 Task: In the  document Mentalhealth.html, select heading and apply ' Bold and Underline' Use the "find feature" to find mentioned word and apply Strikethrough in: 'destigmatizing '. Insert smartchip (Date) on bottom of the page 23 June, 2023 Insert the mentioned footnote for 20th word with font style Arial and font size 8: According to recent research findings.
Action: Mouse moved to (280, 431)
Screenshot: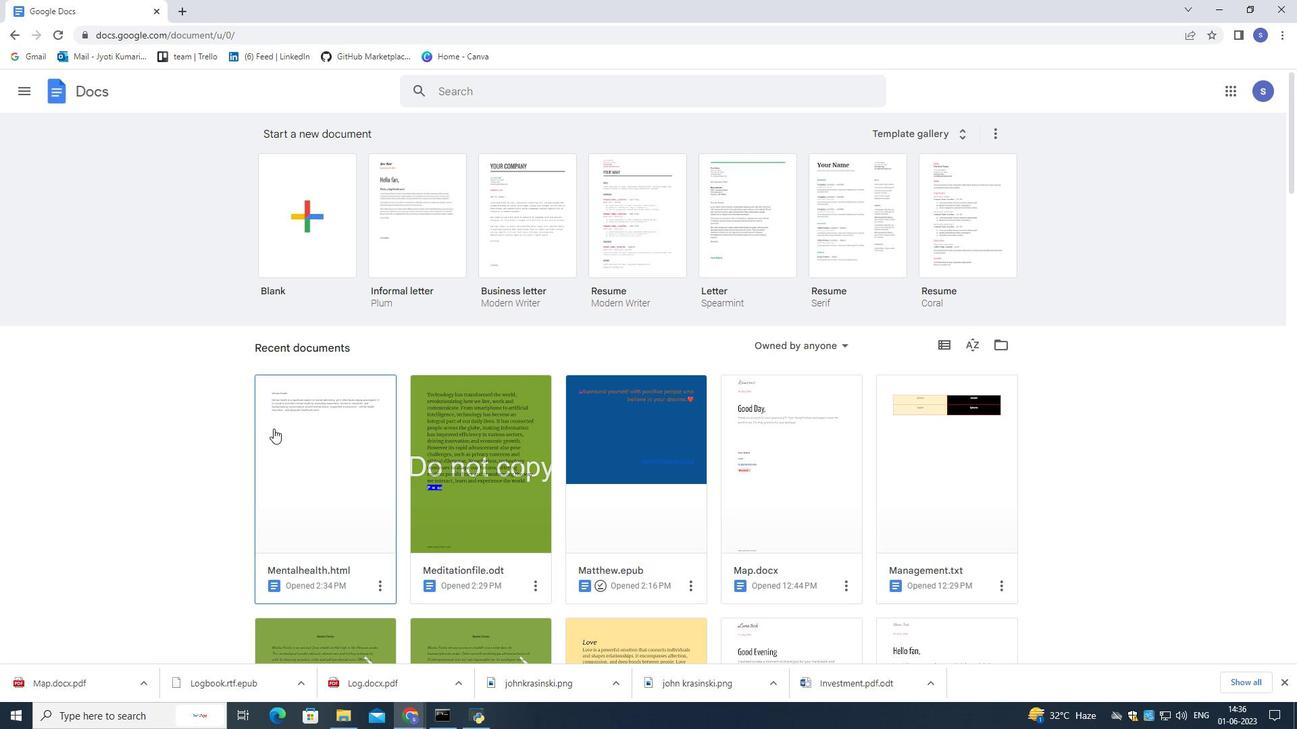 
Action: Mouse pressed left at (280, 431)
Screenshot: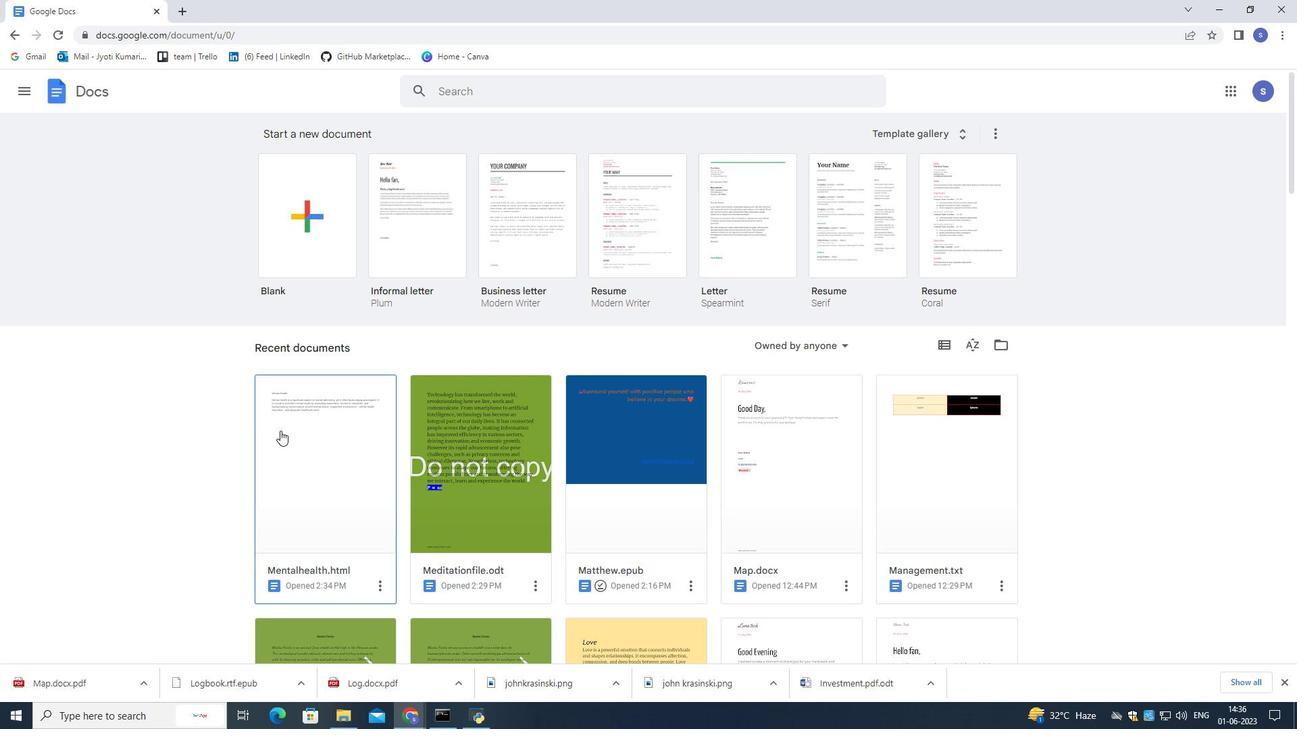 
Action: Mouse moved to (281, 431)
Screenshot: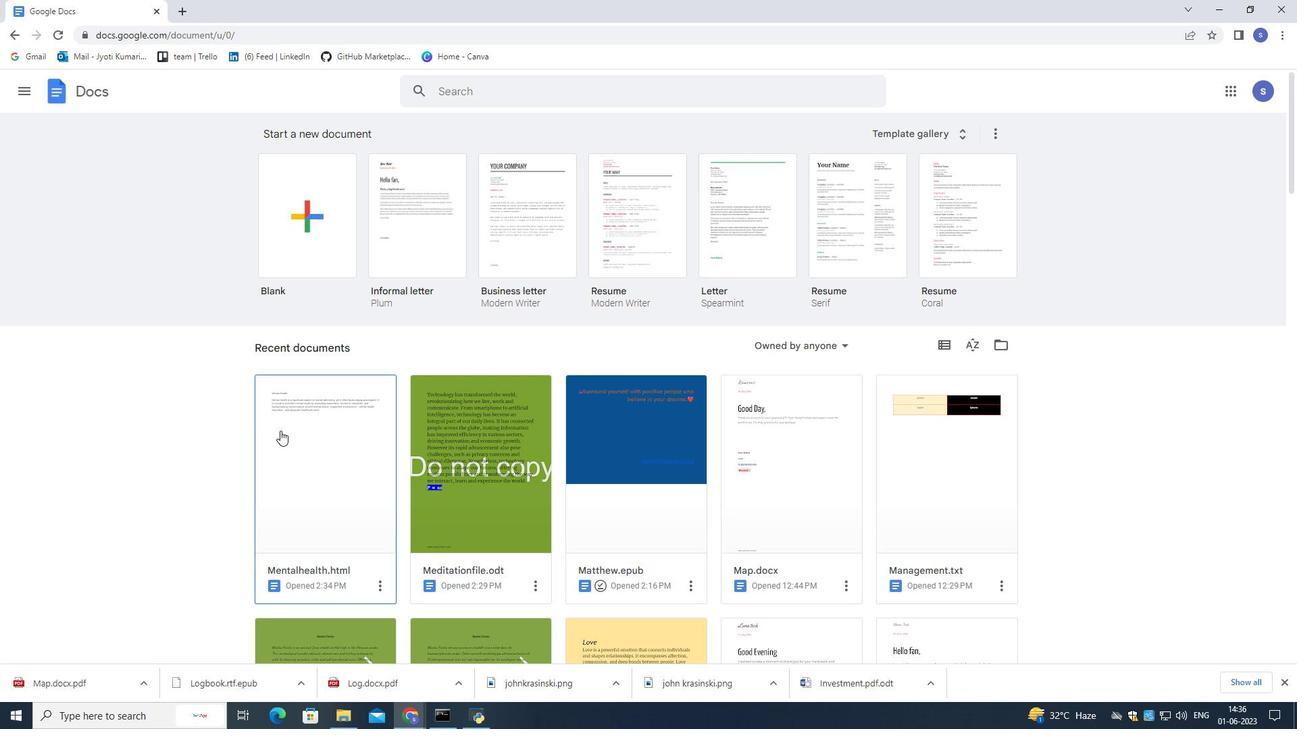 
Action: Mouse pressed left at (281, 431)
Screenshot: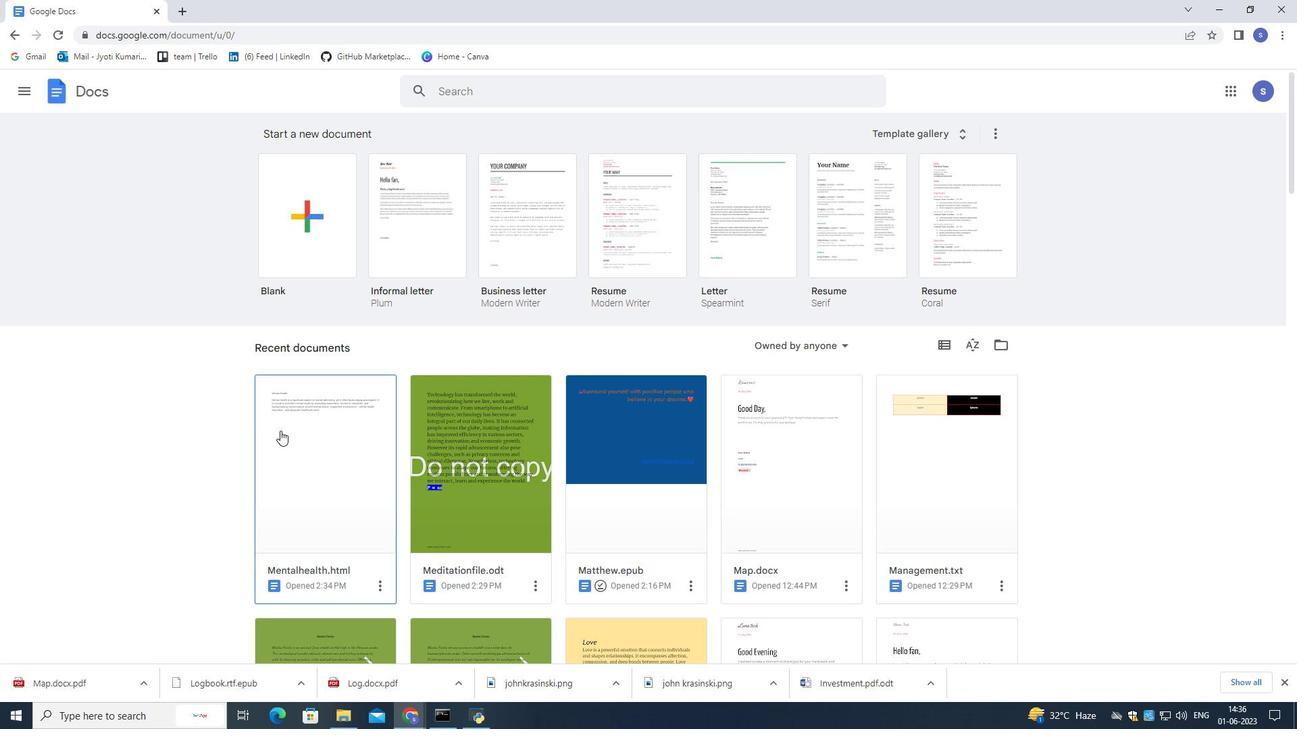 
Action: Mouse moved to (699, 237)
Screenshot: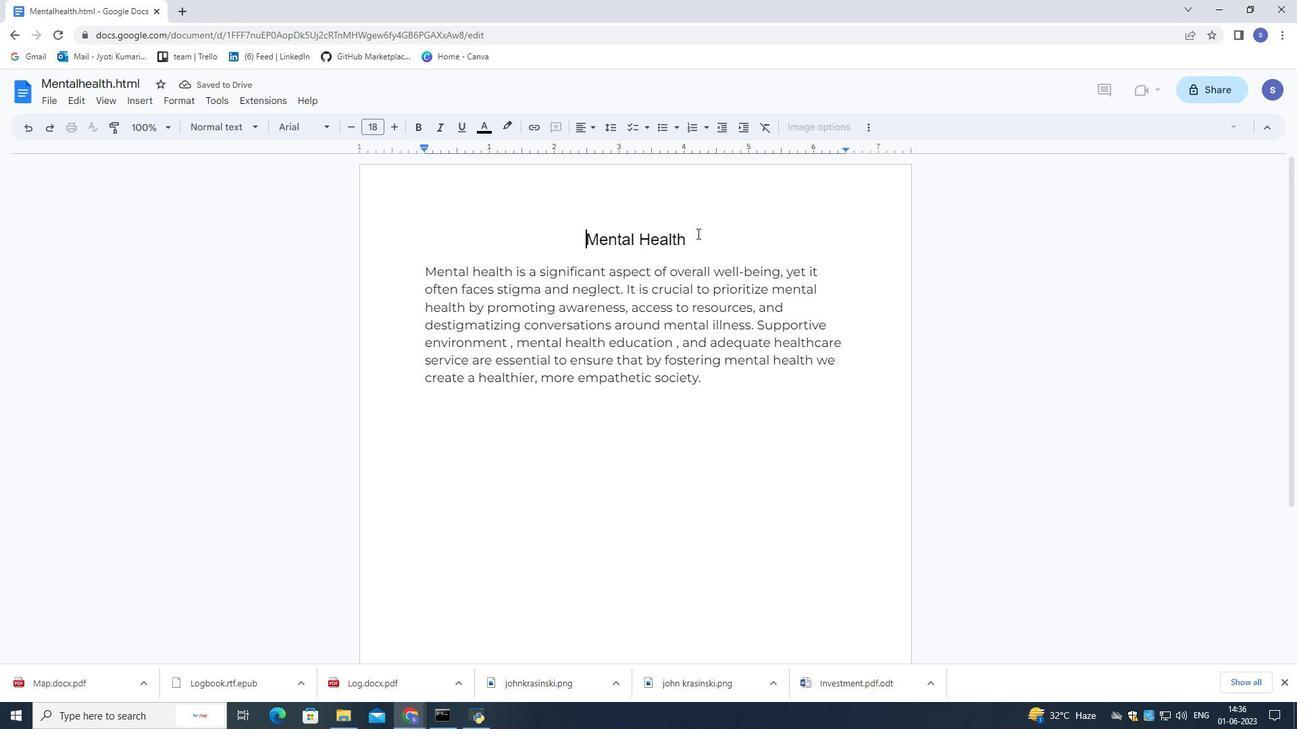 
Action: Mouse pressed left at (699, 237)
Screenshot: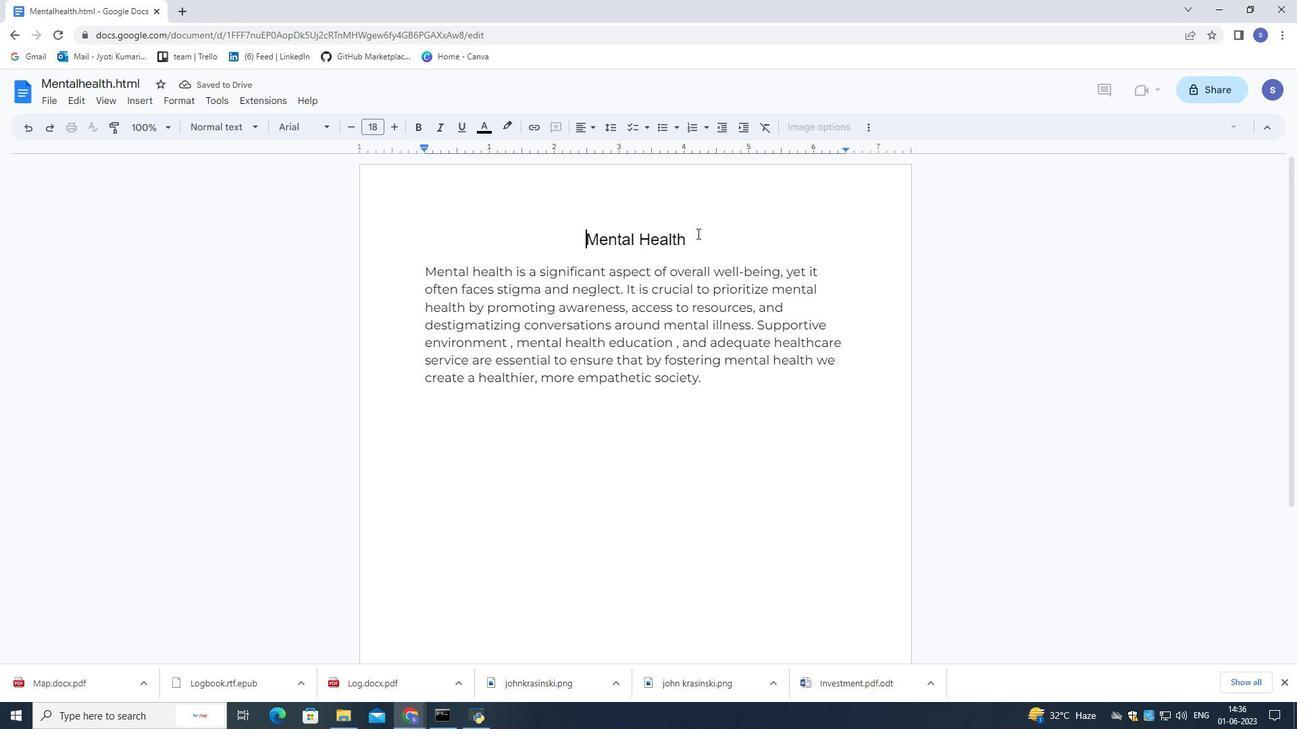 
Action: Mouse moved to (700, 237)
Screenshot: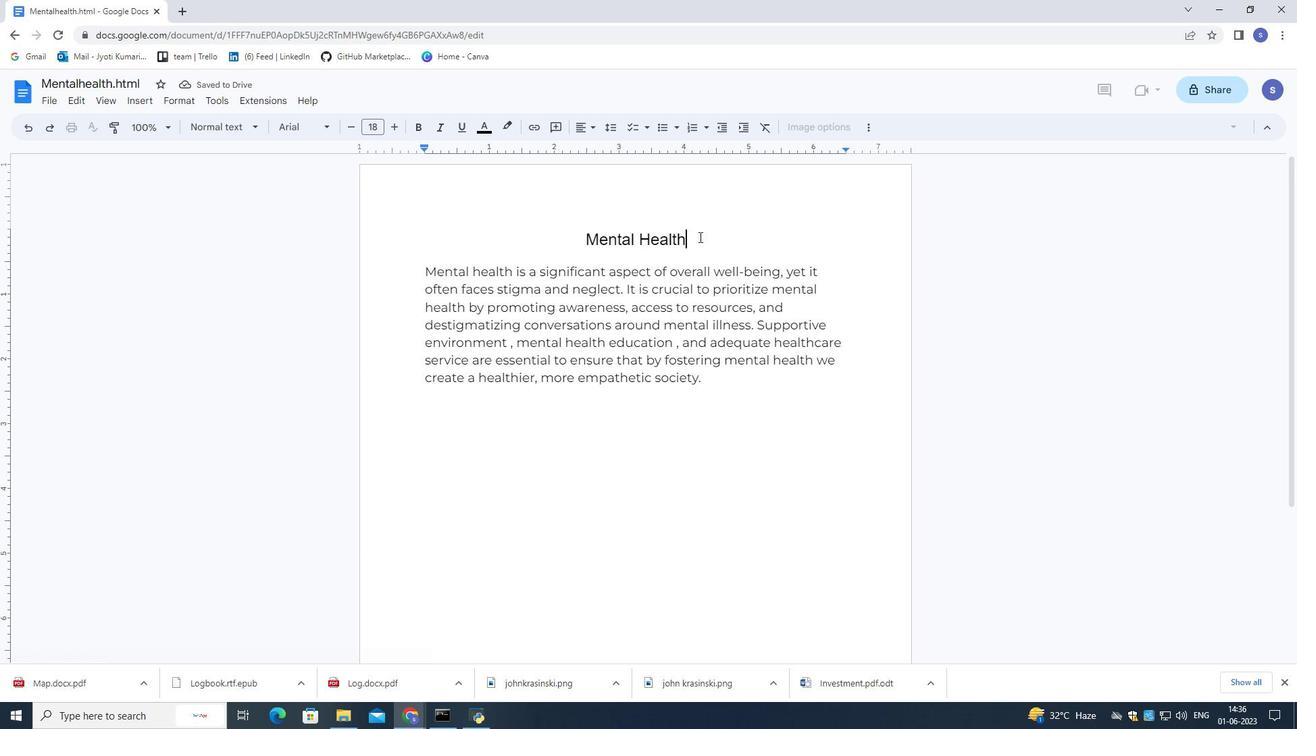 
Action: Mouse pressed left at (700, 237)
Screenshot: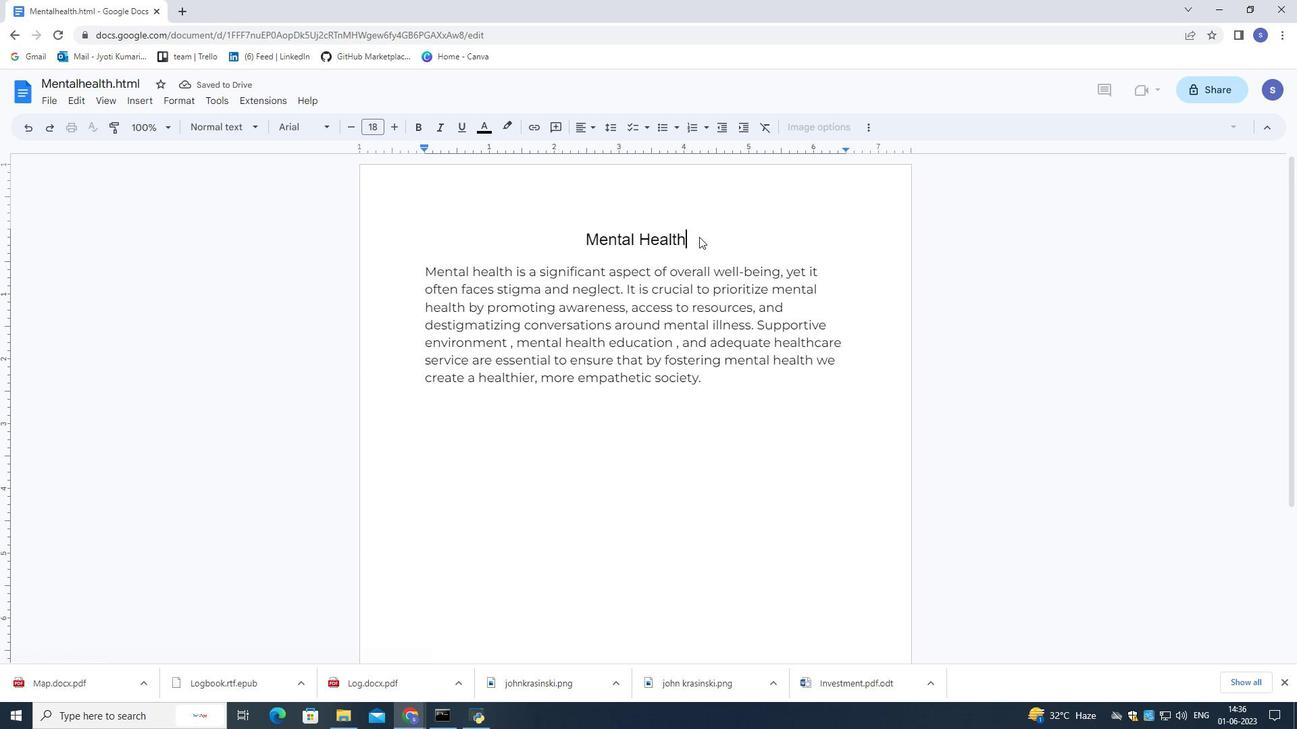 
Action: Mouse moved to (154, 97)
Screenshot: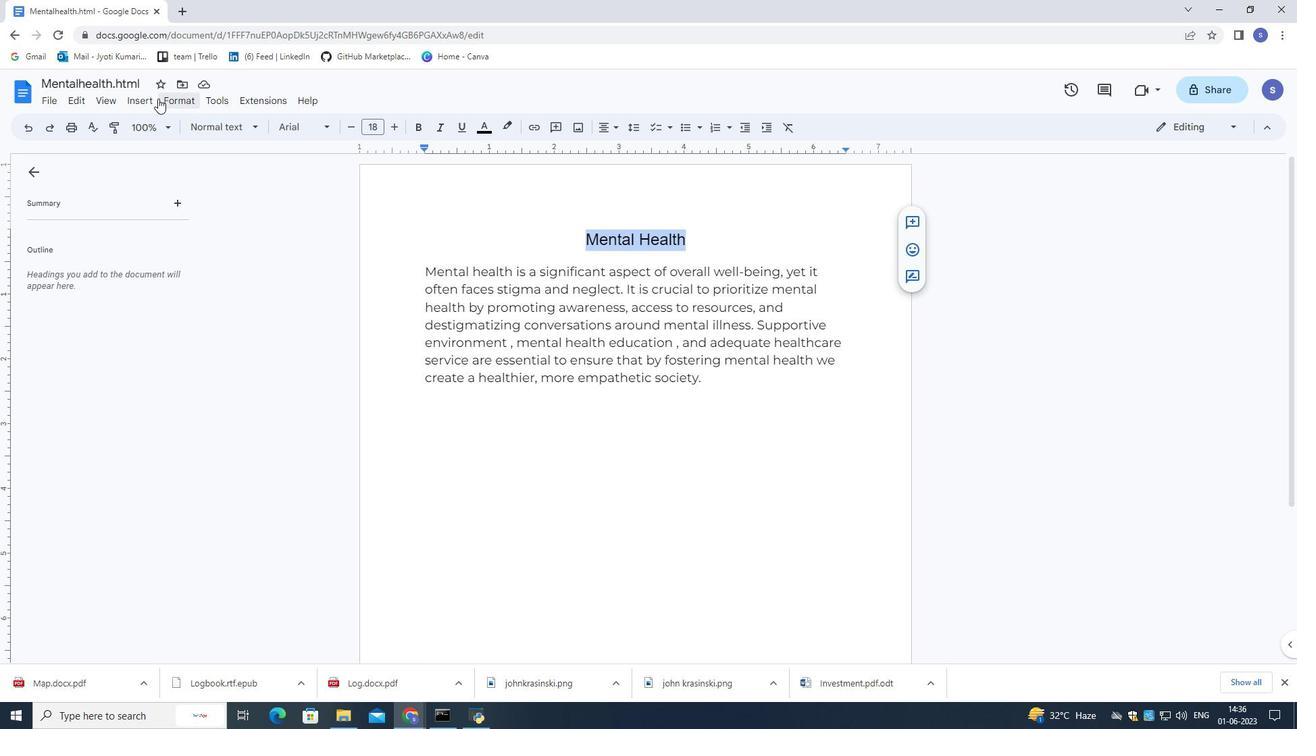 
Action: Mouse pressed left at (154, 97)
Screenshot: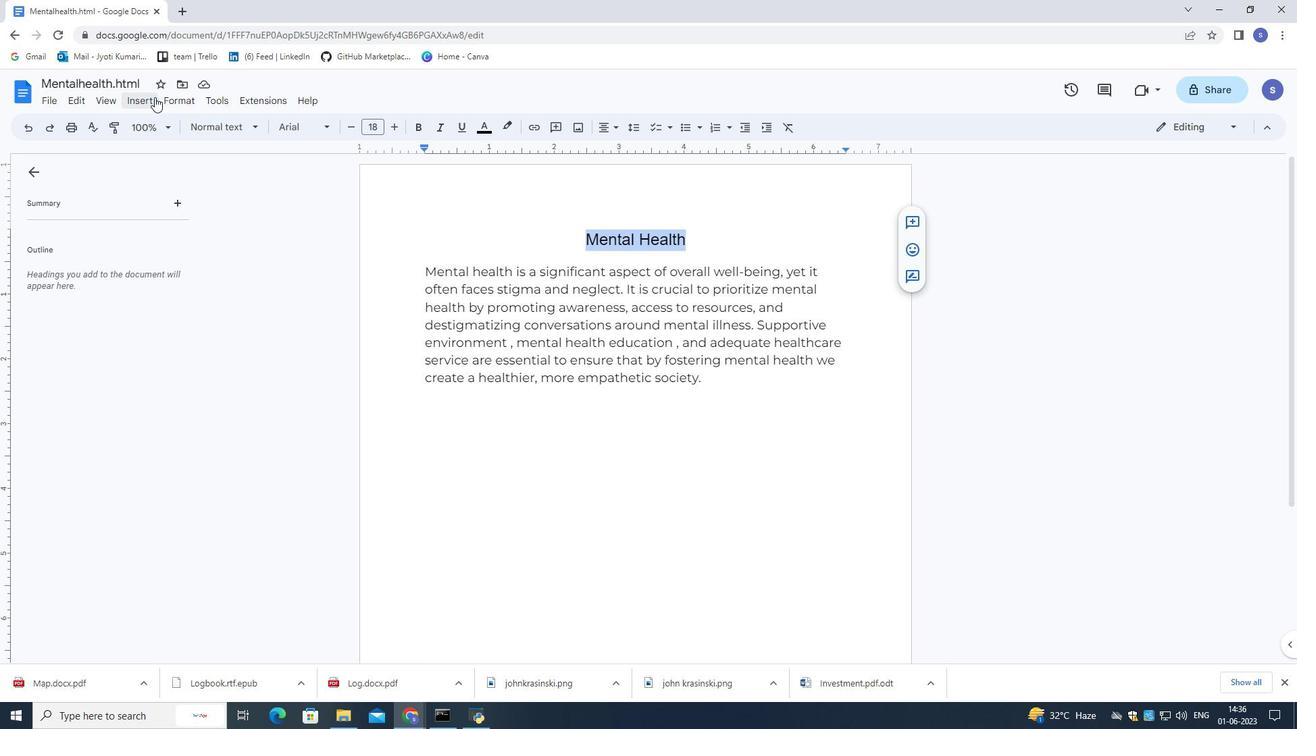 
Action: Mouse moved to (398, 123)
Screenshot: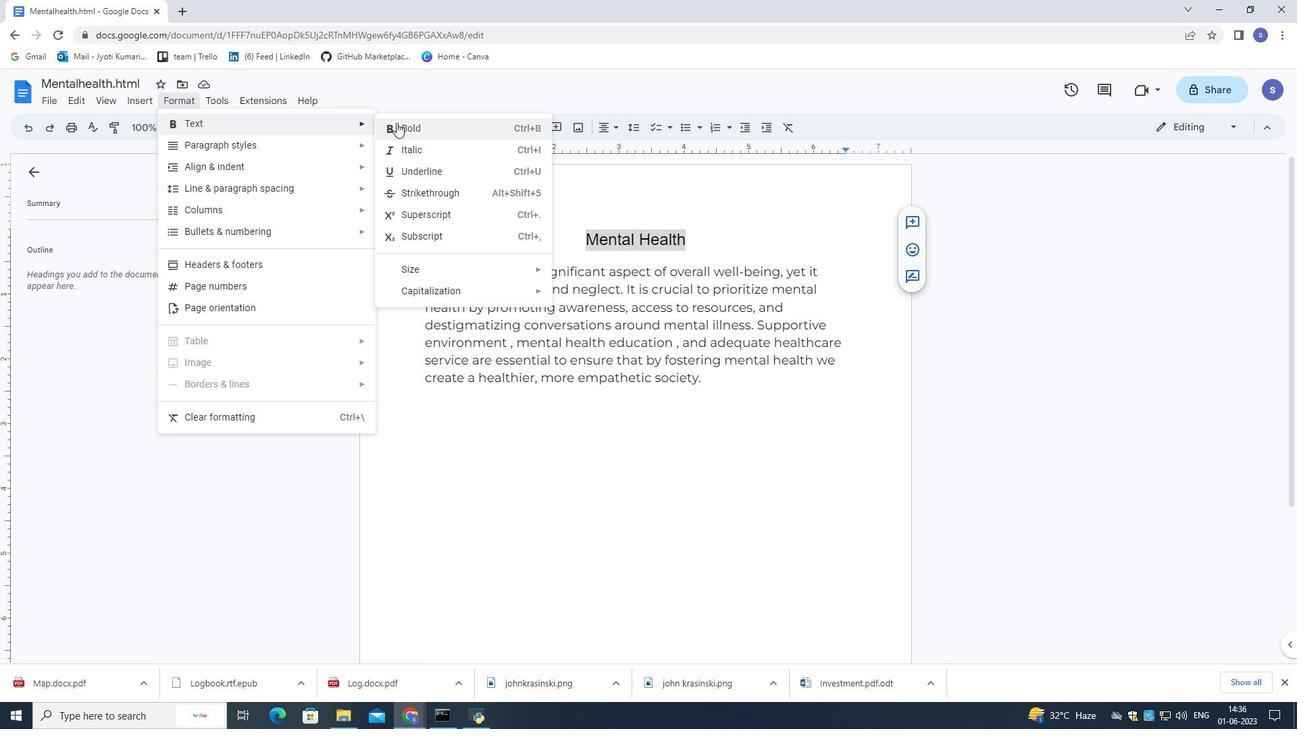 
Action: Mouse pressed left at (398, 123)
Screenshot: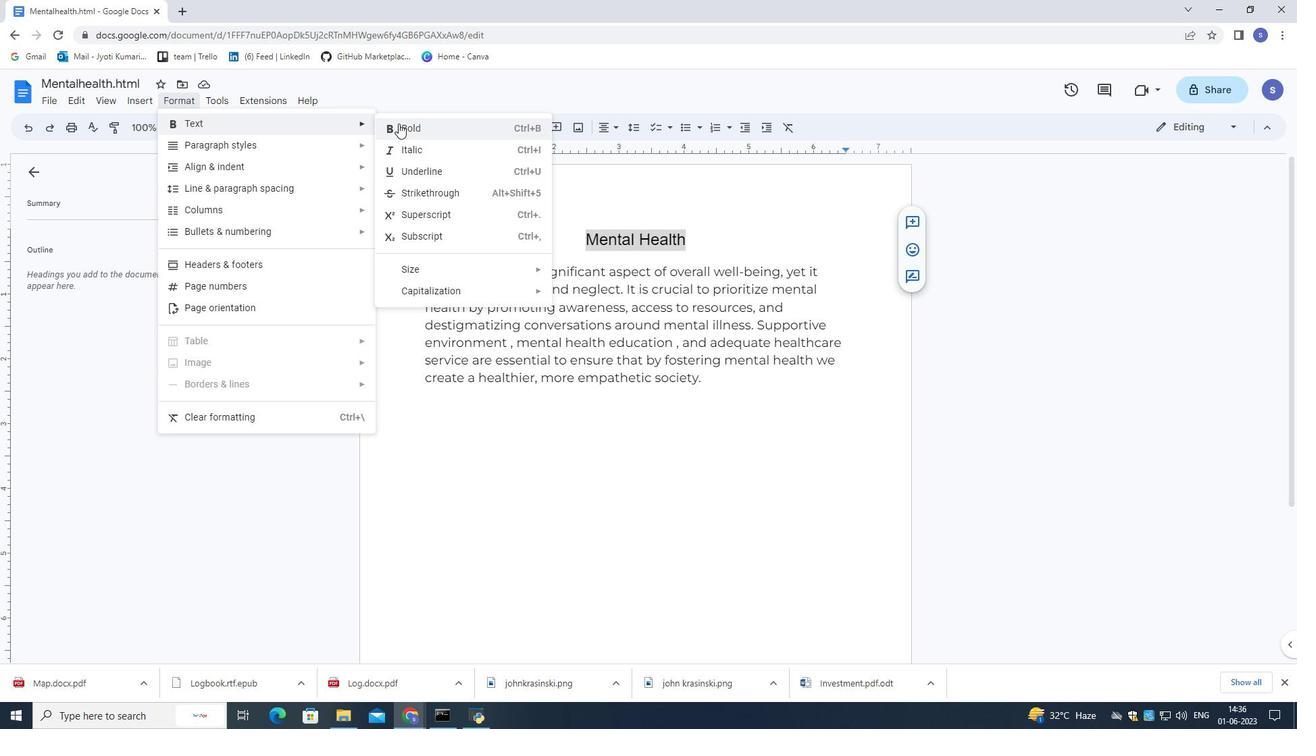 
Action: Mouse moved to (185, 97)
Screenshot: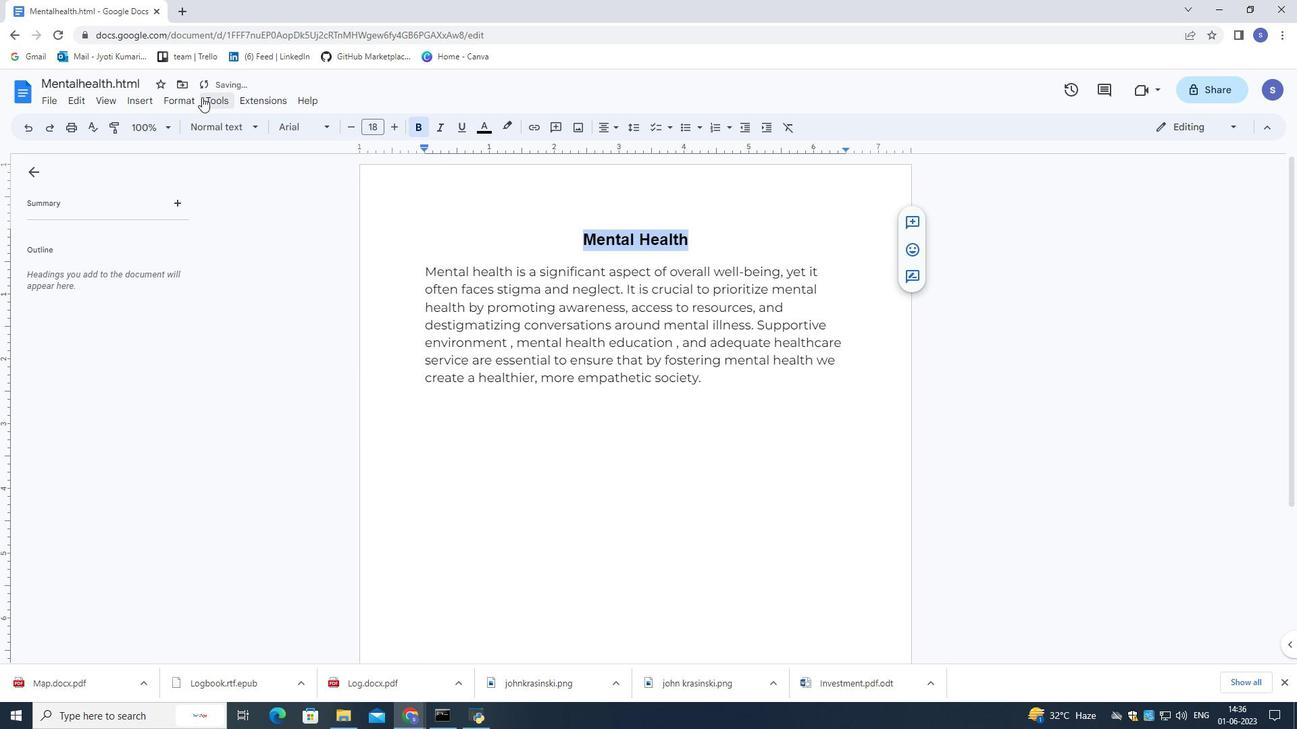 
Action: Mouse pressed left at (185, 97)
Screenshot: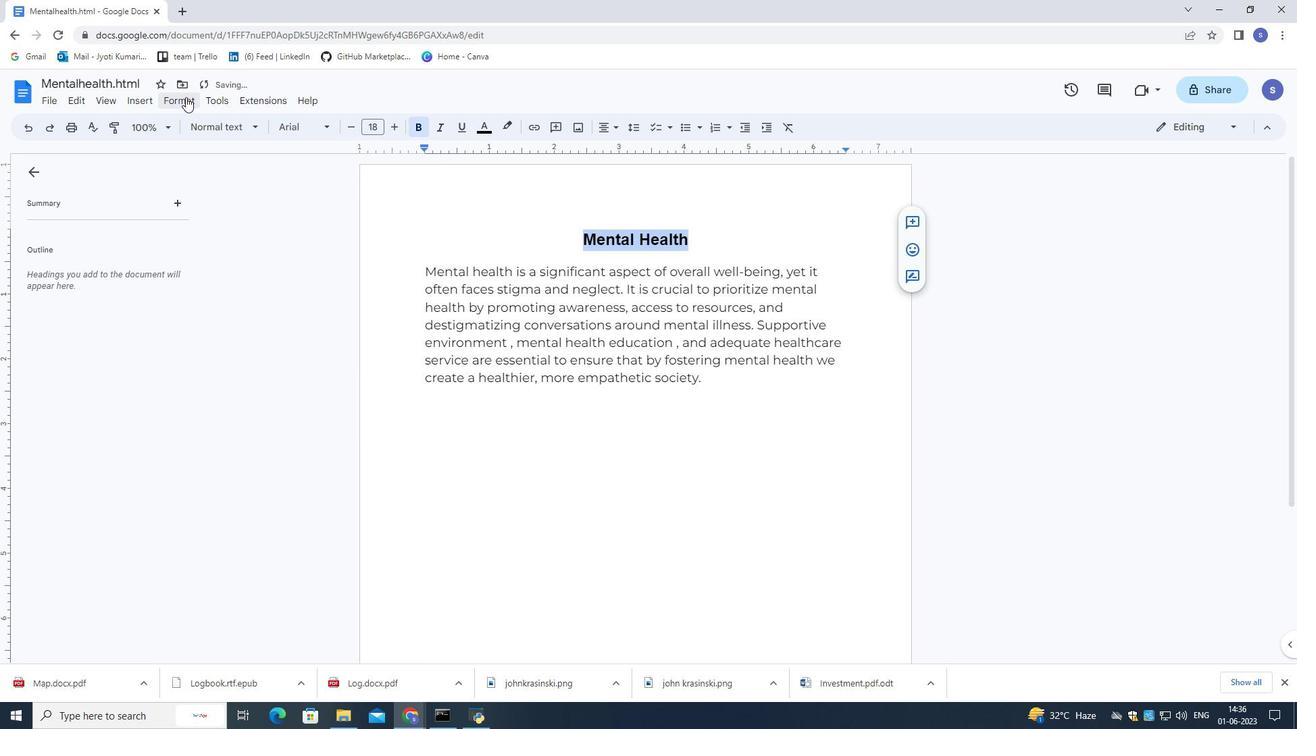 
Action: Mouse moved to (419, 172)
Screenshot: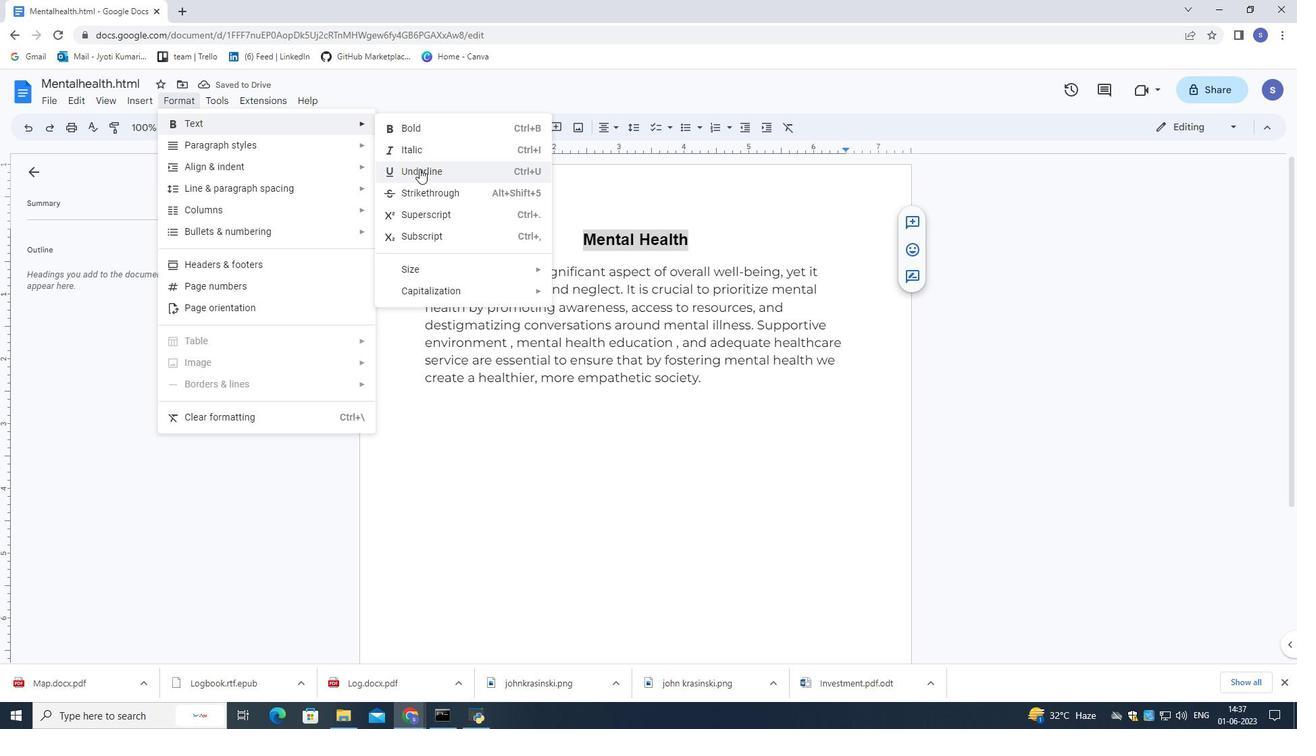 
Action: Mouse pressed left at (419, 172)
Screenshot: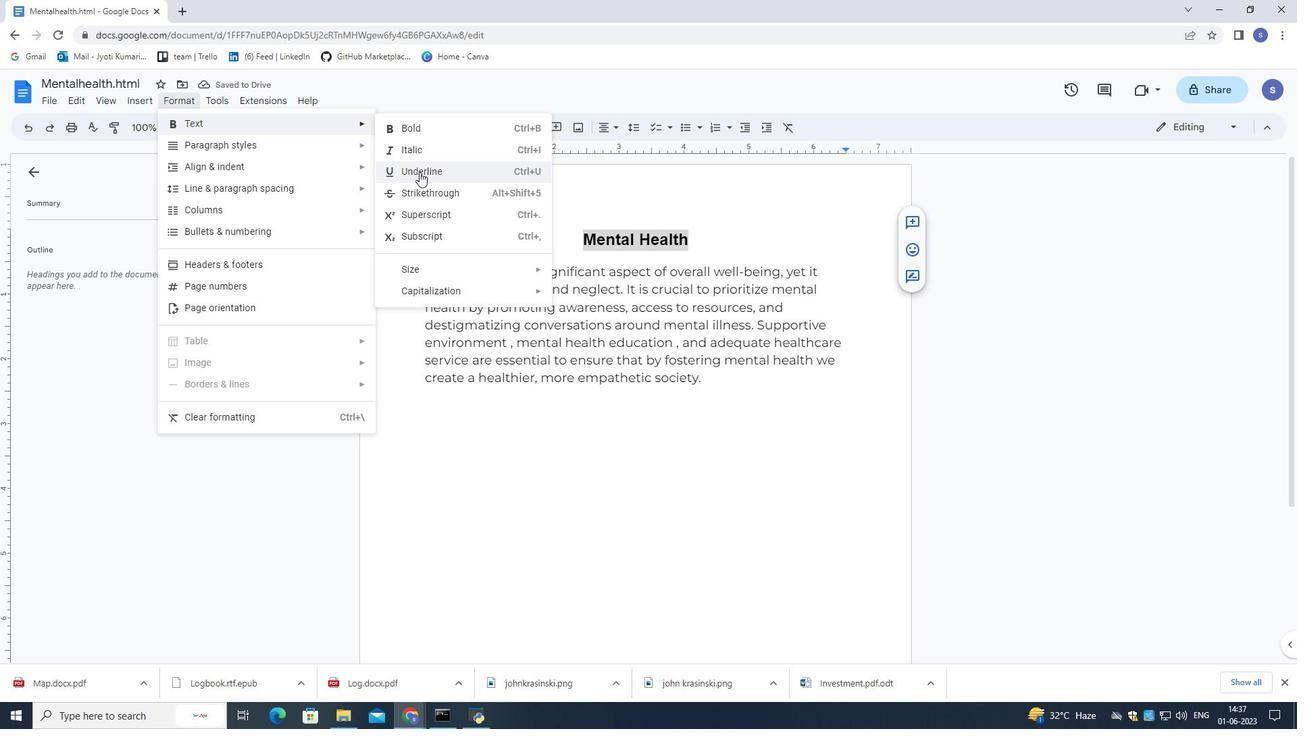 
Action: Mouse moved to (410, 190)
Screenshot: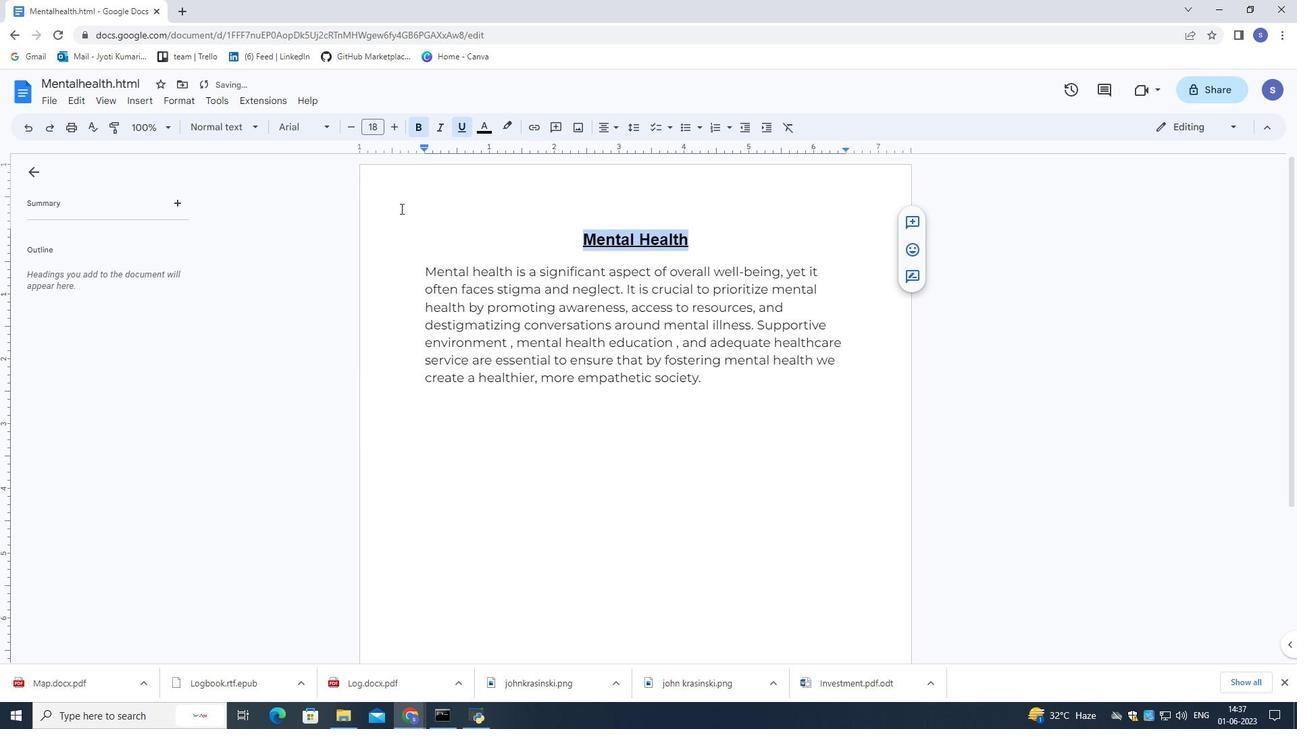 
Action: Mouse pressed left at (410, 190)
Screenshot: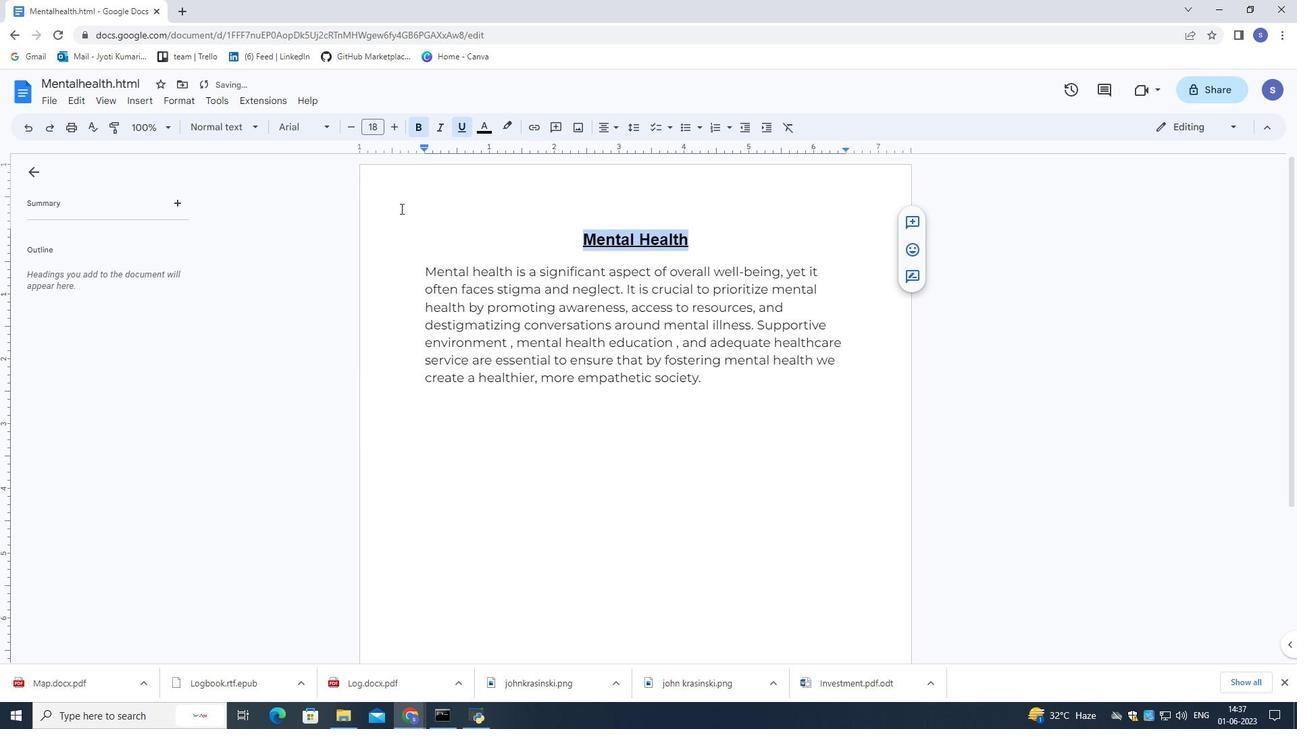 
Action: Mouse moved to (87, 98)
Screenshot: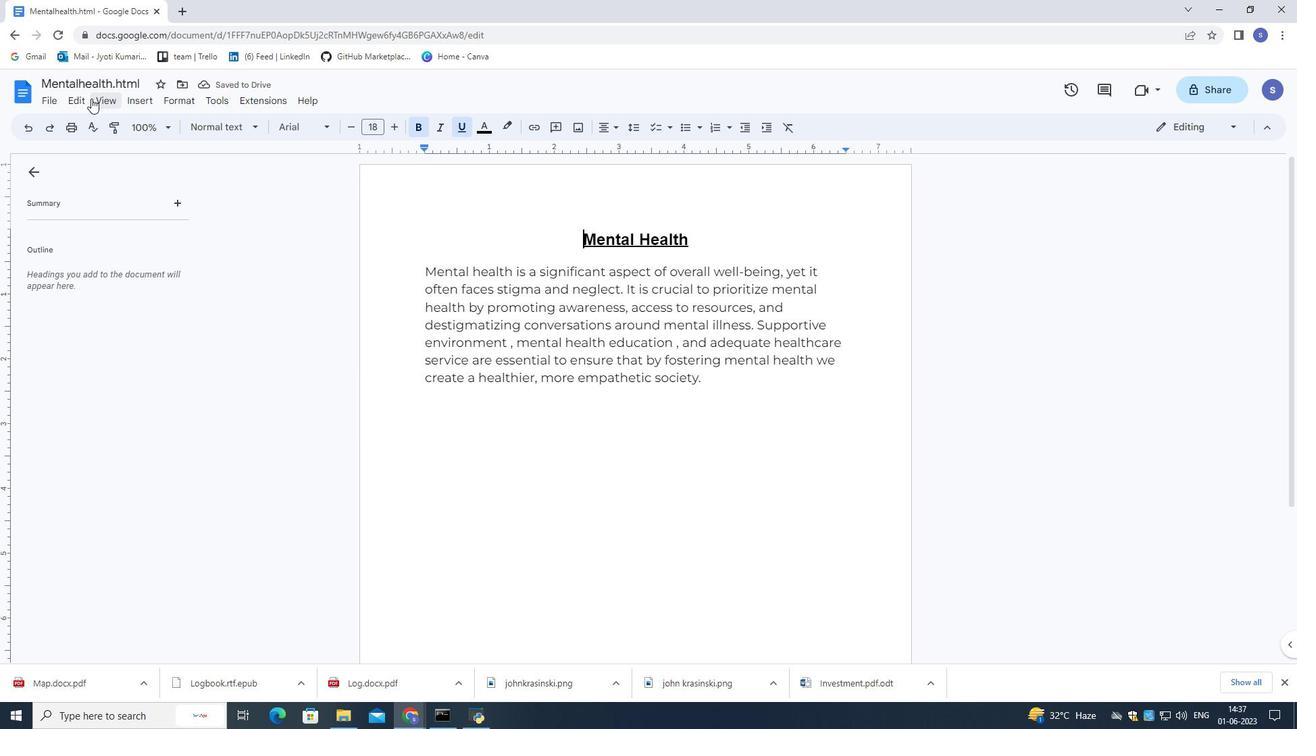 
Action: Mouse pressed left at (87, 98)
Screenshot: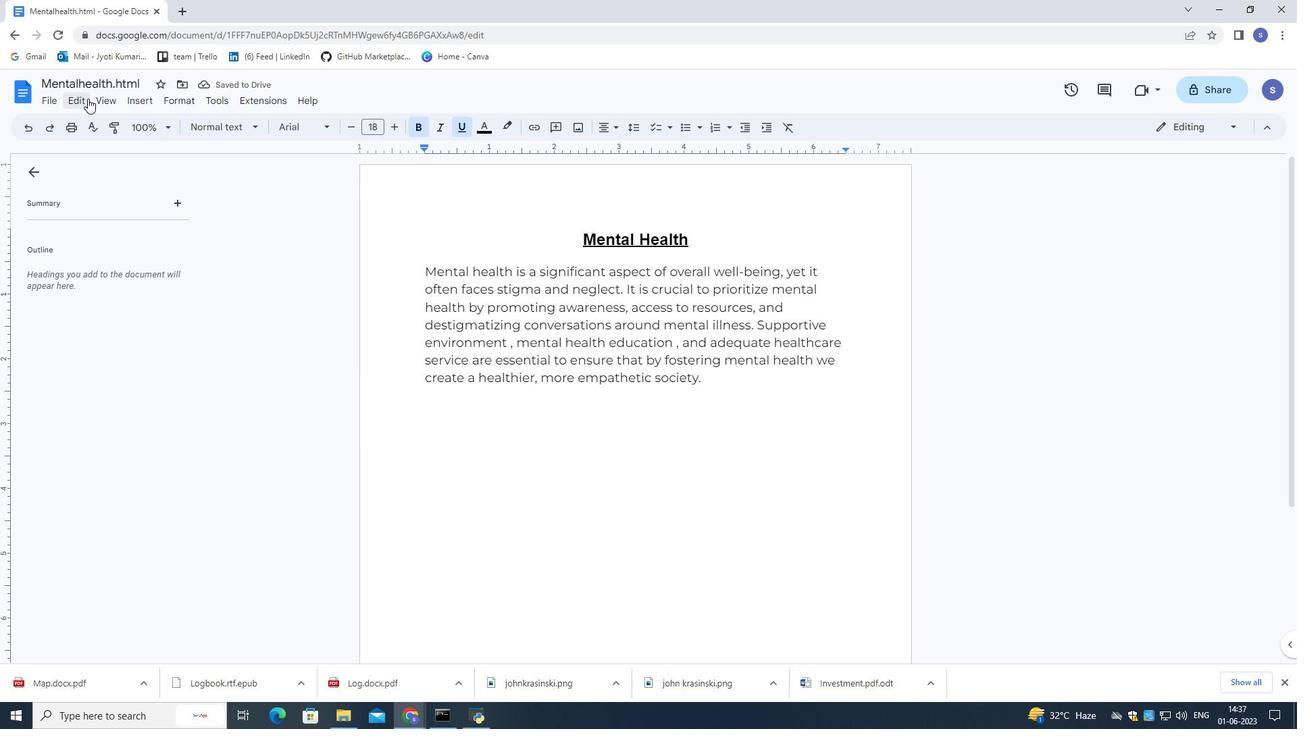 
Action: Mouse moved to (103, 329)
Screenshot: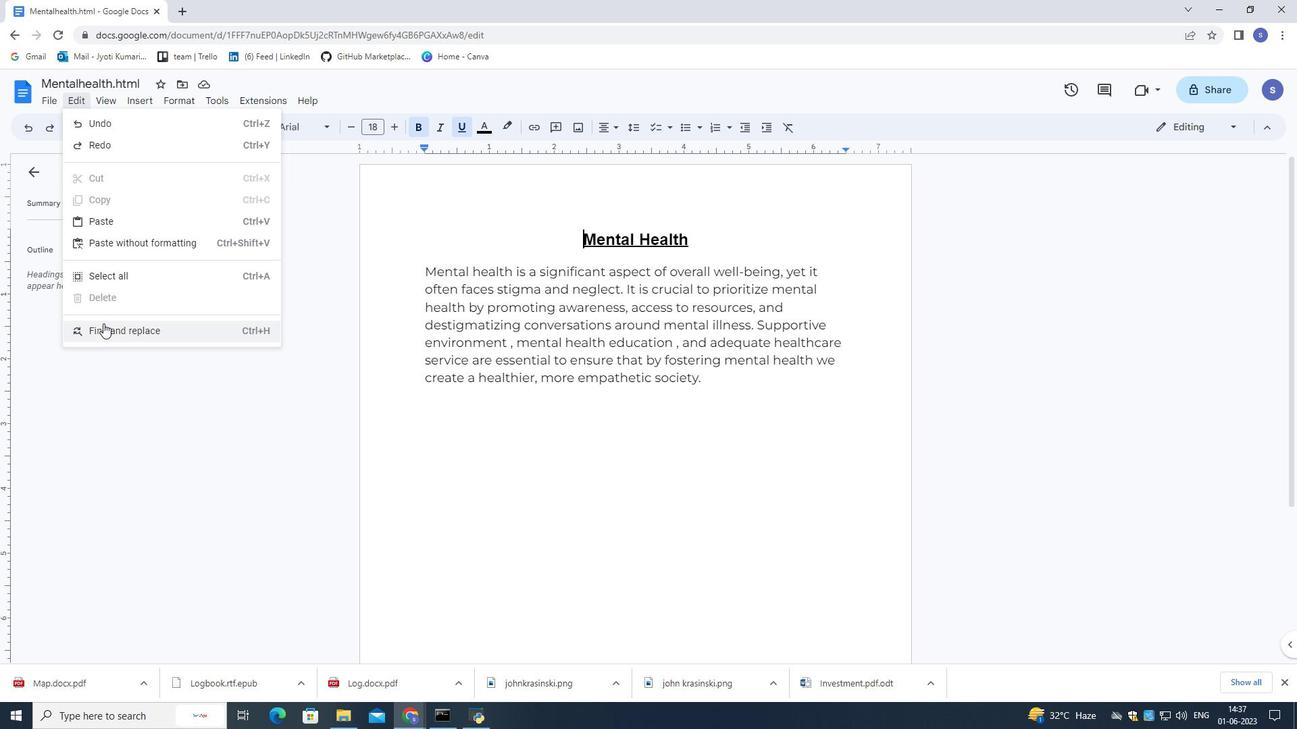 
Action: Mouse pressed left at (103, 329)
Screenshot: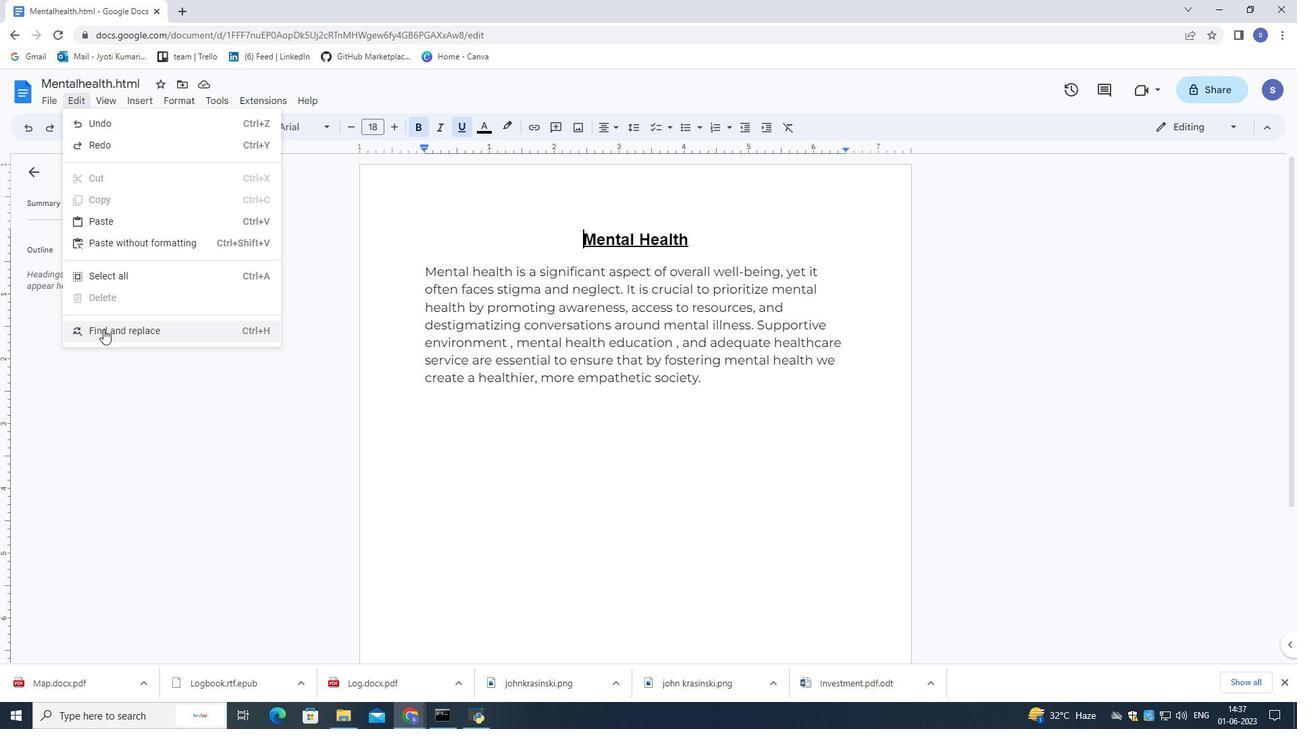 
Action: Mouse moved to (560, 306)
Screenshot: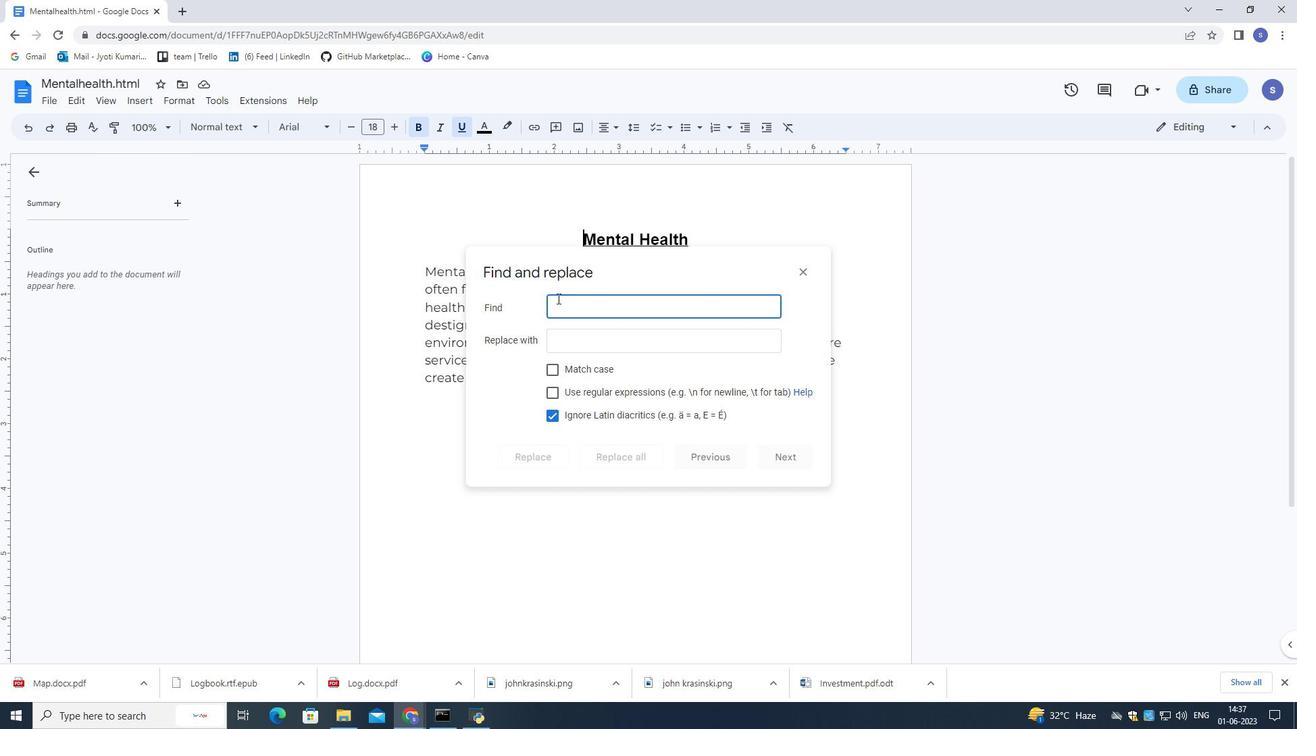 
Action: Mouse pressed left at (560, 306)
Screenshot: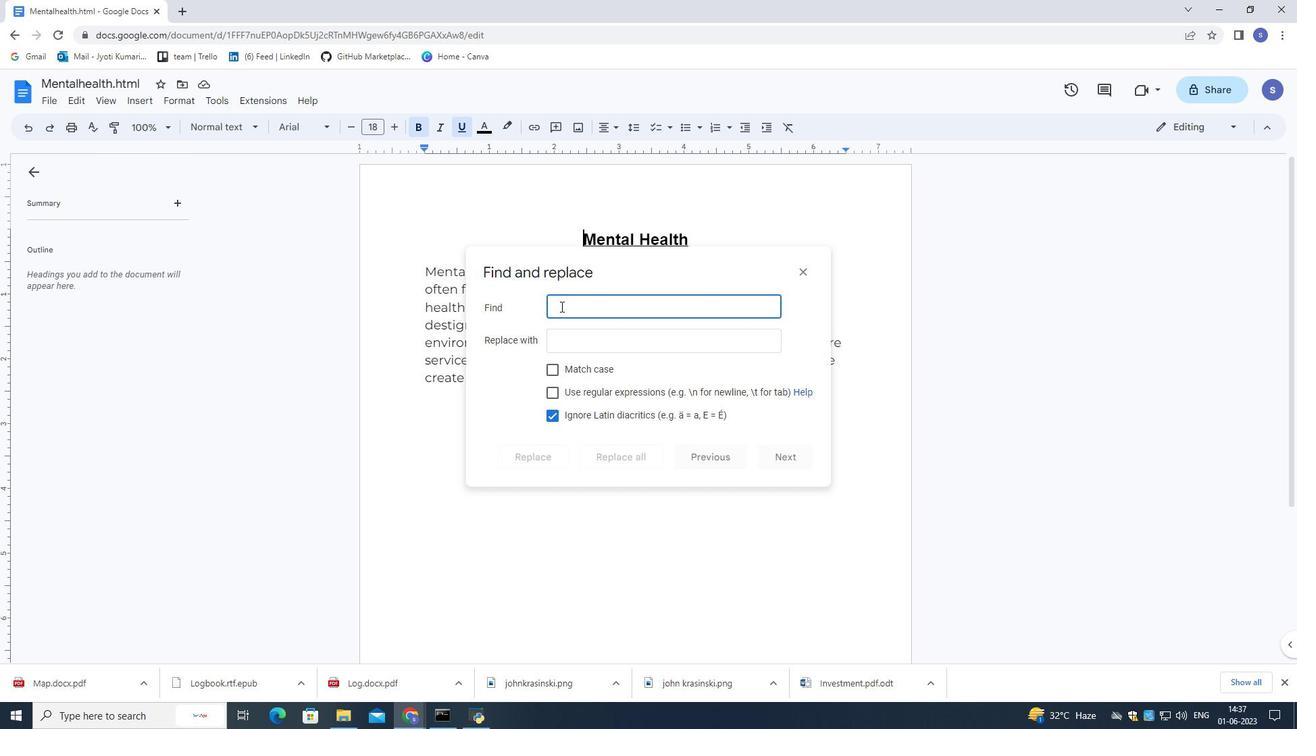
Action: Mouse moved to (551, 304)
Screenshot: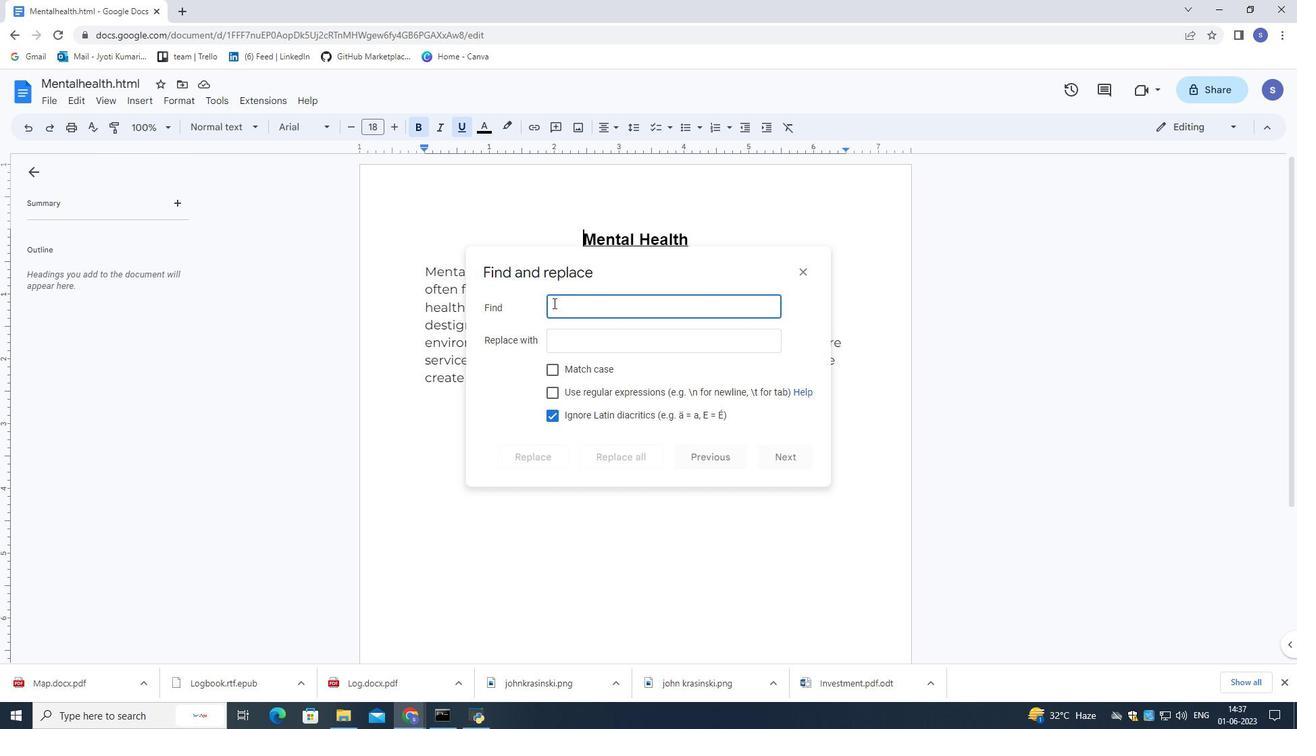 
Action: Key pressed destigmatizing
Screenshot: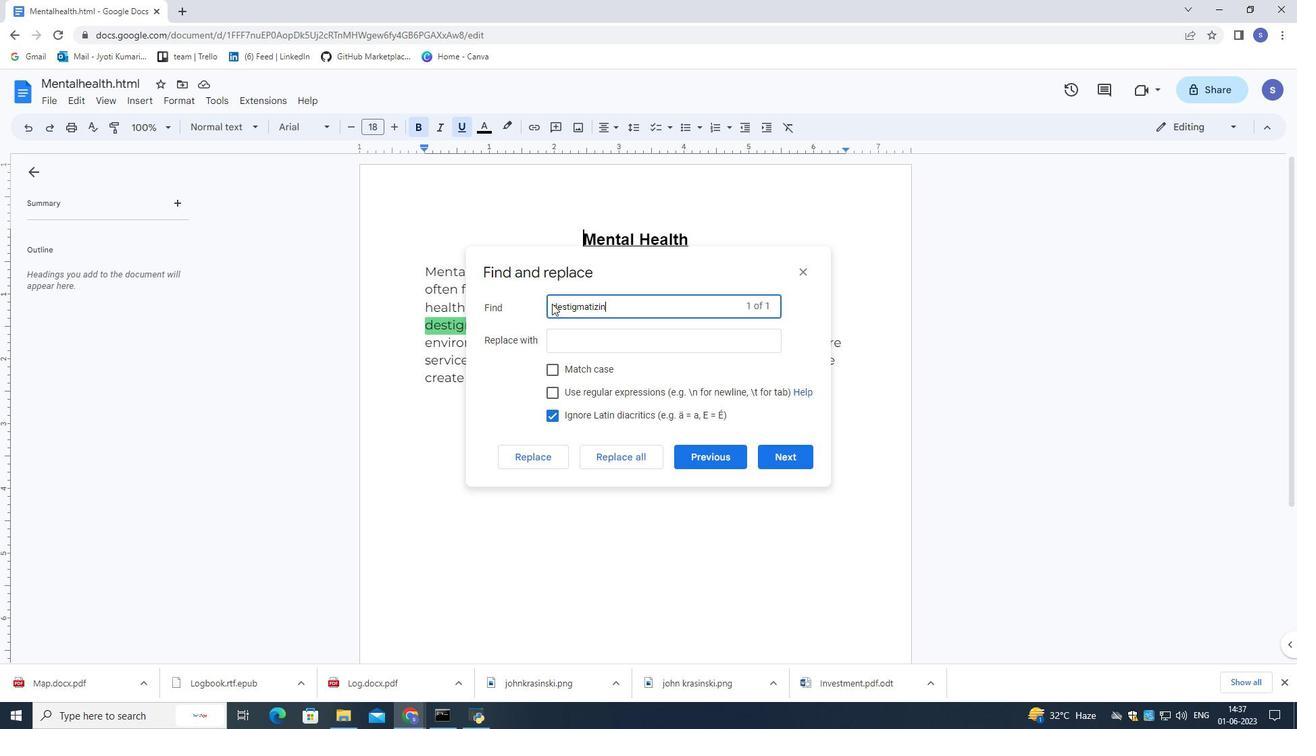 
Action: Mouse moved to (789, 456)
Screenshot: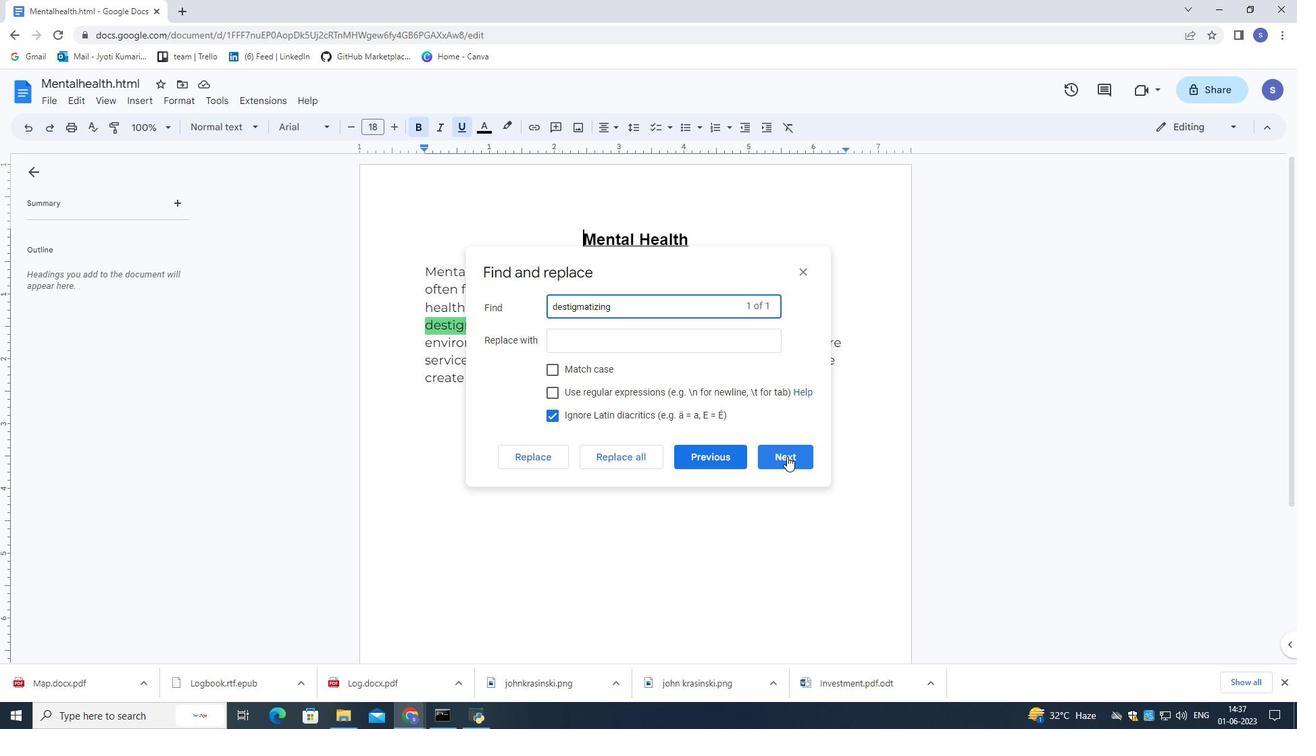 
Action: Mouse pressed left at (789, 456)
Screenshot: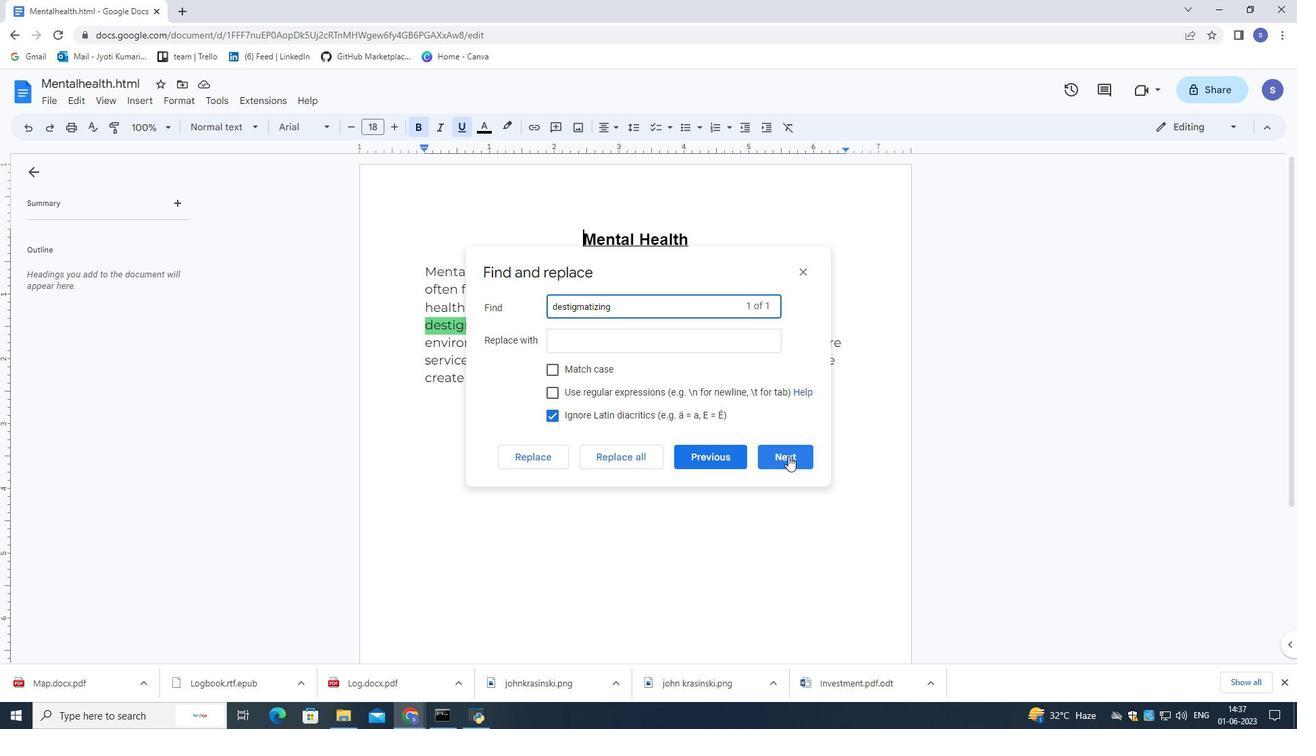 
Action: Mouse moved to (624, 306)
Screenshot: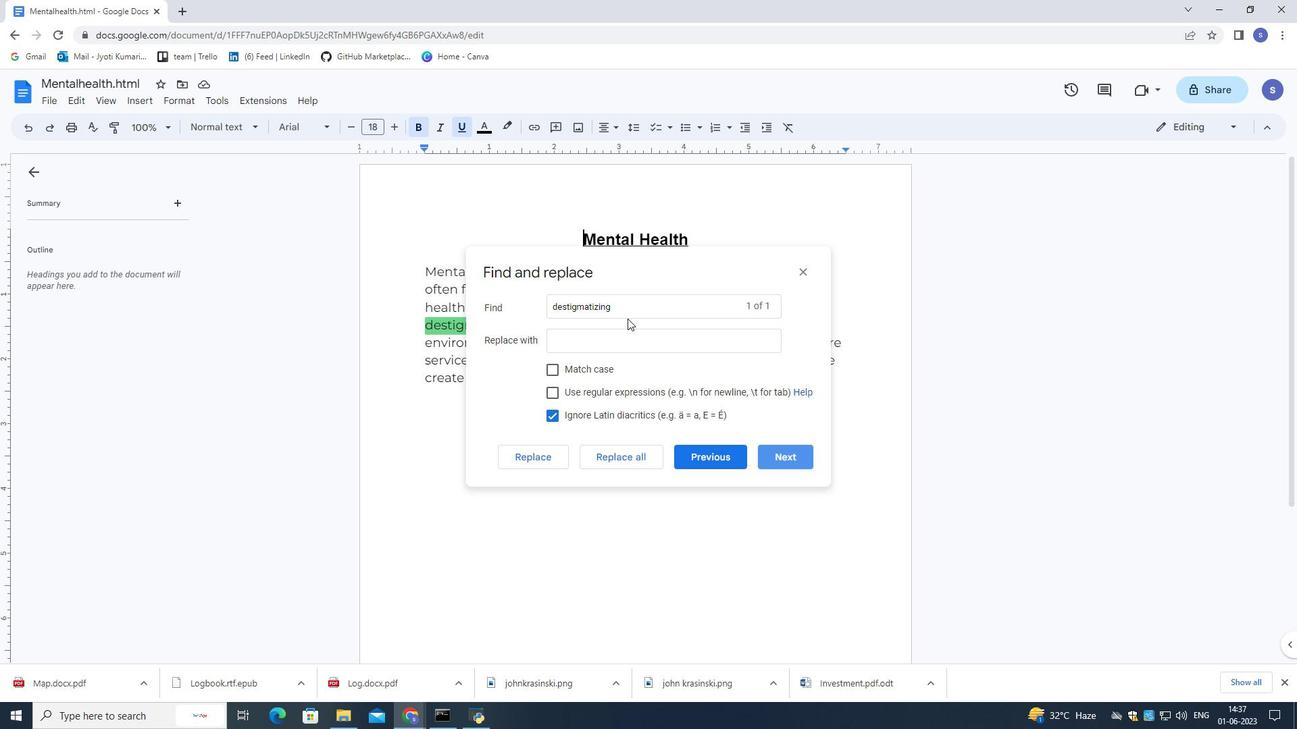 
Action: Mouse pressed left at (624, 306)
Screenshot: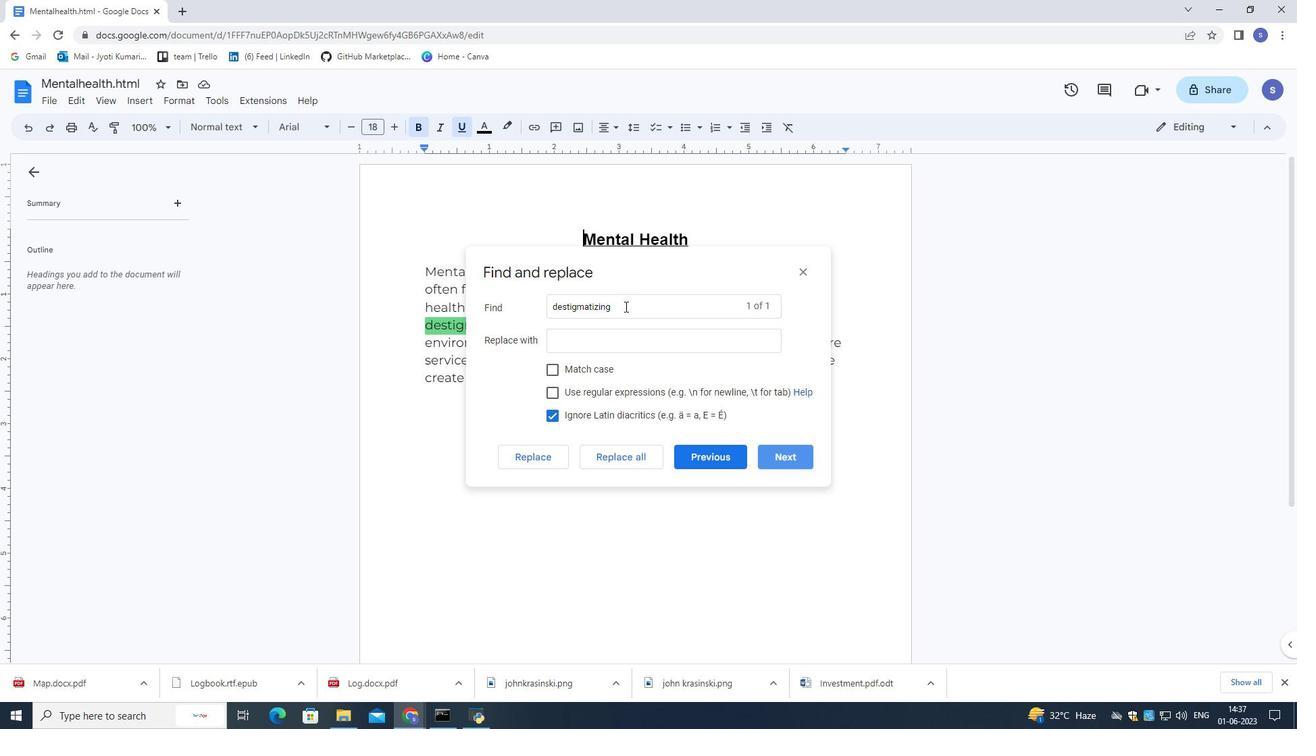 
Action: Mouse moved to (720, 456)
Screenshot: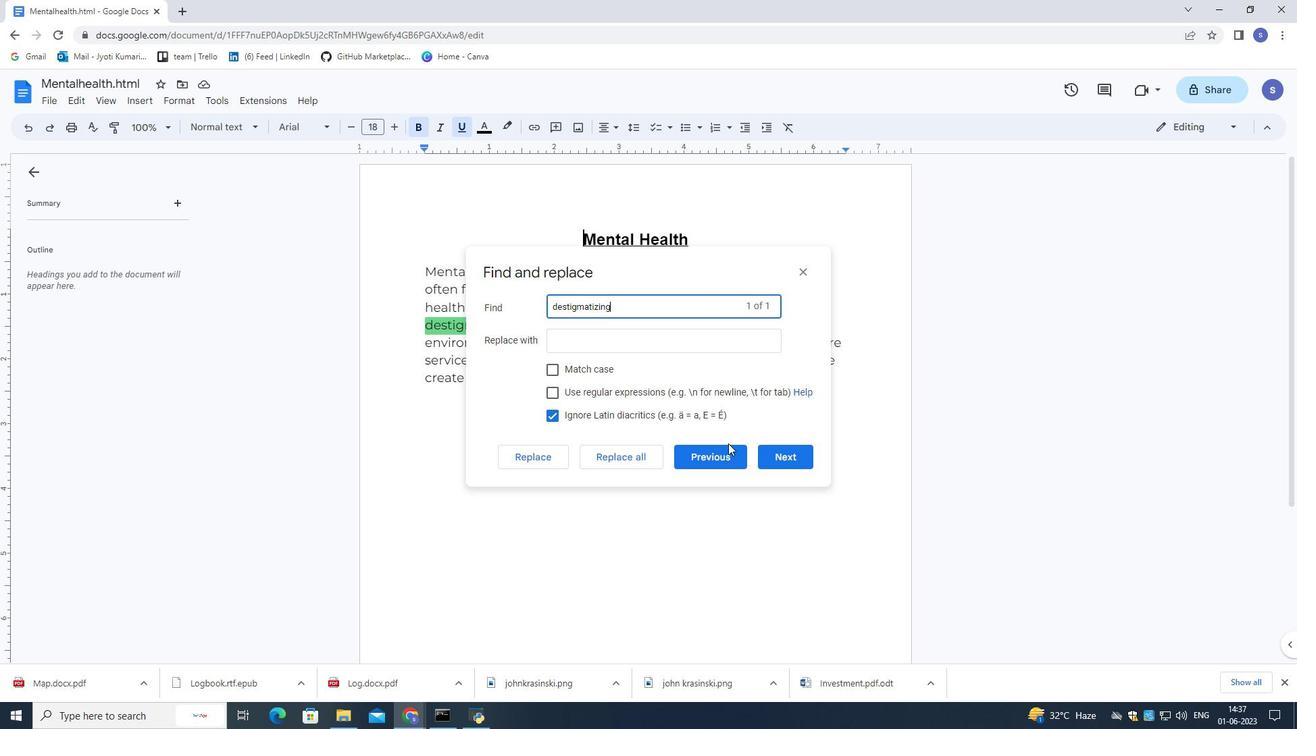 
Action: Mouse pressed left at (720, 456)
Screenshot: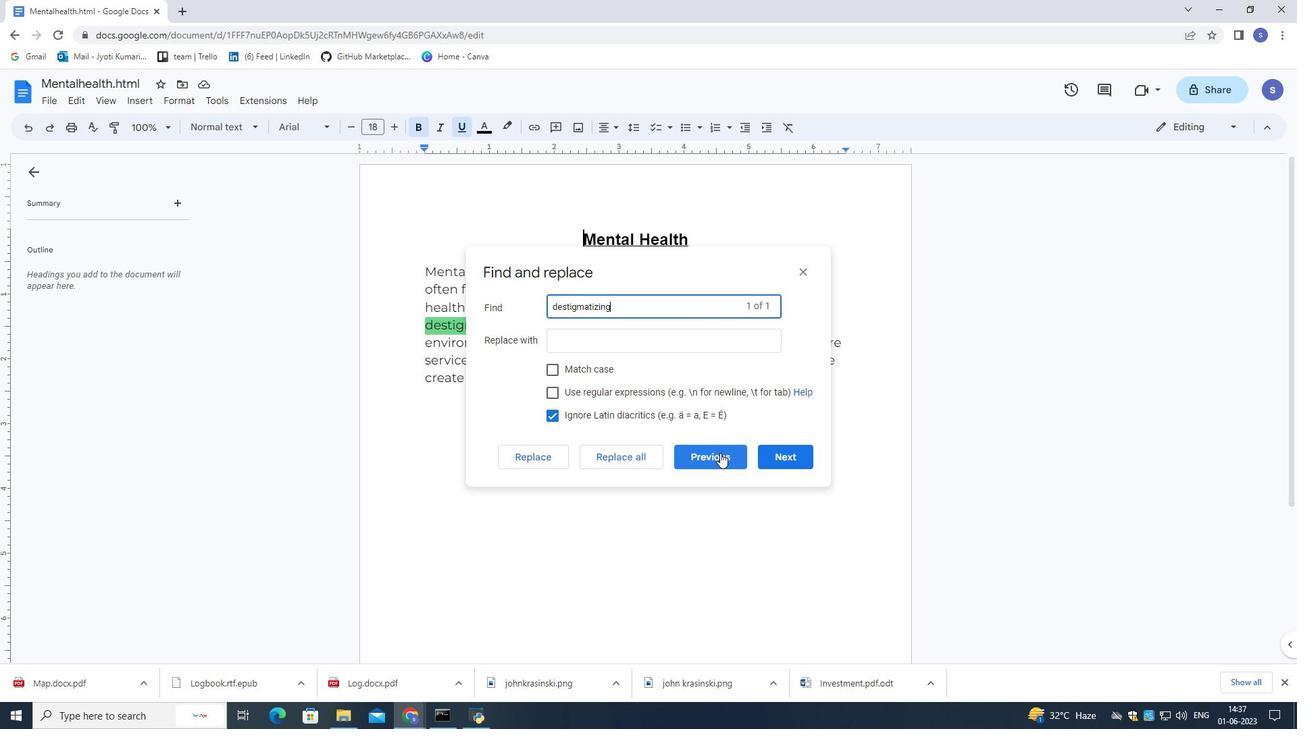 
Action: Mouse pressed left at (720, 456)
Screenshot: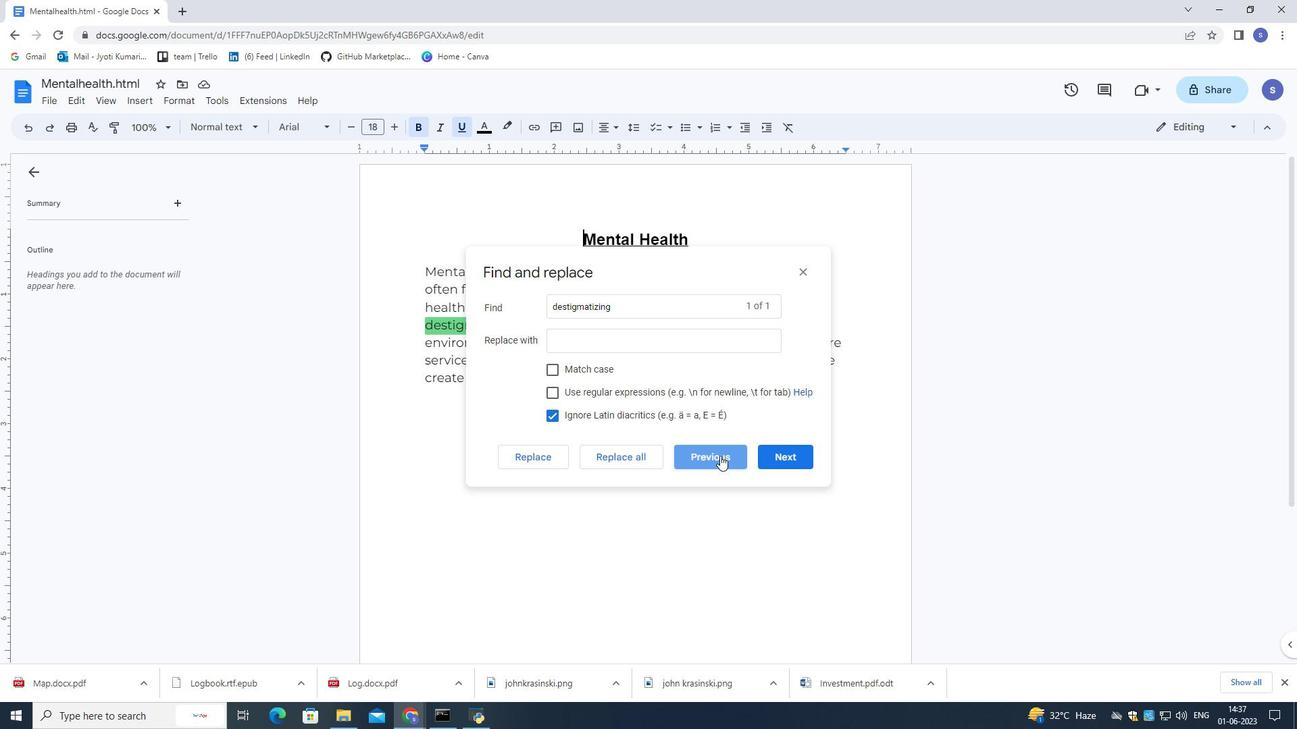 
Action: Mouse moved to (795, 273)
Screenshot: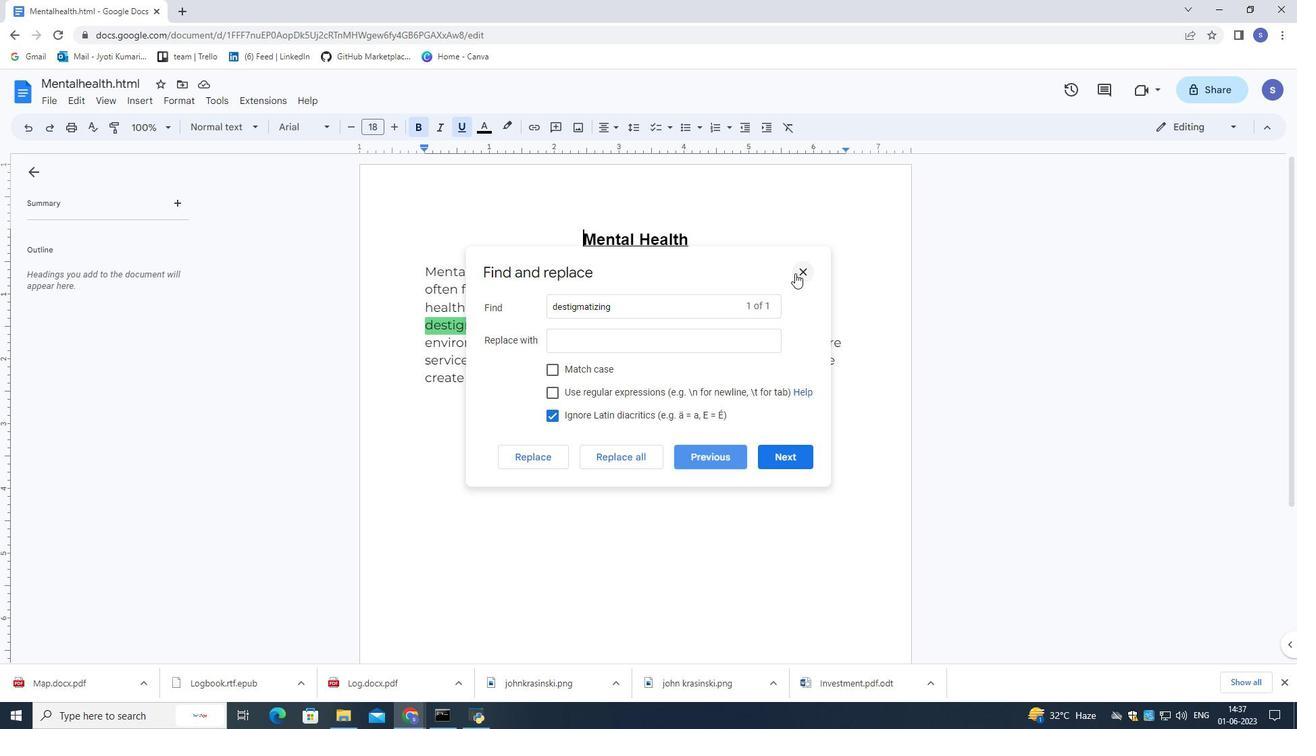 
Action: Mouse pressed left at (795, 273)
Screenshot: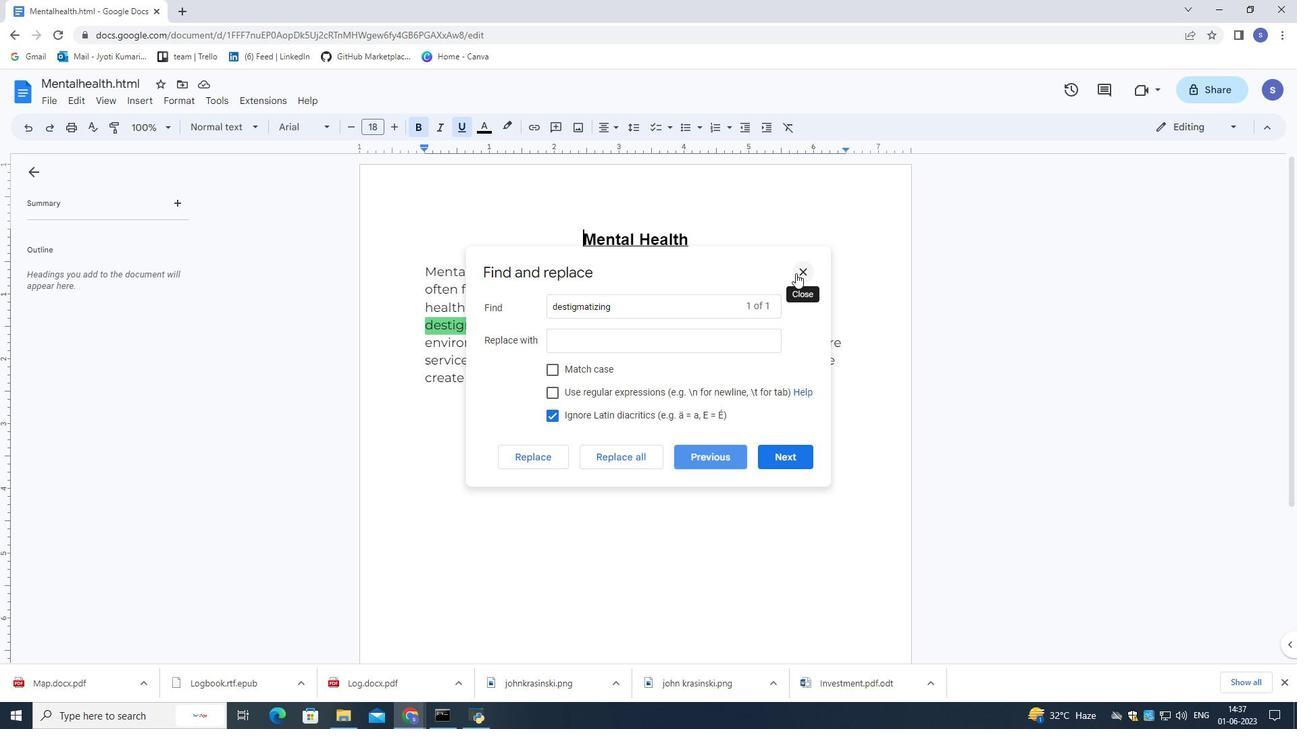 
Action: Mouse moved to (170, 102)
Screenshot: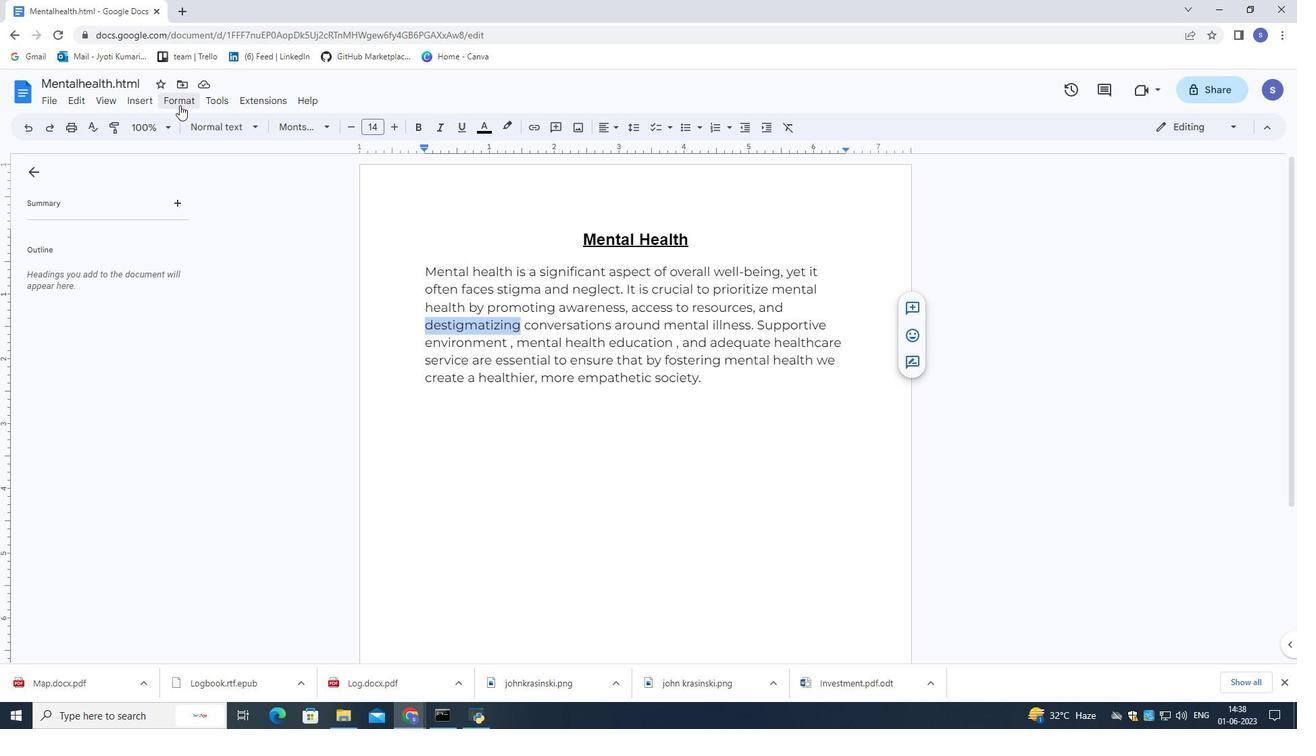 
Action: Mouse pressed left at (170, 102)
Screenshot: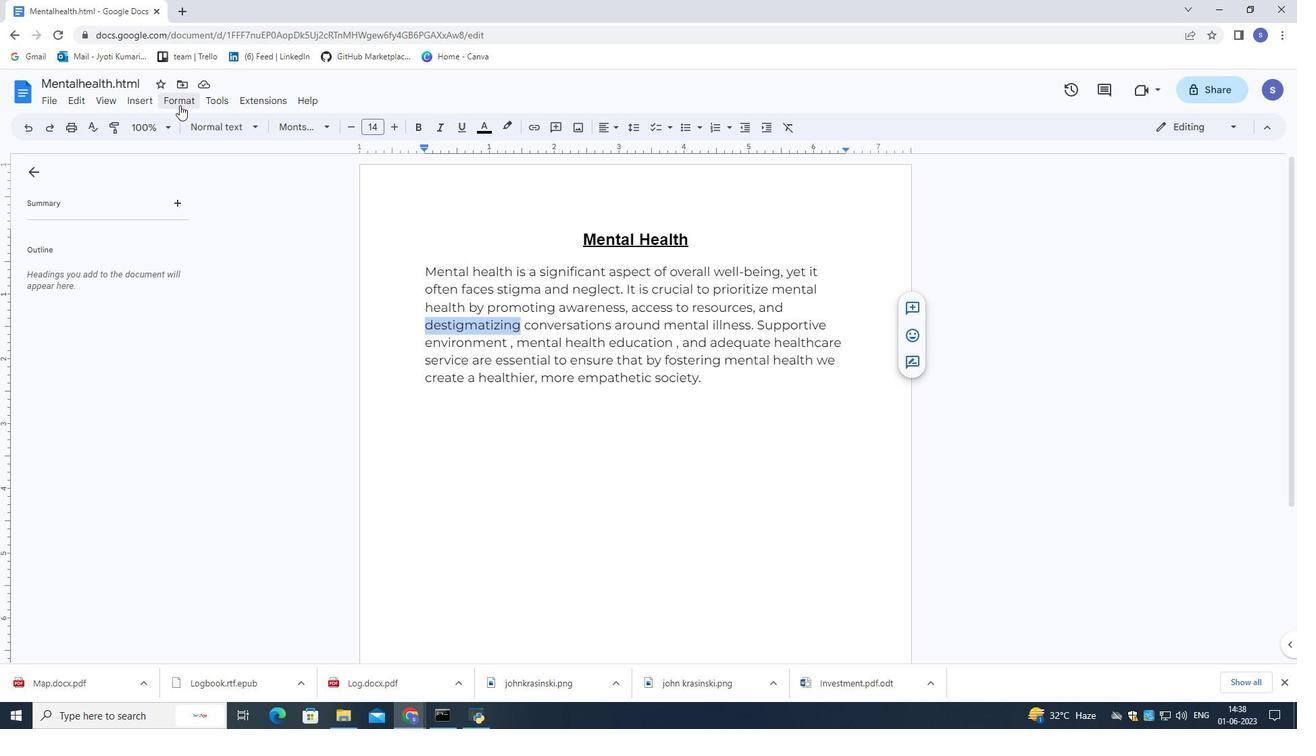 
Action: Mouse moved to (414, 196)
Screenshot: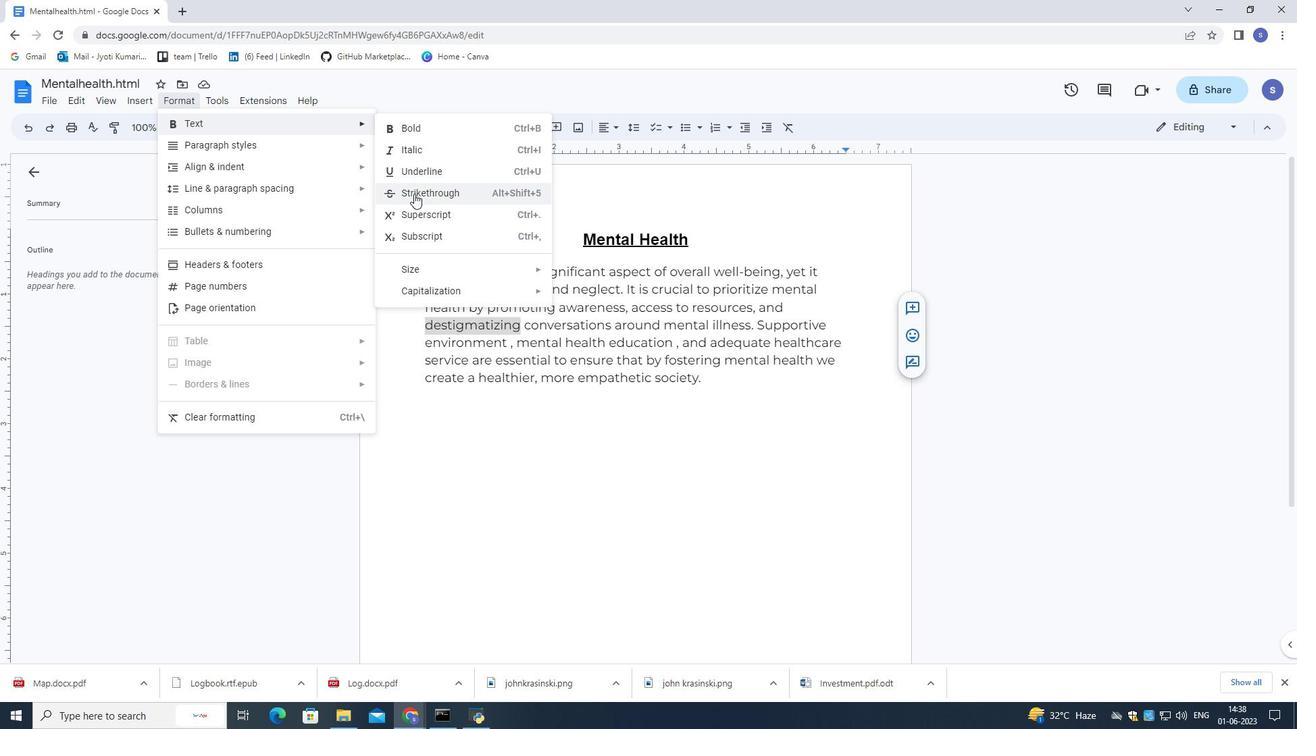 
Action: Mouse pressed left at (414, 196)
Screenshot: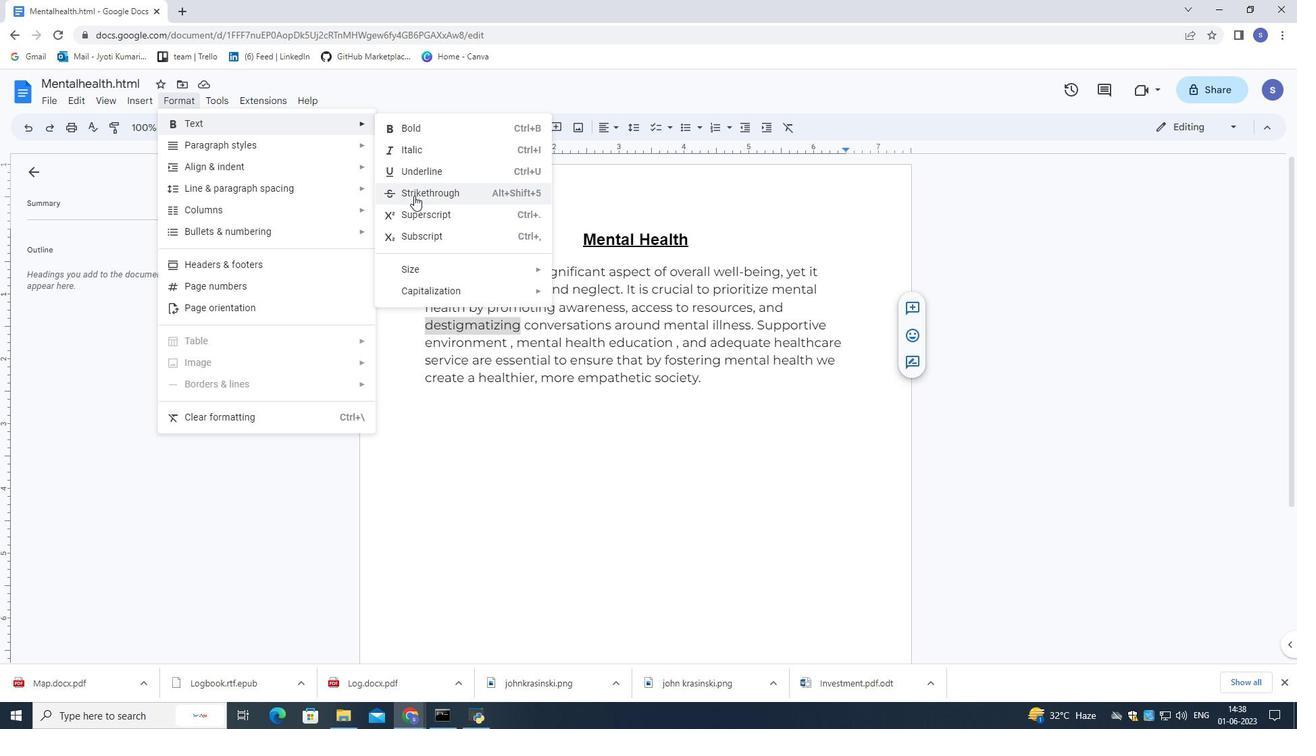 
Action: Mouse moved to (514, 430)
Screenshot: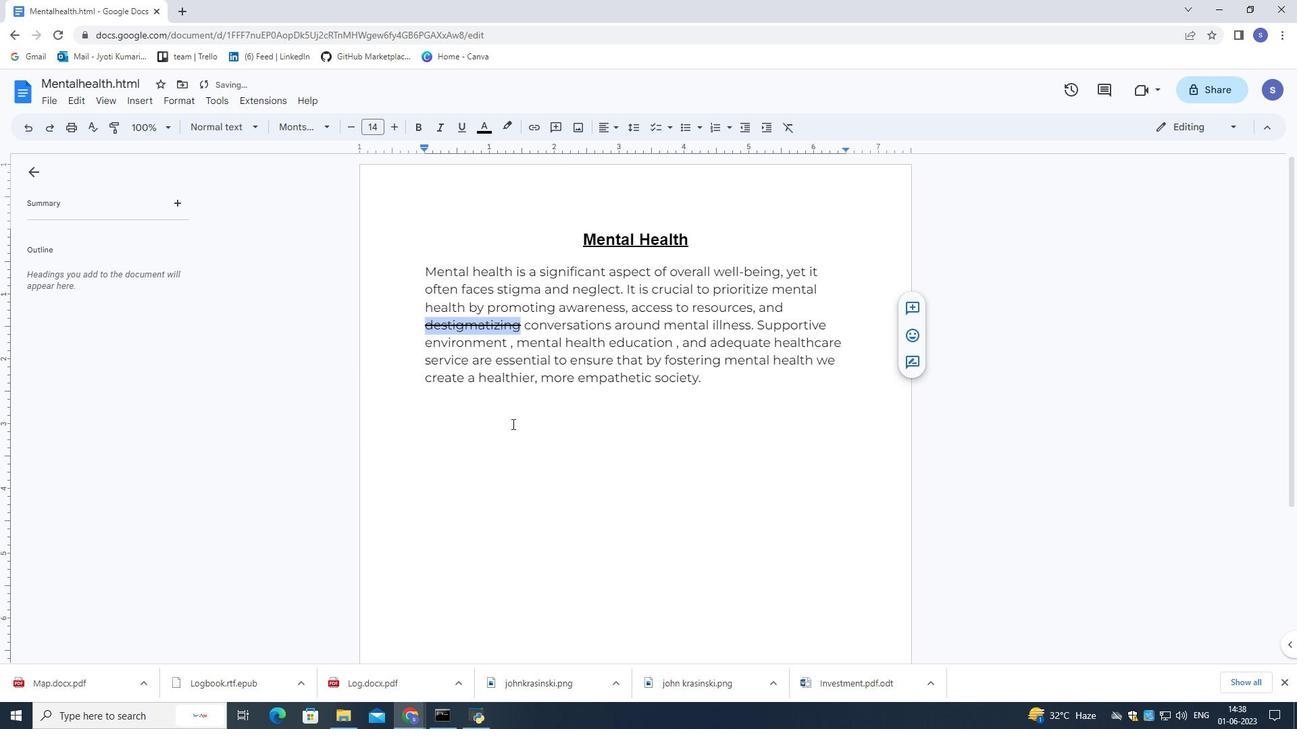 
Action: Mouse pressed left at (514, 430)
Screenshot: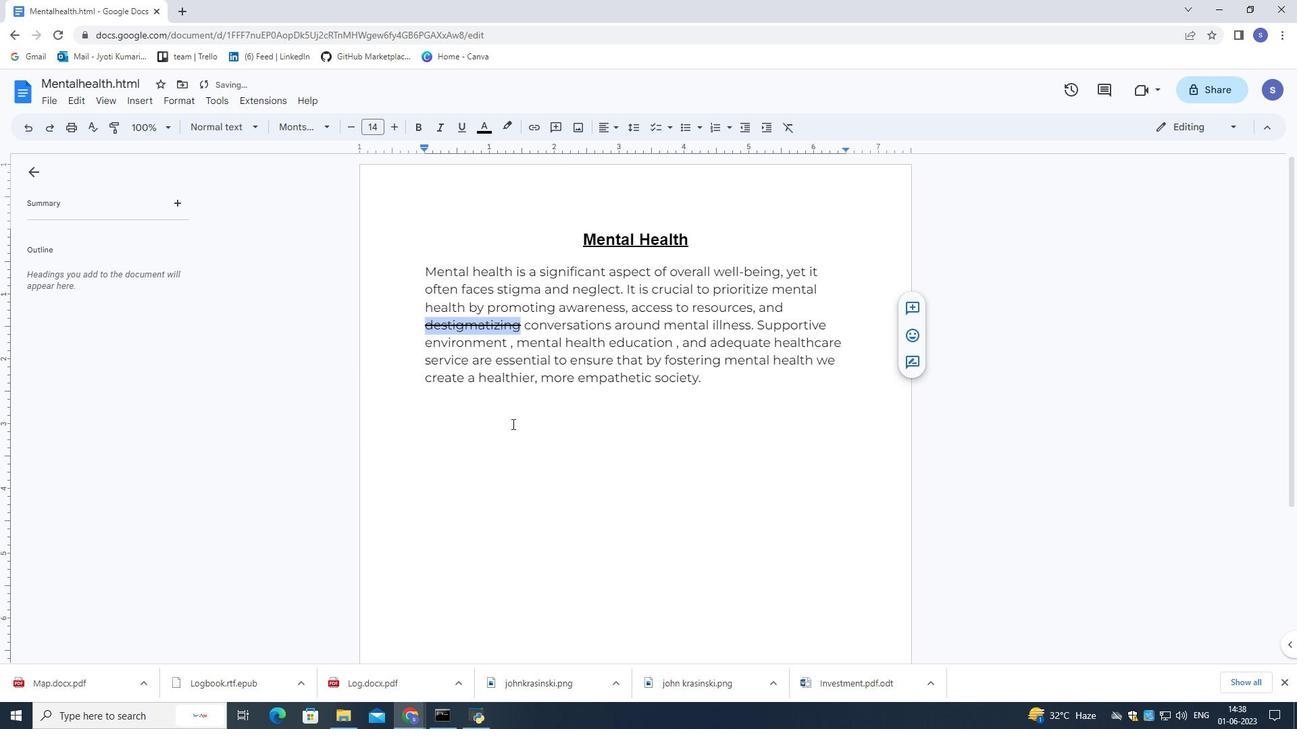 
Action: Mouse moved to (714, 384)
Screenshot: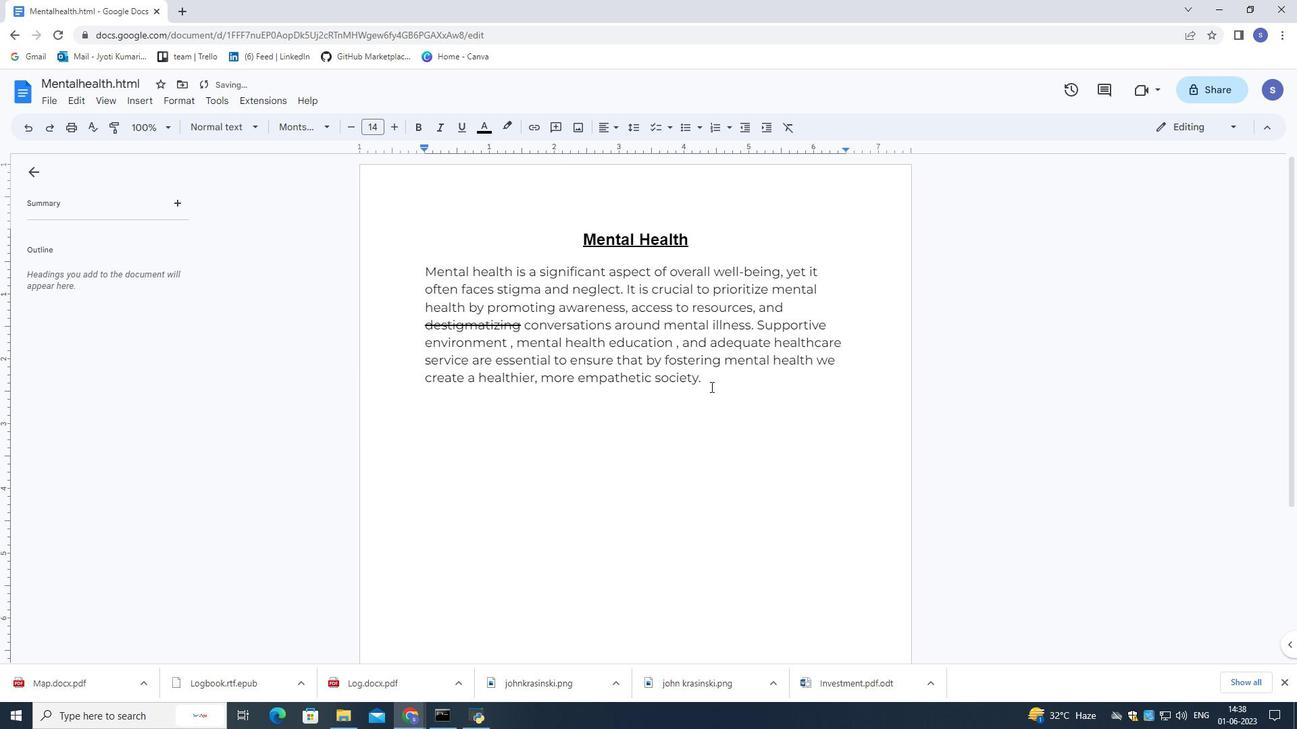 
Action: Mouse pressed left at (714, 384)
Screenshot: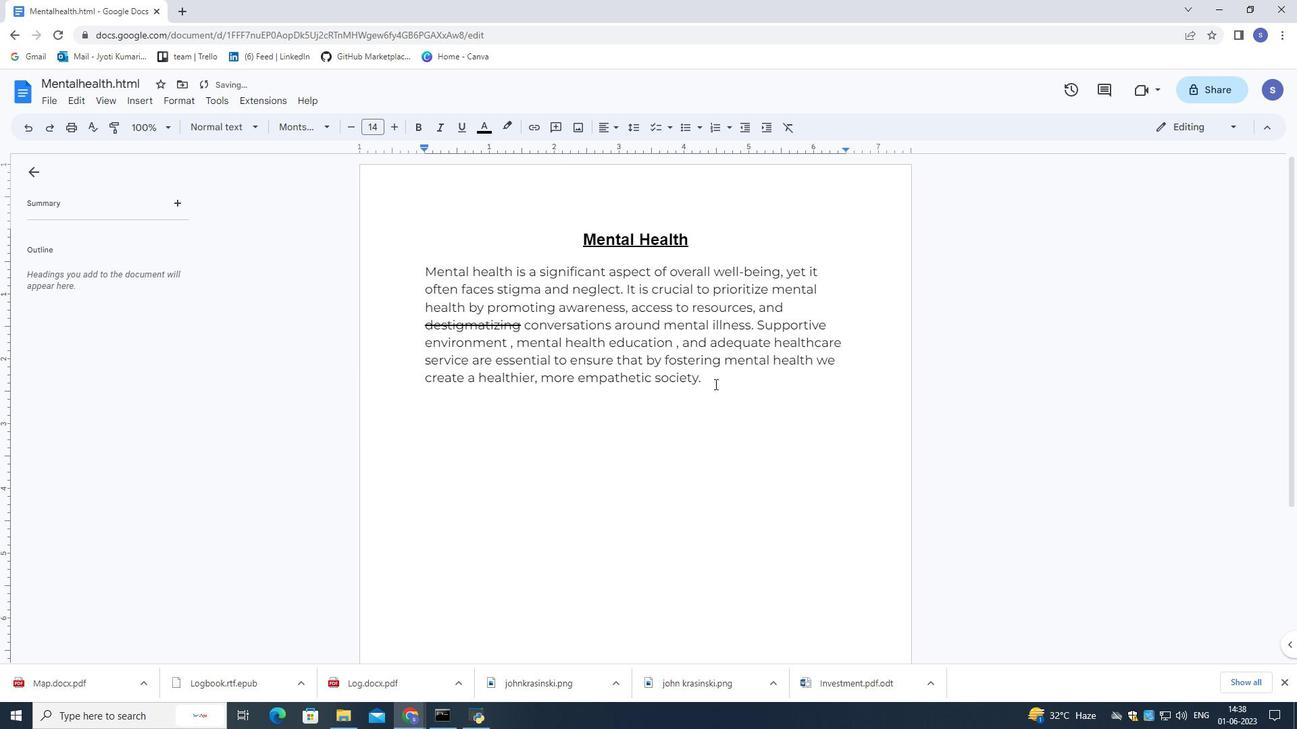 
Action: Mouse moved to (187, 102)
Screenshot: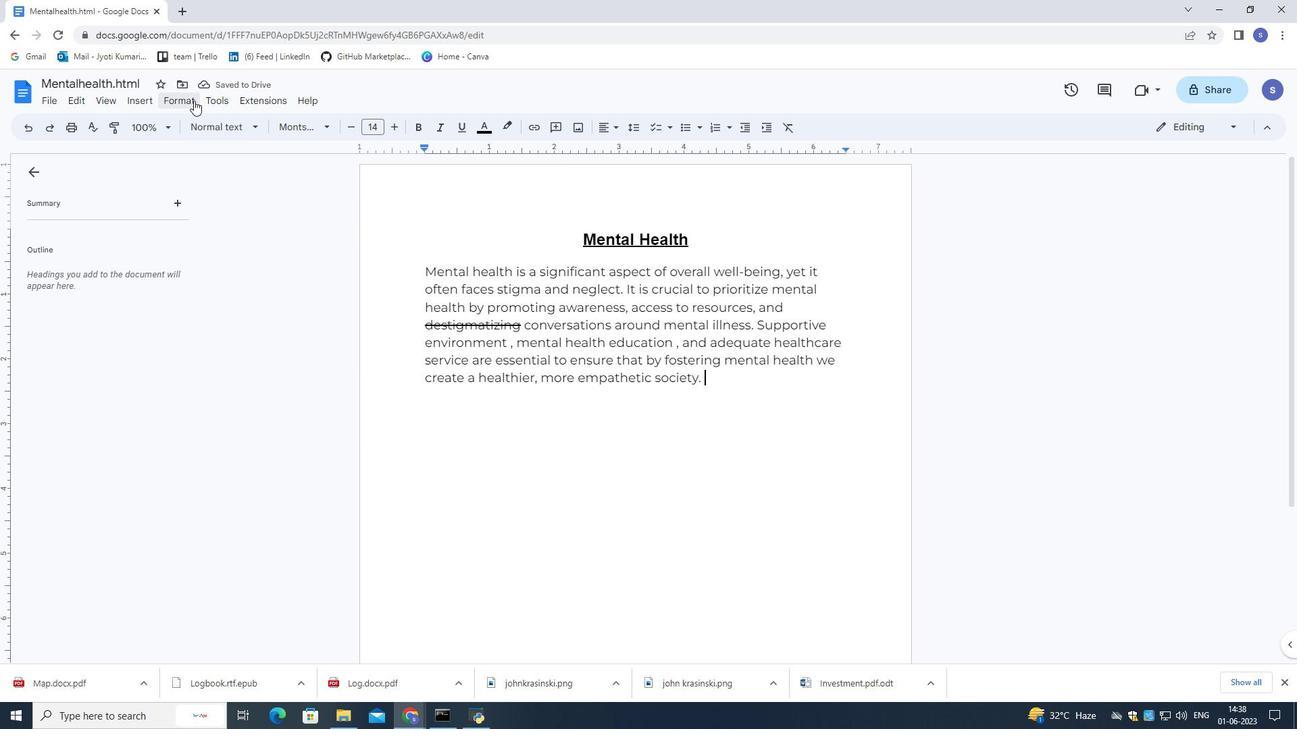 
Action: Mouse pressed left at (187, 102)
Screenshot: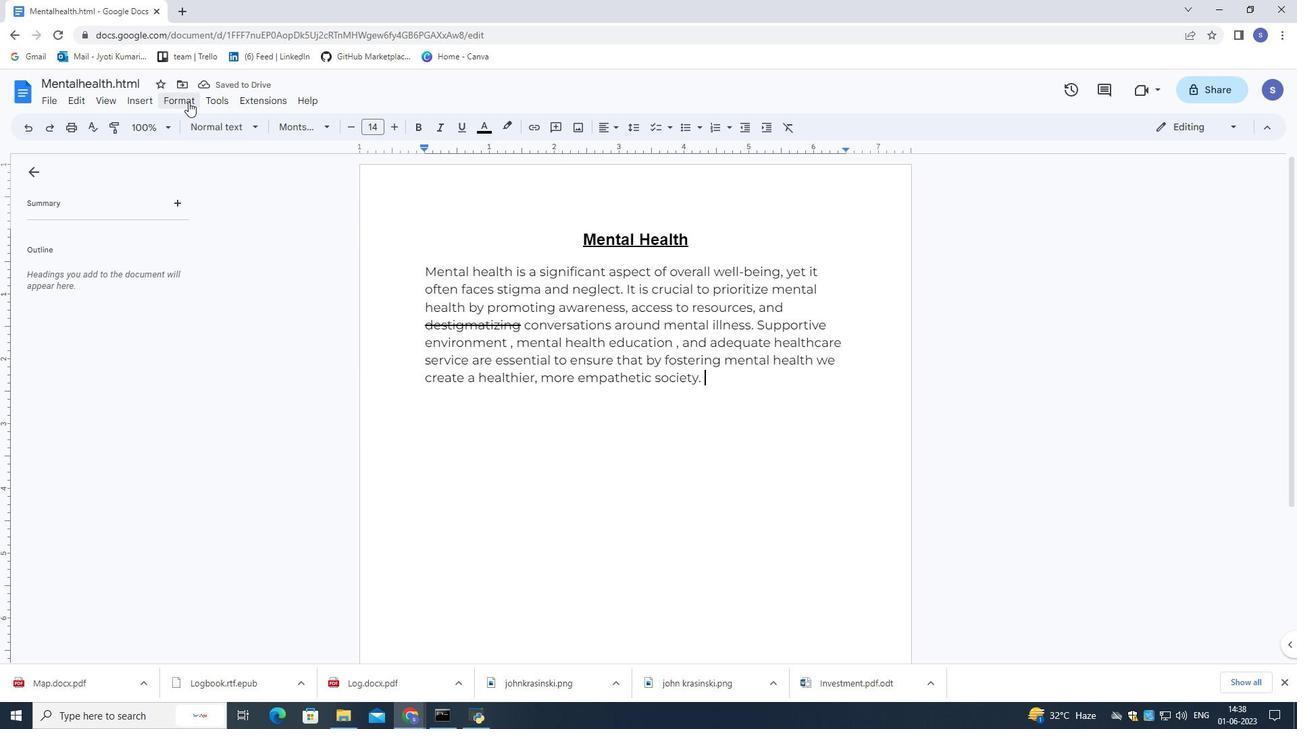 
Action: Mouse moved to (586, 212)
Screenshot: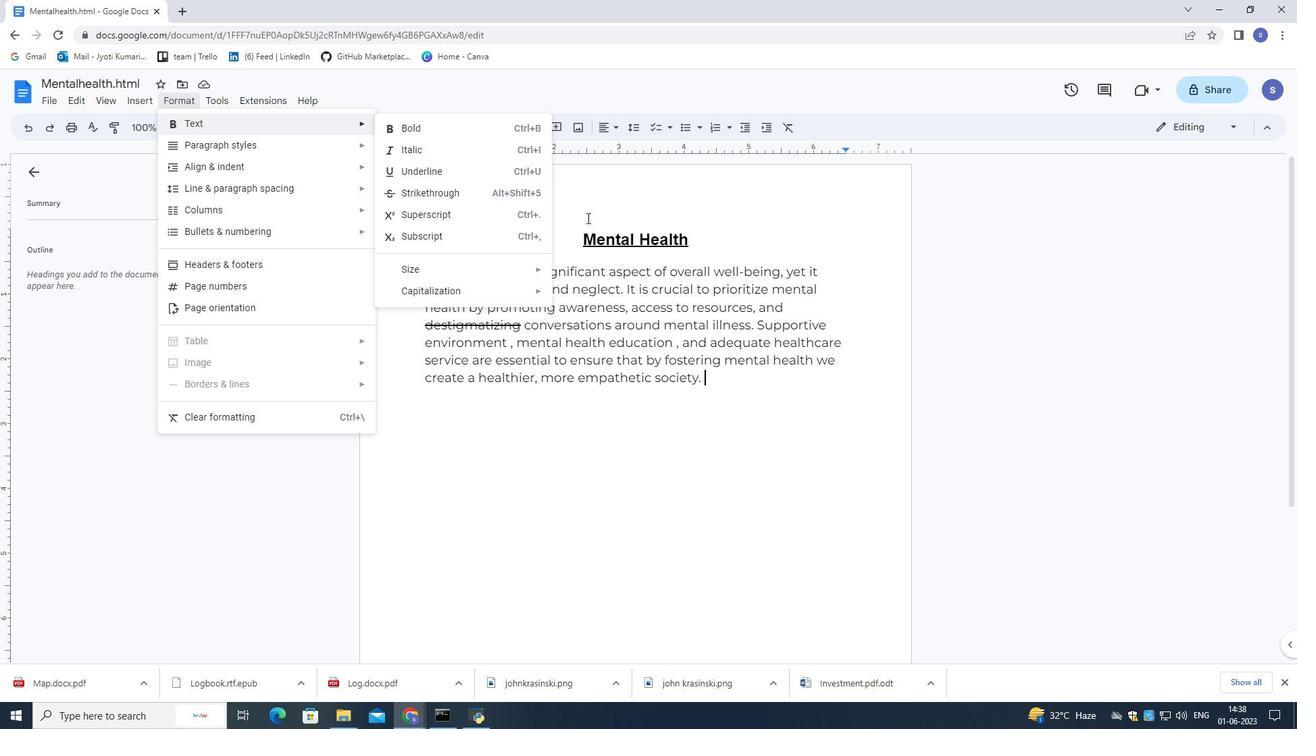 
Action: Mouse pressed left at (586, 212)
Screenshot: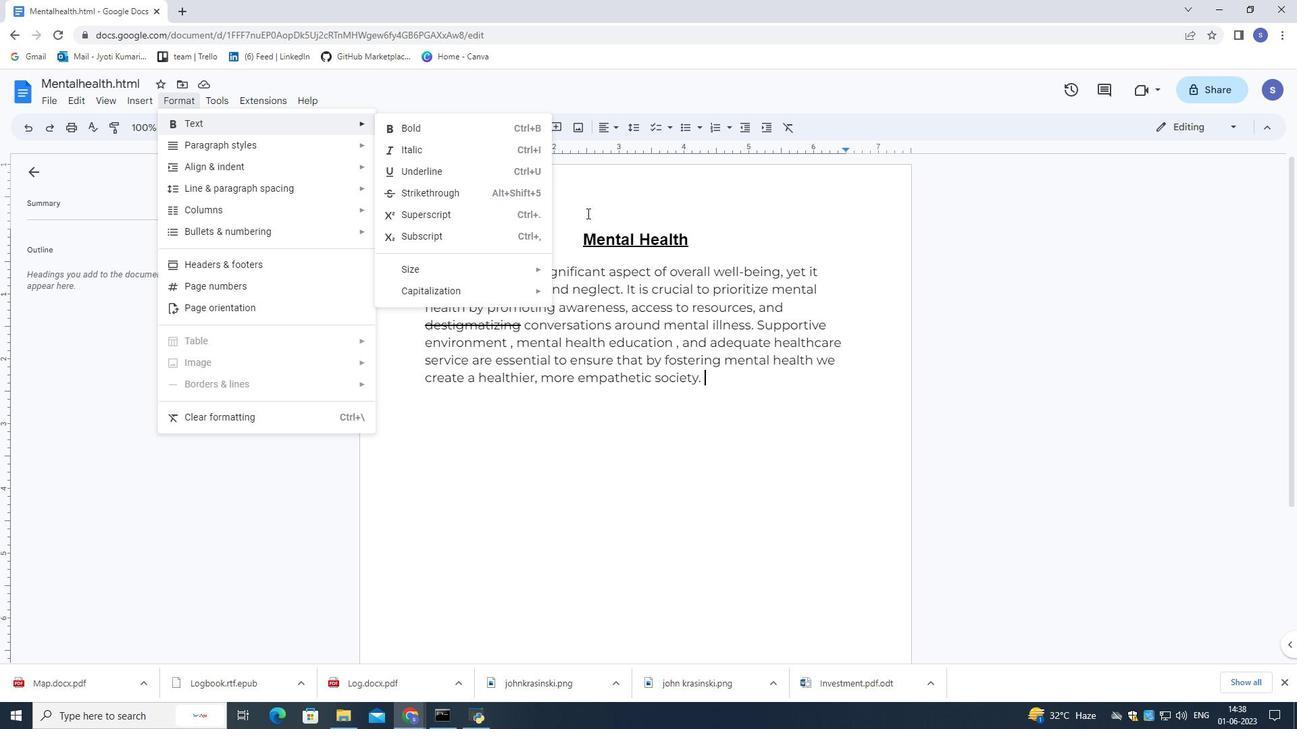 
Action: Mouse moved to (574, 408)
Screenshot: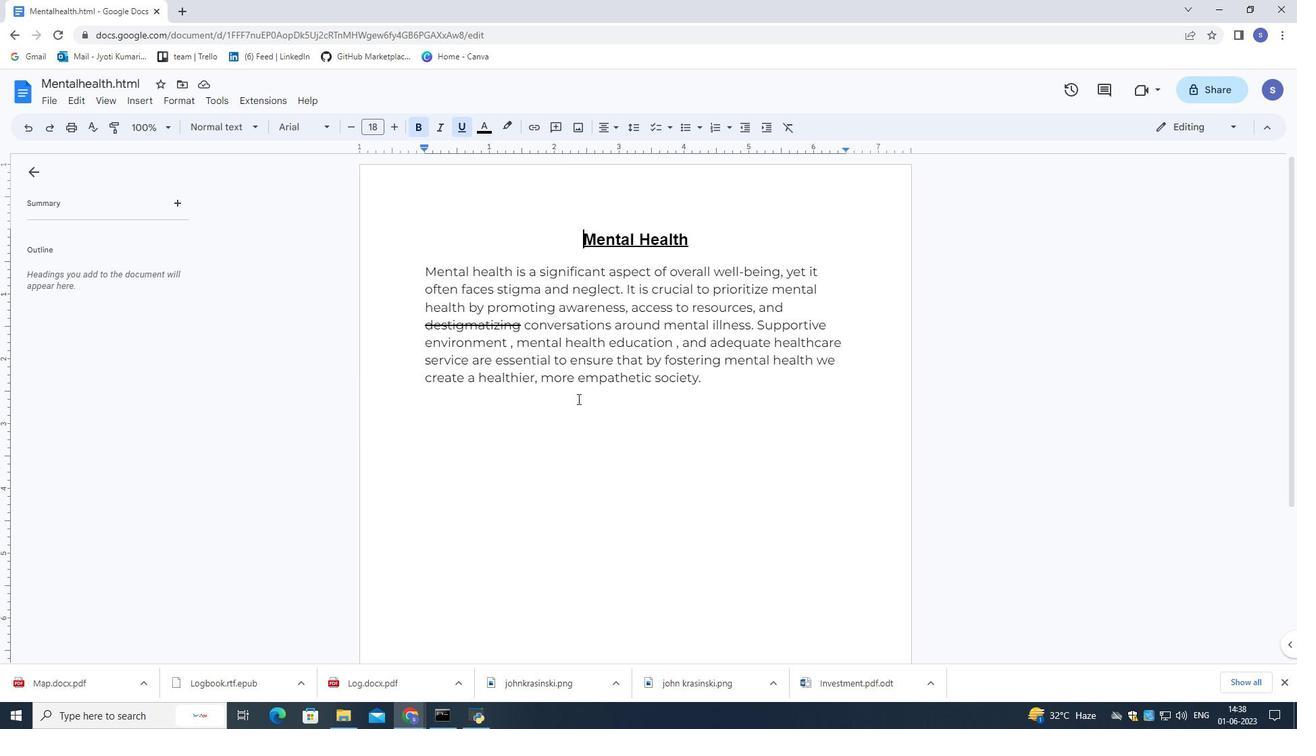 
Action: Mouse scrolled (574, 408) with delta (0, 0)
Screenshot: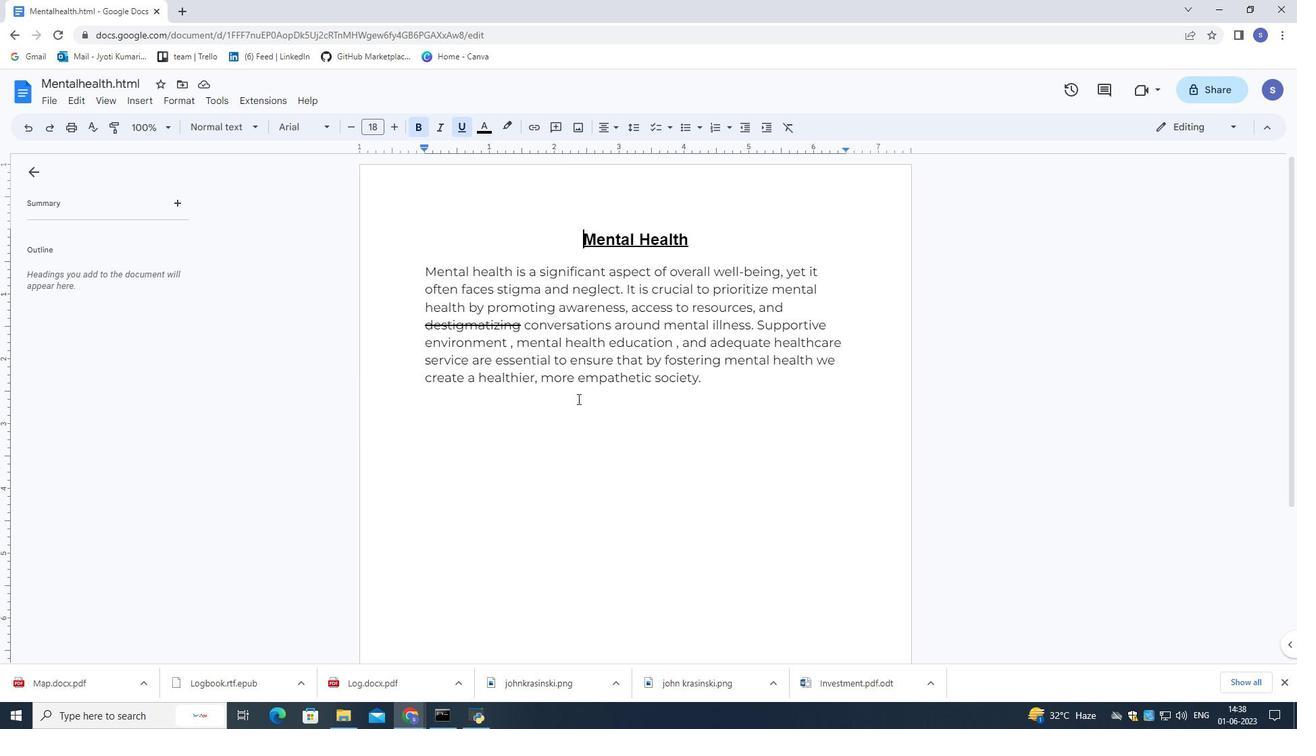 
Action: Mouse moved to (573, 414)
Screenshot: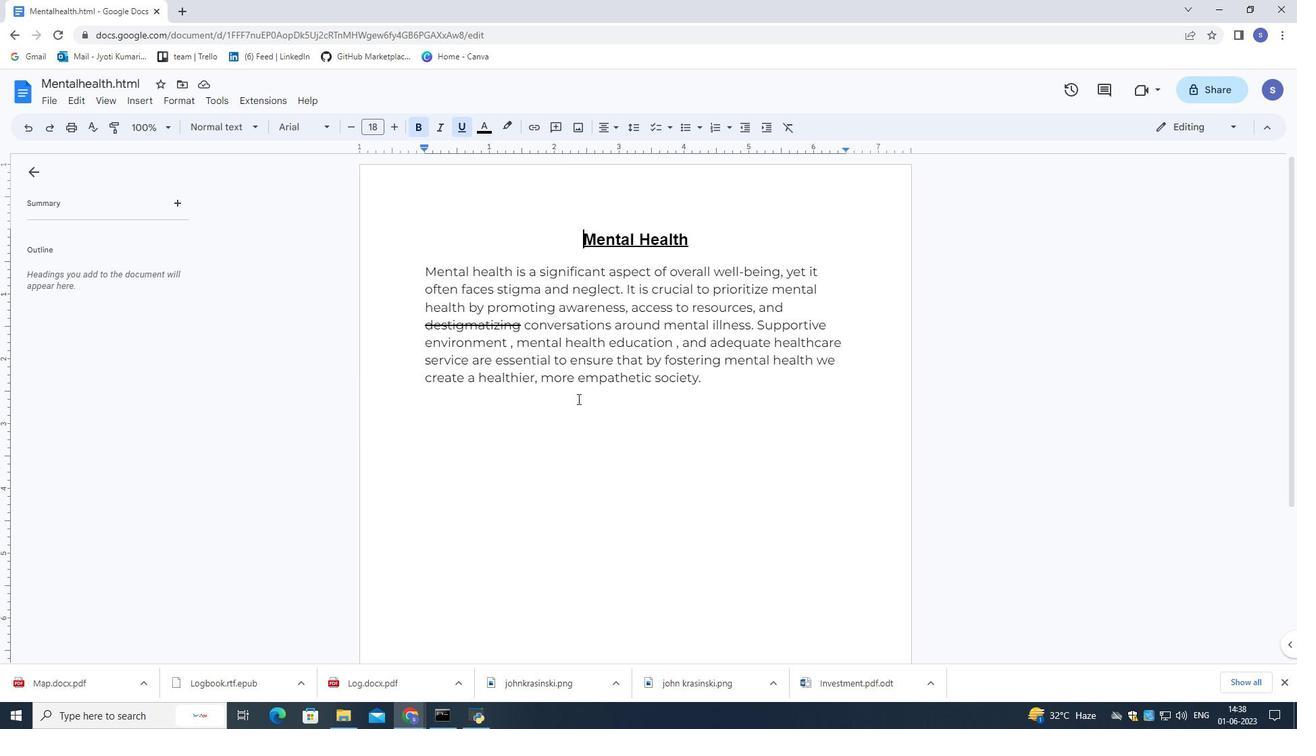 
Action: Mouse scrolled (573, 413) with delta (0, 0)
Screenshot: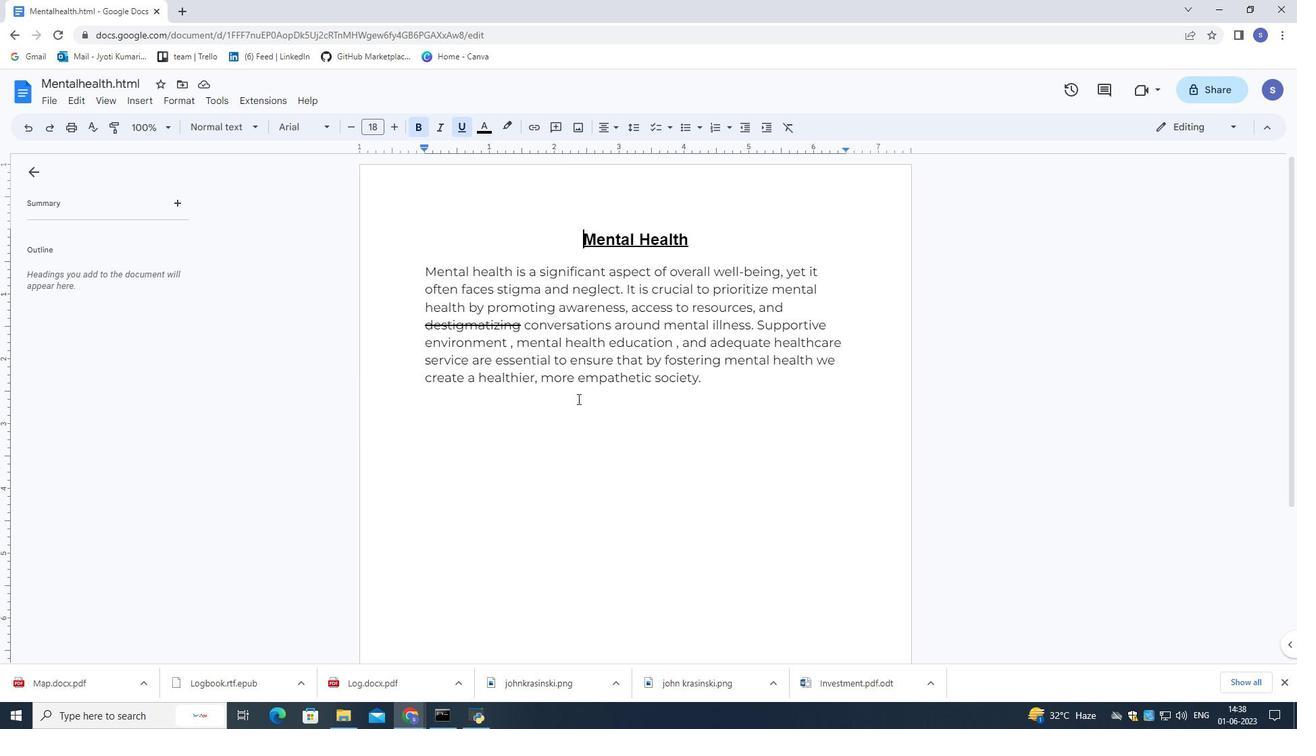 
Action: Mouse scrolled (573, 413) with delta (0, 0)
Screenshot: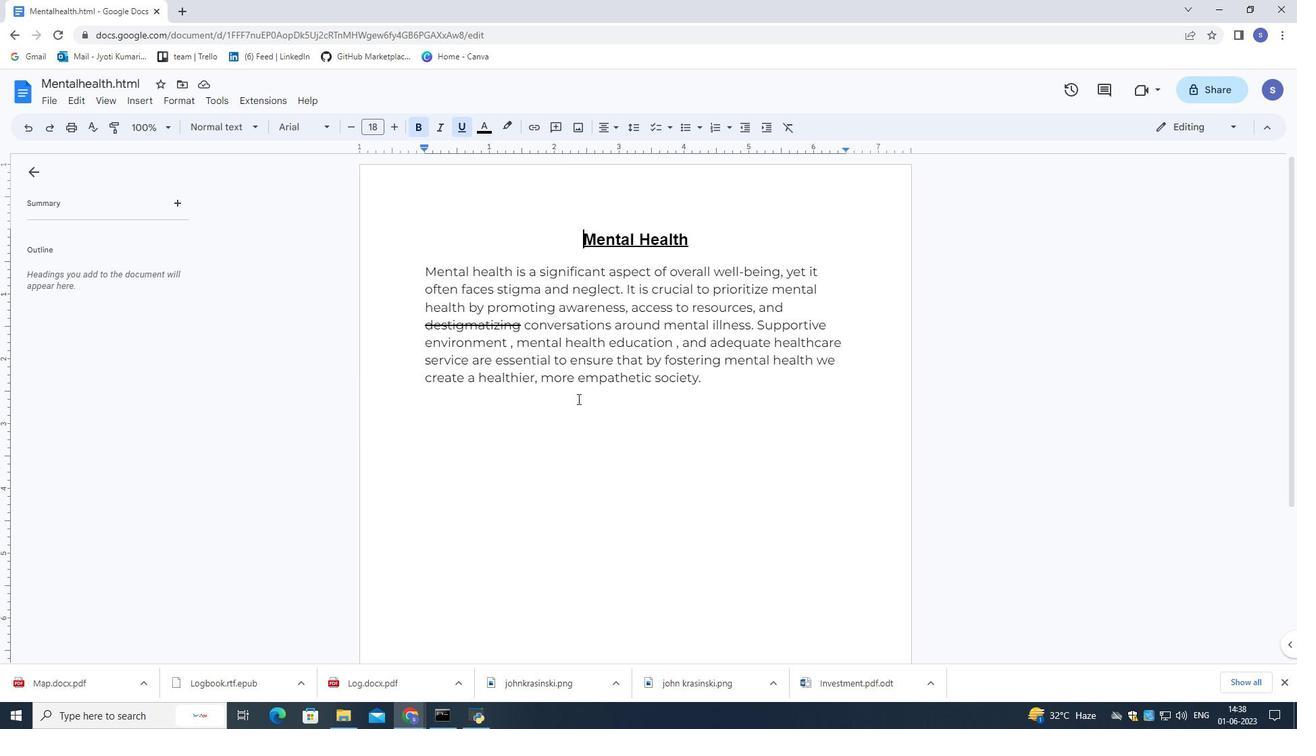 
Action: Mouse scrolled (573, 413) with delta (0, 0)
Screenshot: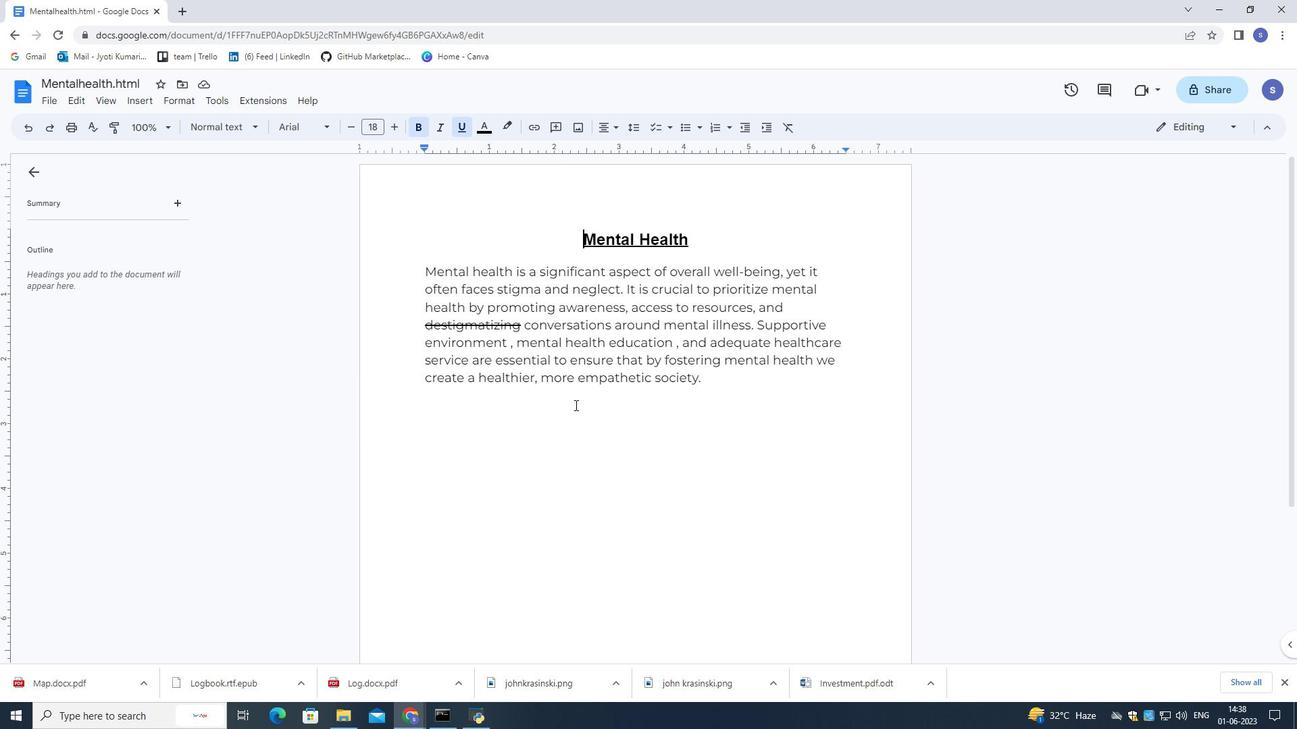 
Action: Mouse moved to (572, 409)
Screenshot: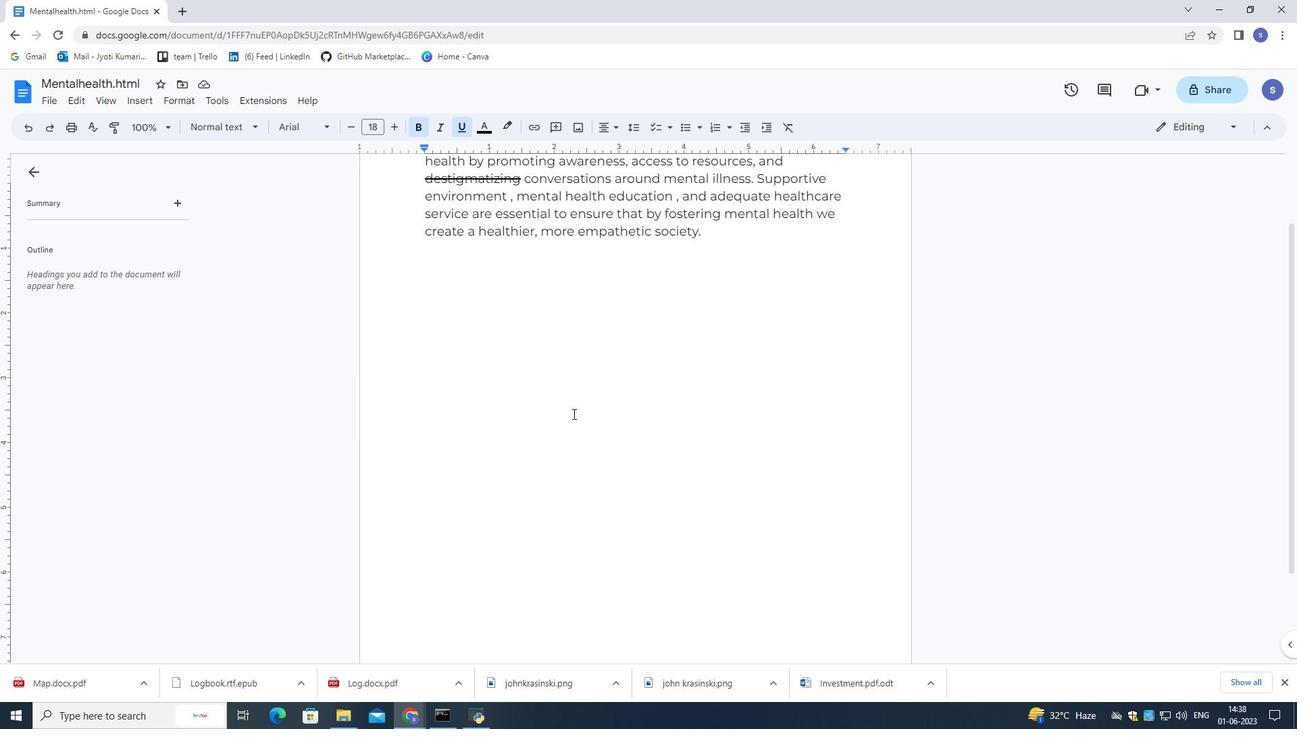 
Action: Mouse scrolled (572, 408) with delta (0, 0)
Screenshot: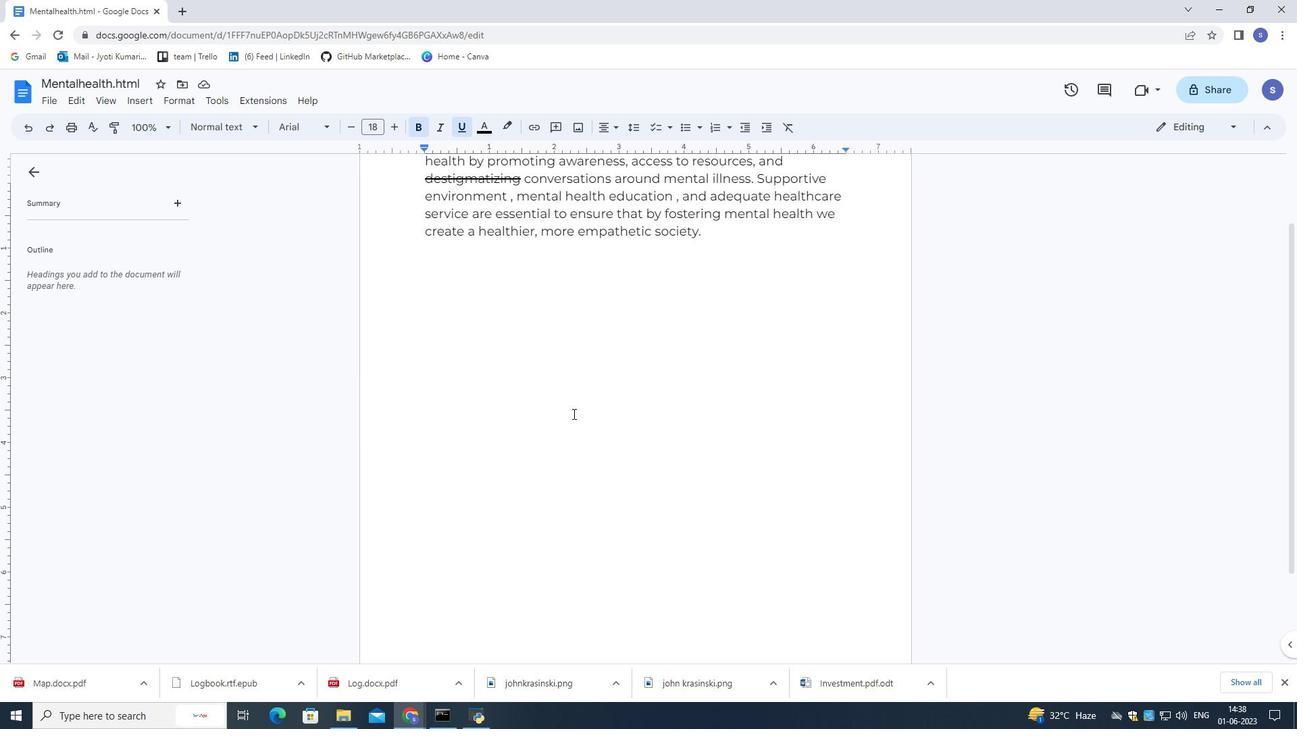 
Action: Mouse scrolled (572, 408) with delta (0, 0)
Screenshot: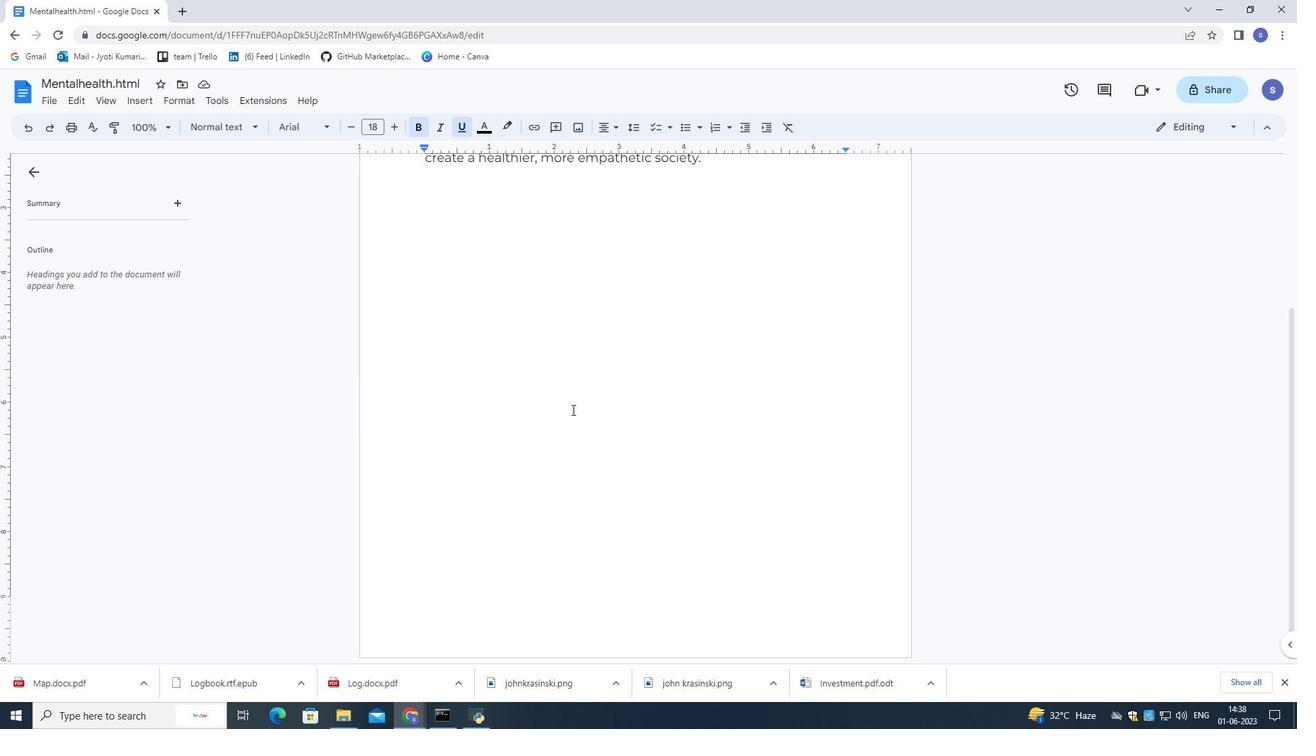 
Action: Mouse scrolled (572, 408) with delta (0, 0)
Screenshot: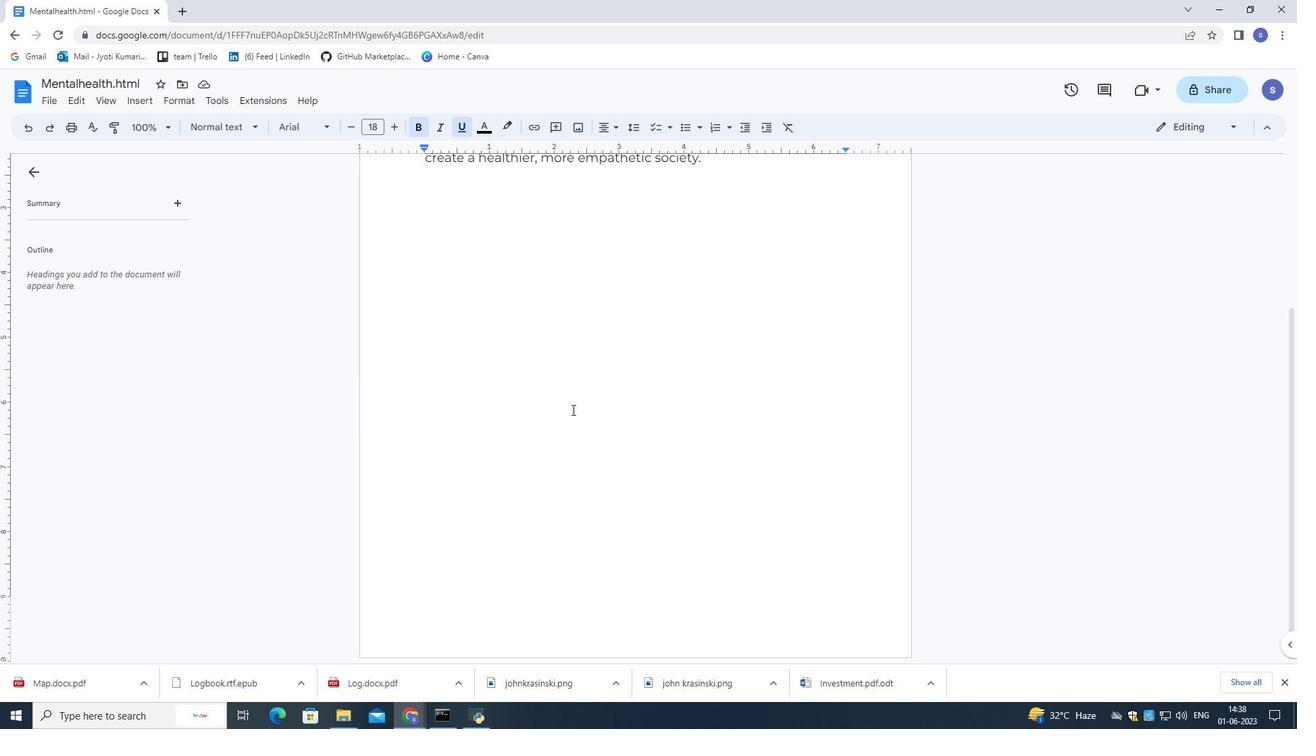 
Action: Mouse scrolled (572, 408) with delta (0, 0)
Screenshot: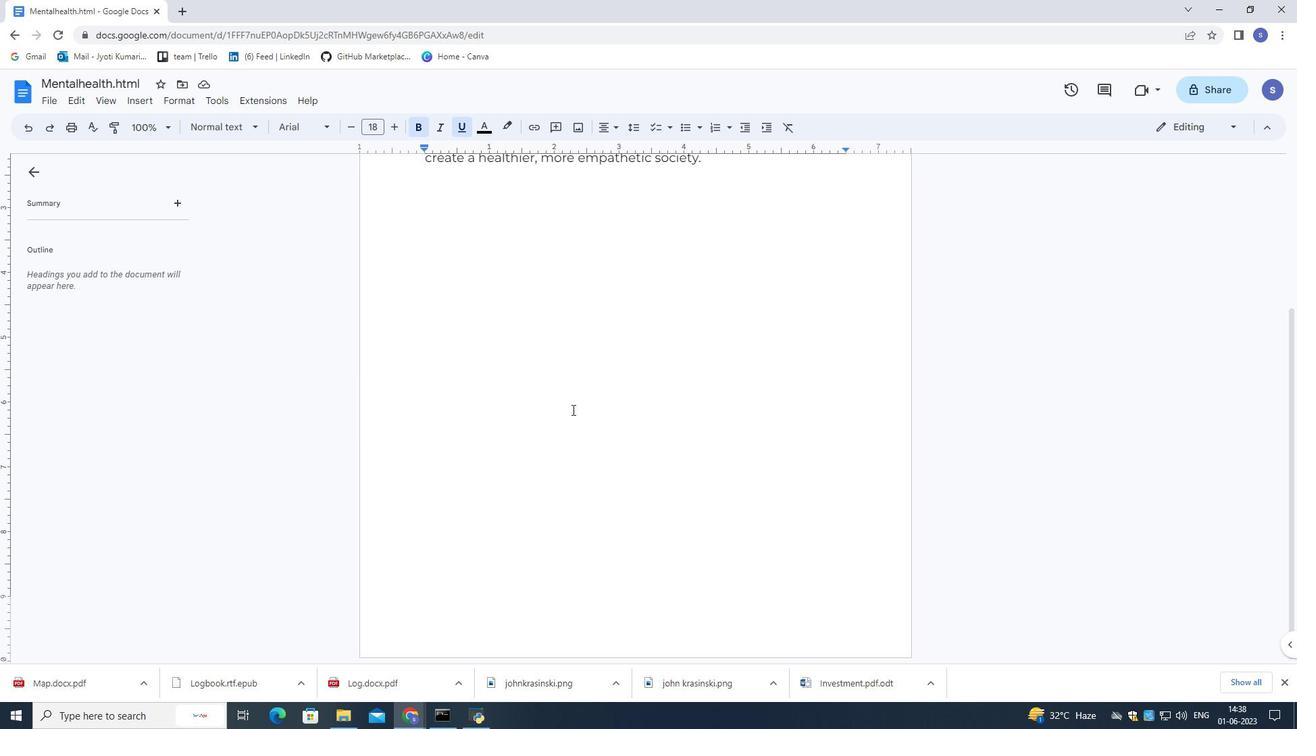 
Action: Mouse moved to (477, 588)
Screenshot: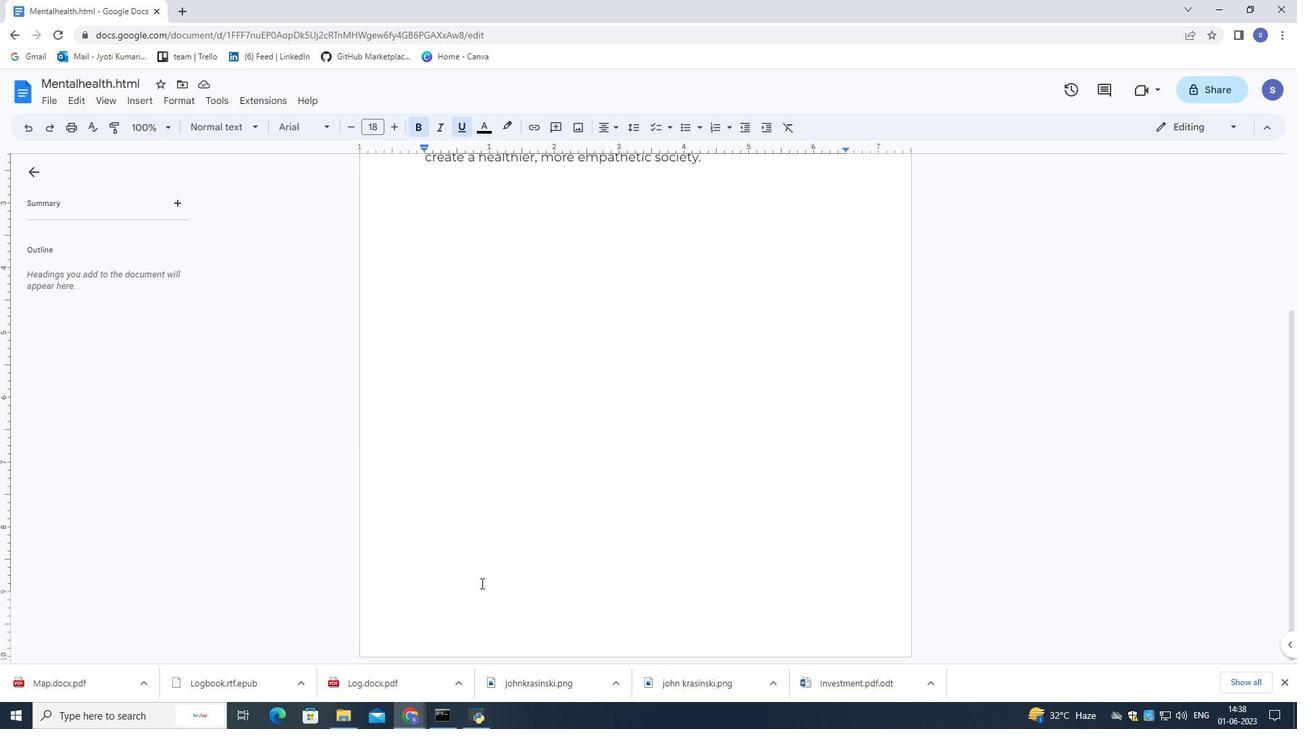 
Action: Mouse pressed left at (477, 588)
Screenshot: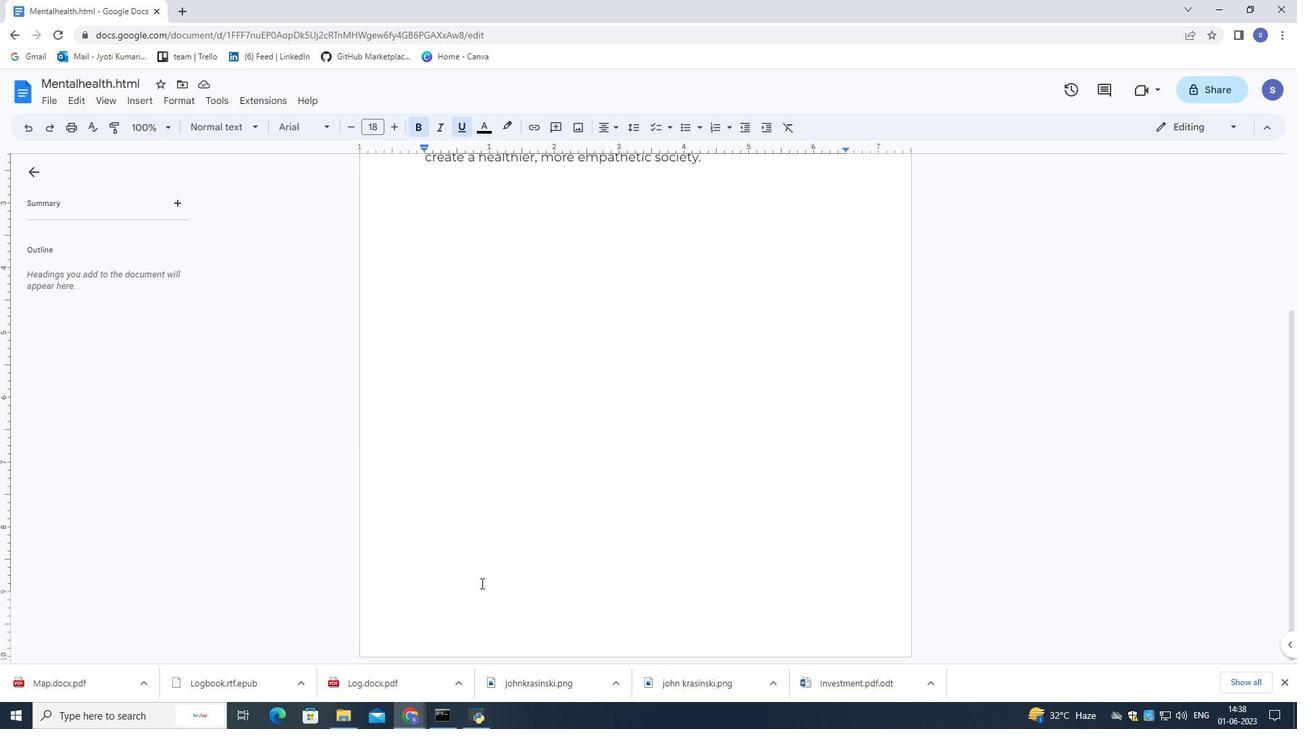 
Action: Mouse moved to (762, 202)
Screenshot: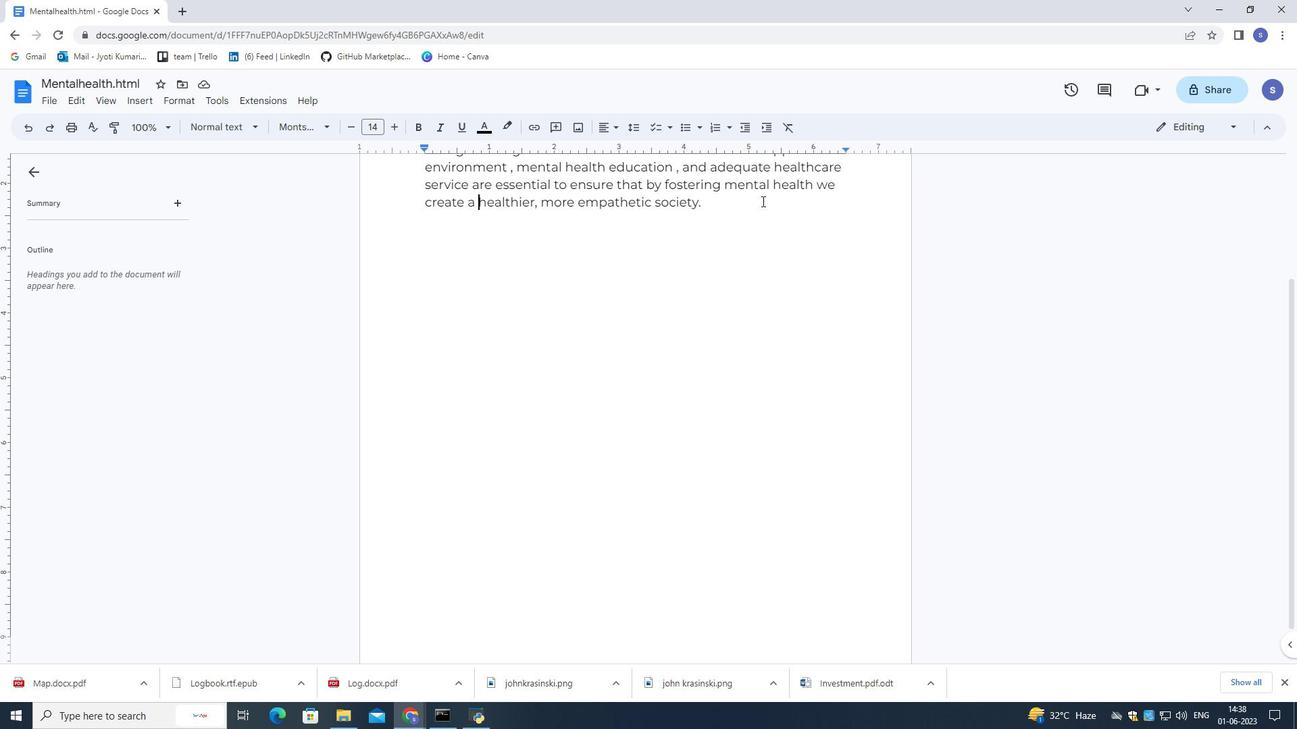 
Action: Mouse pressed left at (762, 202)
Screenshot: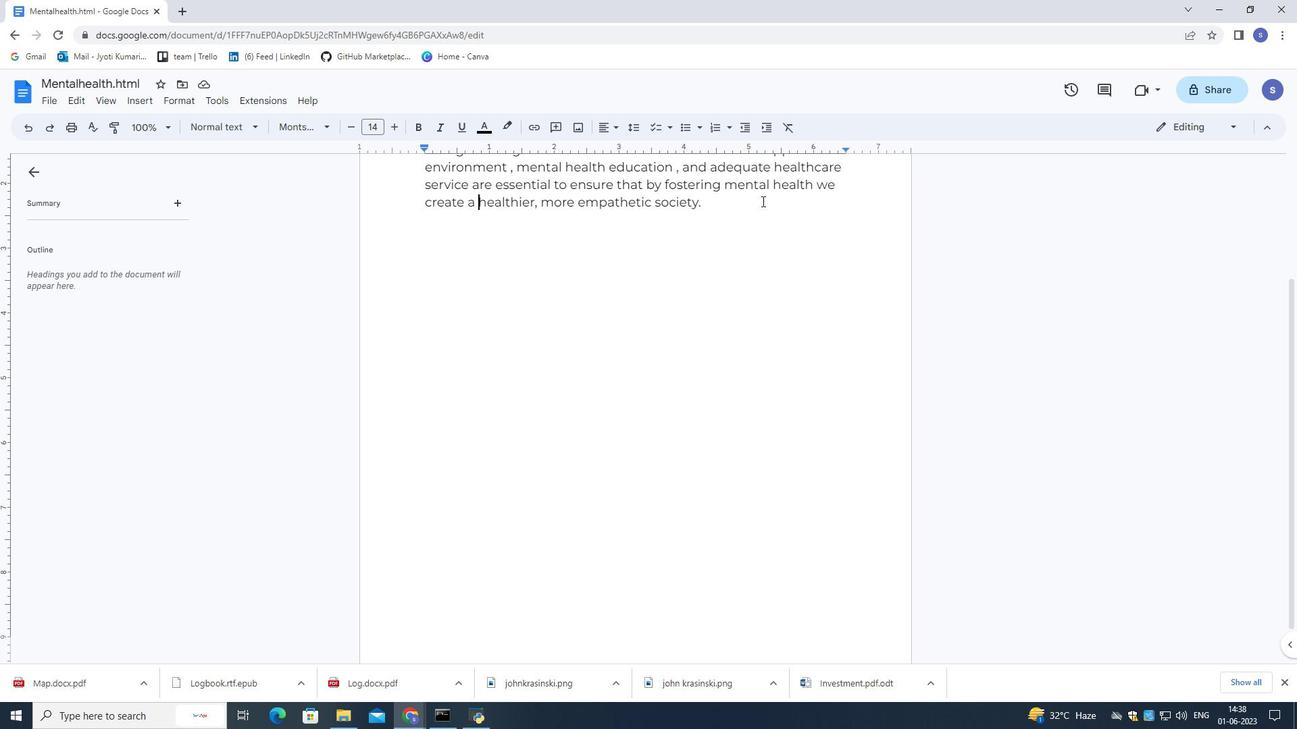 
Action: Mouse moved to (746, 198)
Screenshot: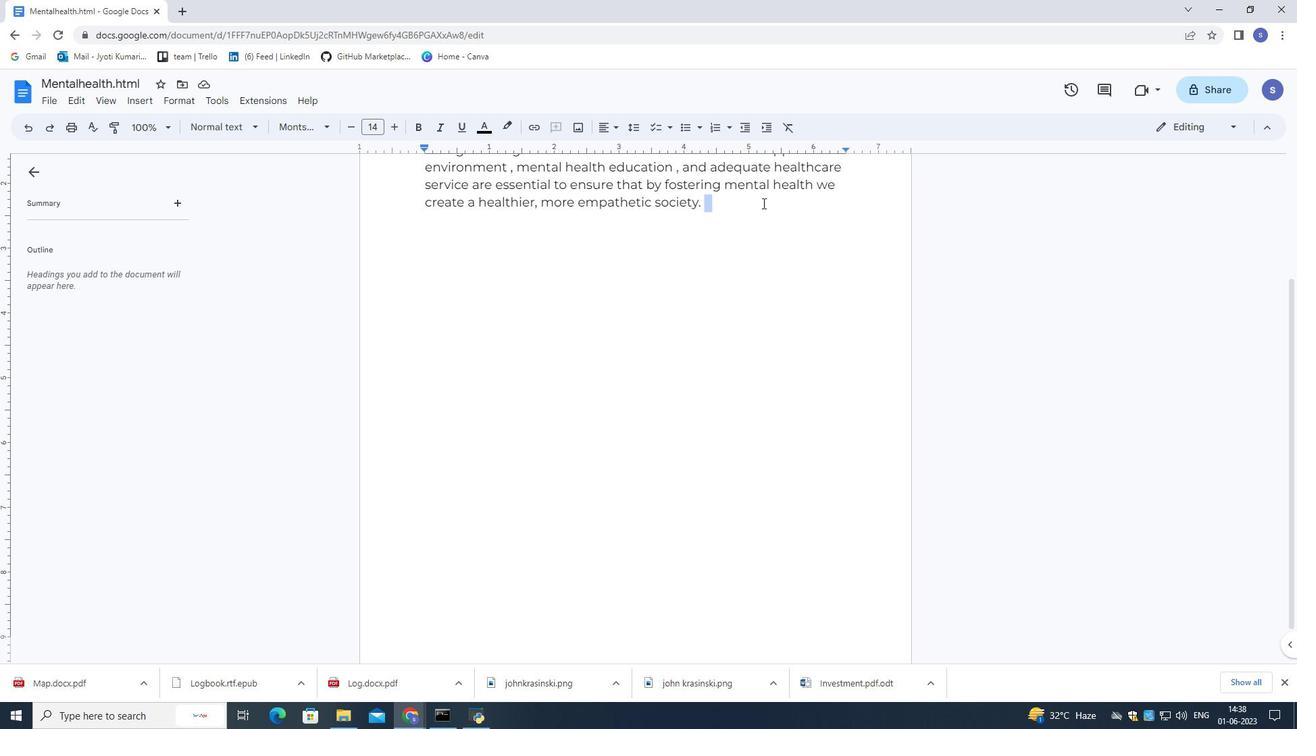 
Action: Key pressed <Key.enter><Key.enter><Key.enter><Key.enter><Key.enter><Key.enter><Key.enter><Key.enter><Key.enter><Key.enter><Key.enter><Key.enter><Key.enter><Key.enter><Key.enter><Key.enter><Key.enter><Key.enter><Key.enter><Key.enter><Key.enter><Key.enter><Key.enter><Key.enter><Key.enter><Key.up>
Screenshot: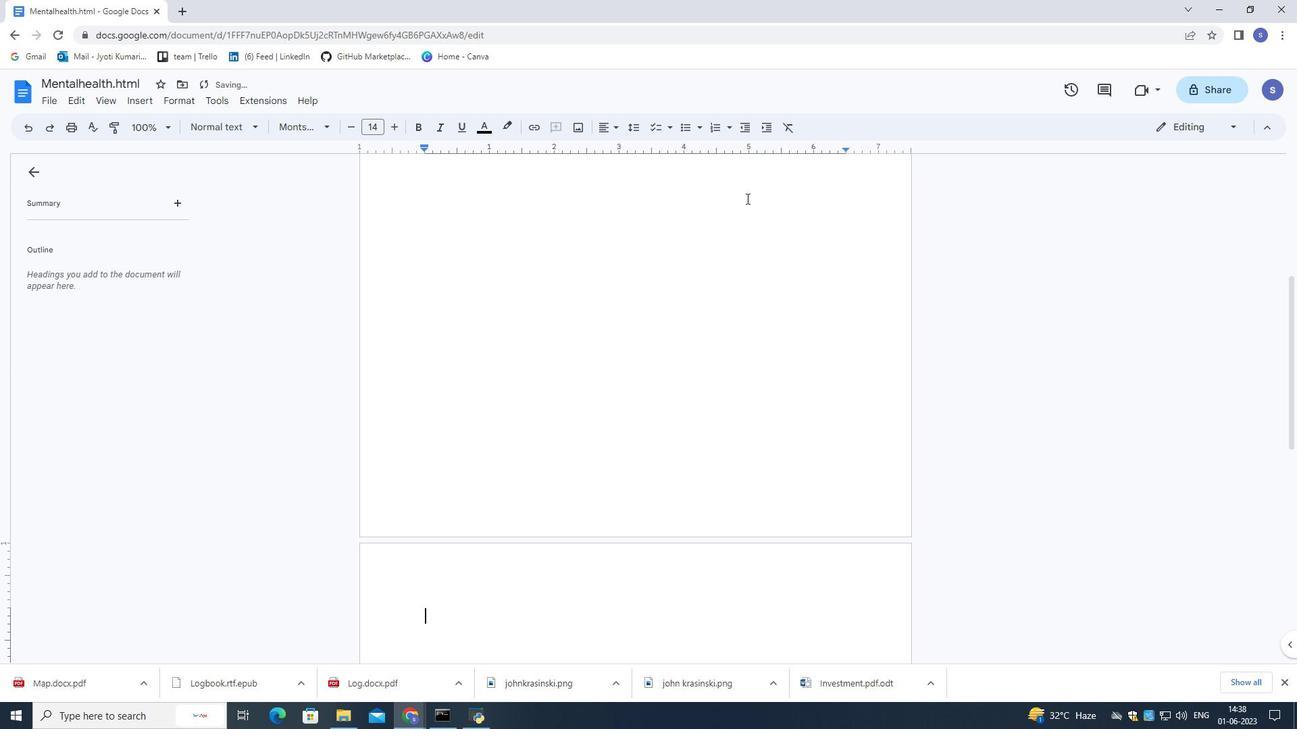 
Action: Mouse moved to (716, 176)
Screenshot: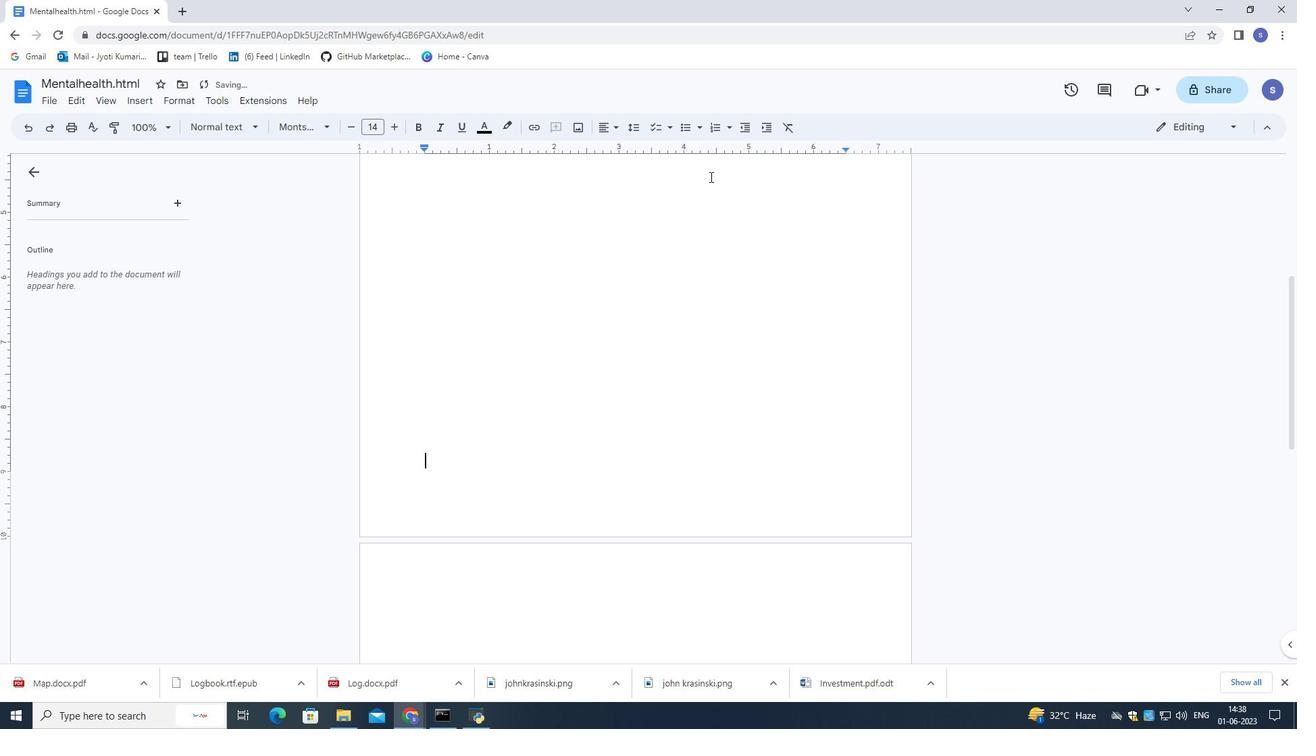 
Action: Mouse scrolled (716, 177) with delta (0, 0)
Screenshot: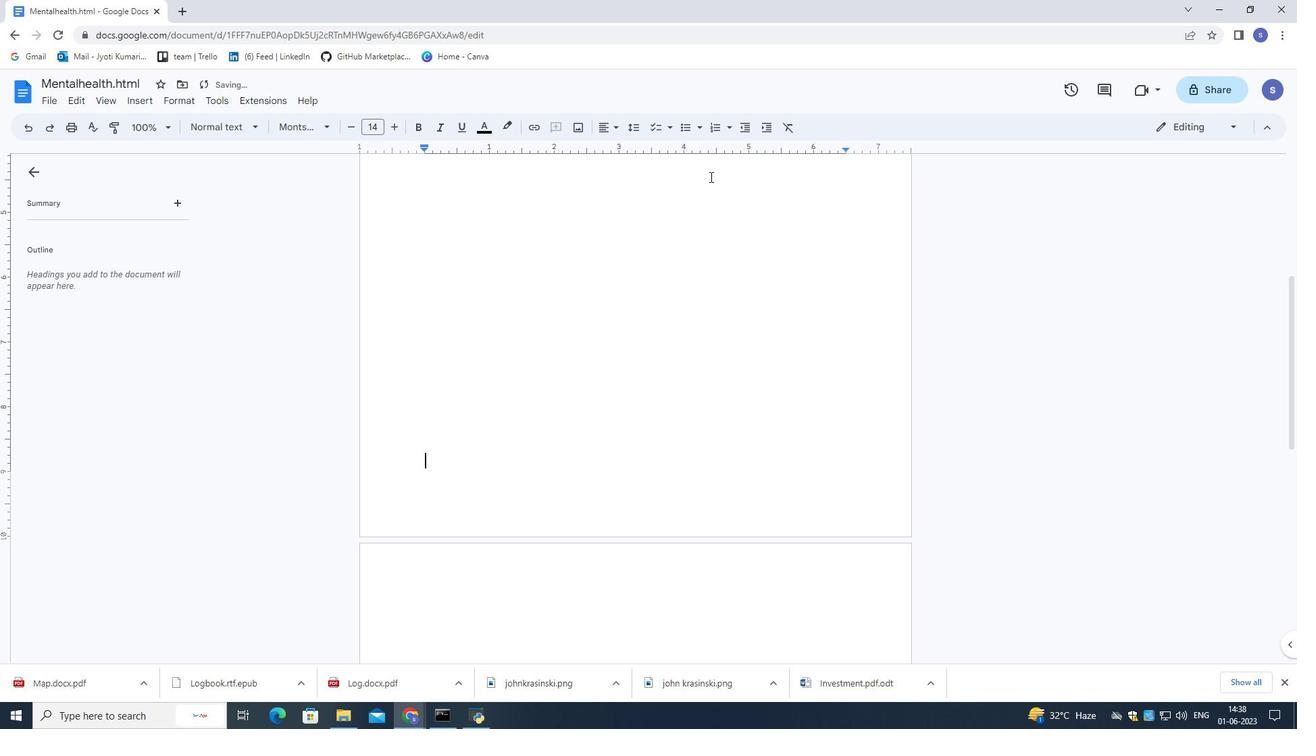 
Action: Mouse moved to (721, 178)
Screenshot: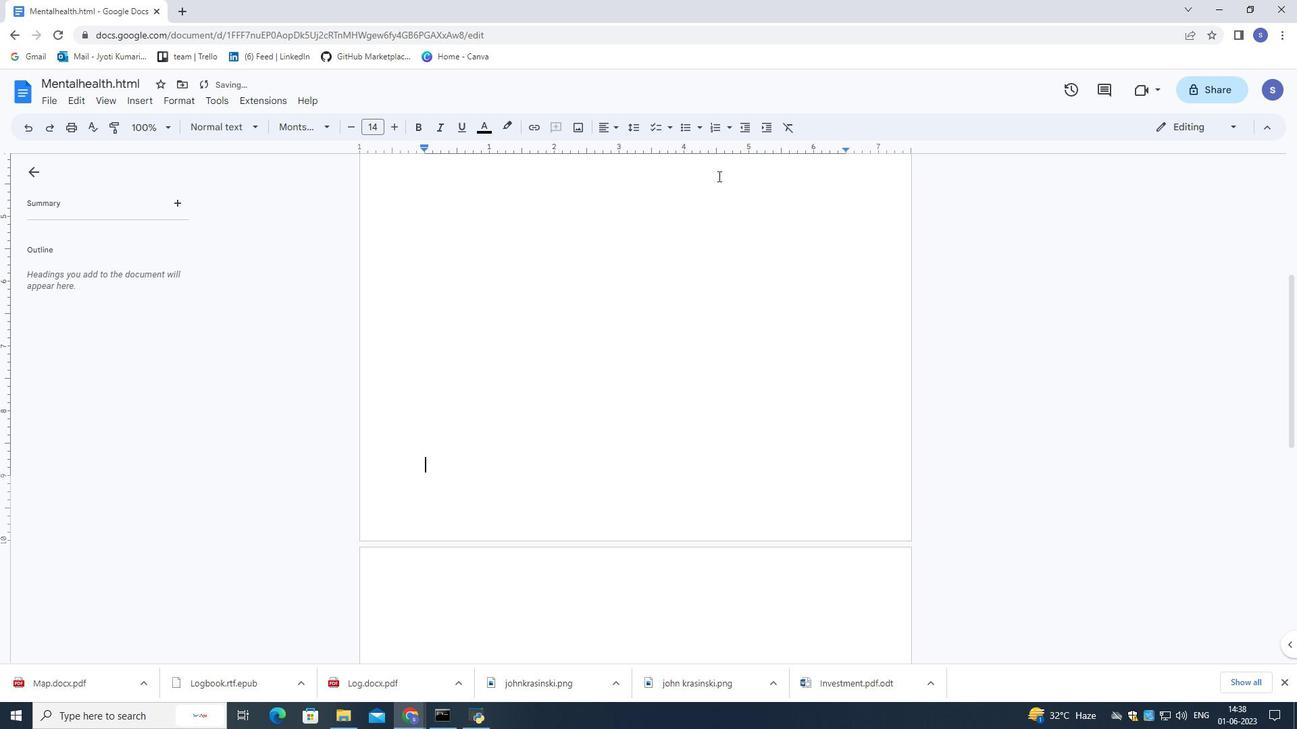 
Action: Mouse scrolled (721, 179) with delta (0, 0)
Screenshot: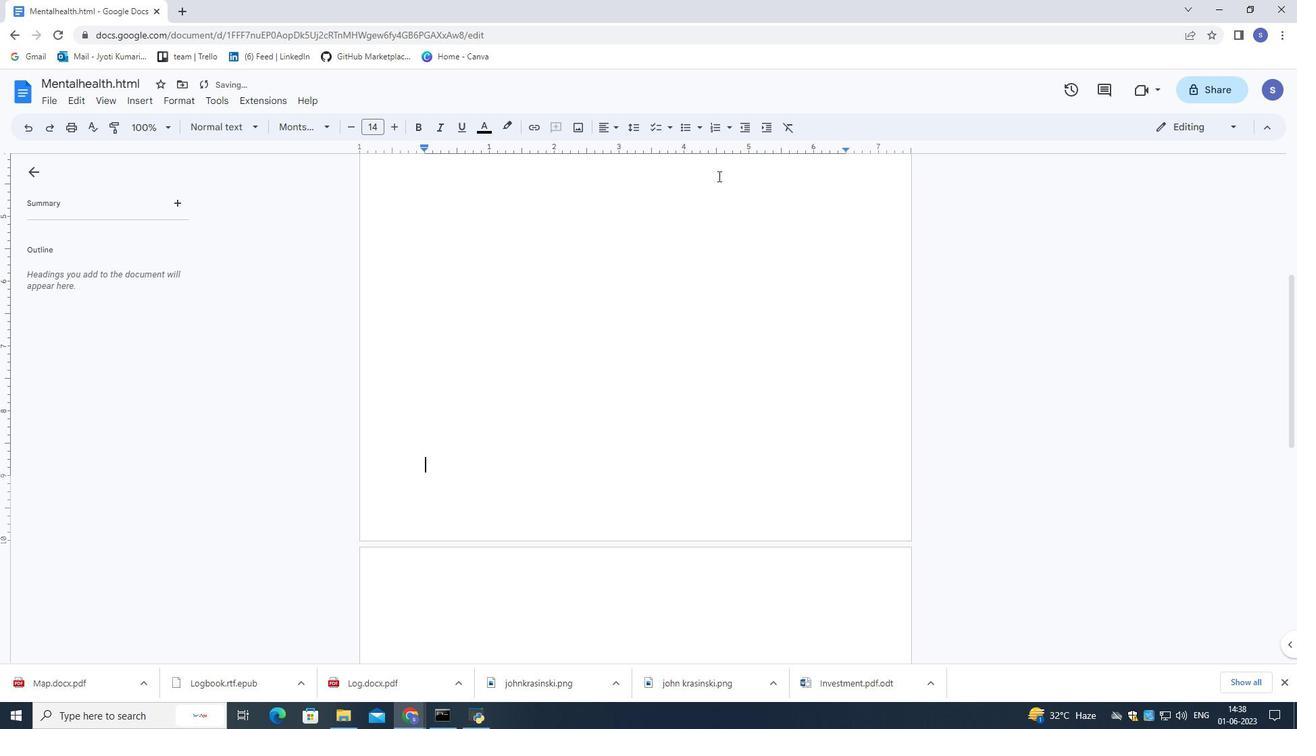 
Action: Mouse moved to (135, 96)
Screenshot: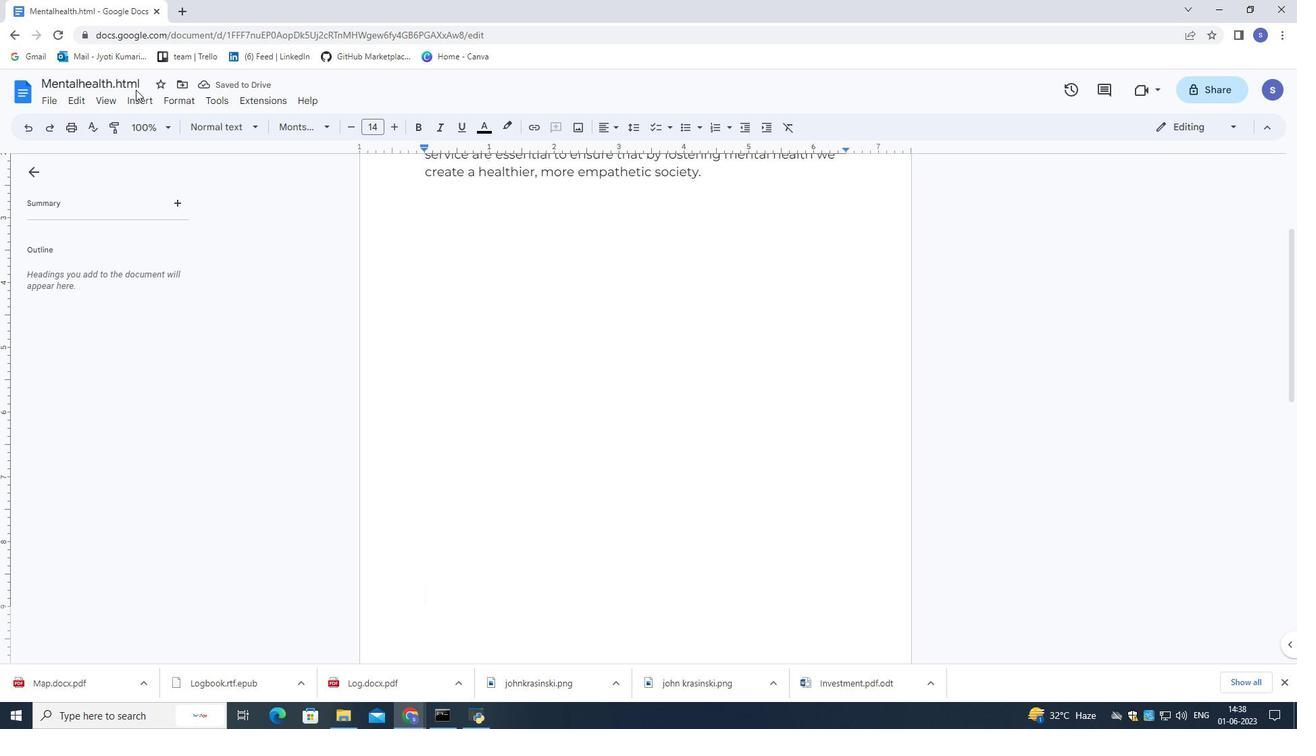 
Action: Mouse pressed left at (135, 96)
Screenshot: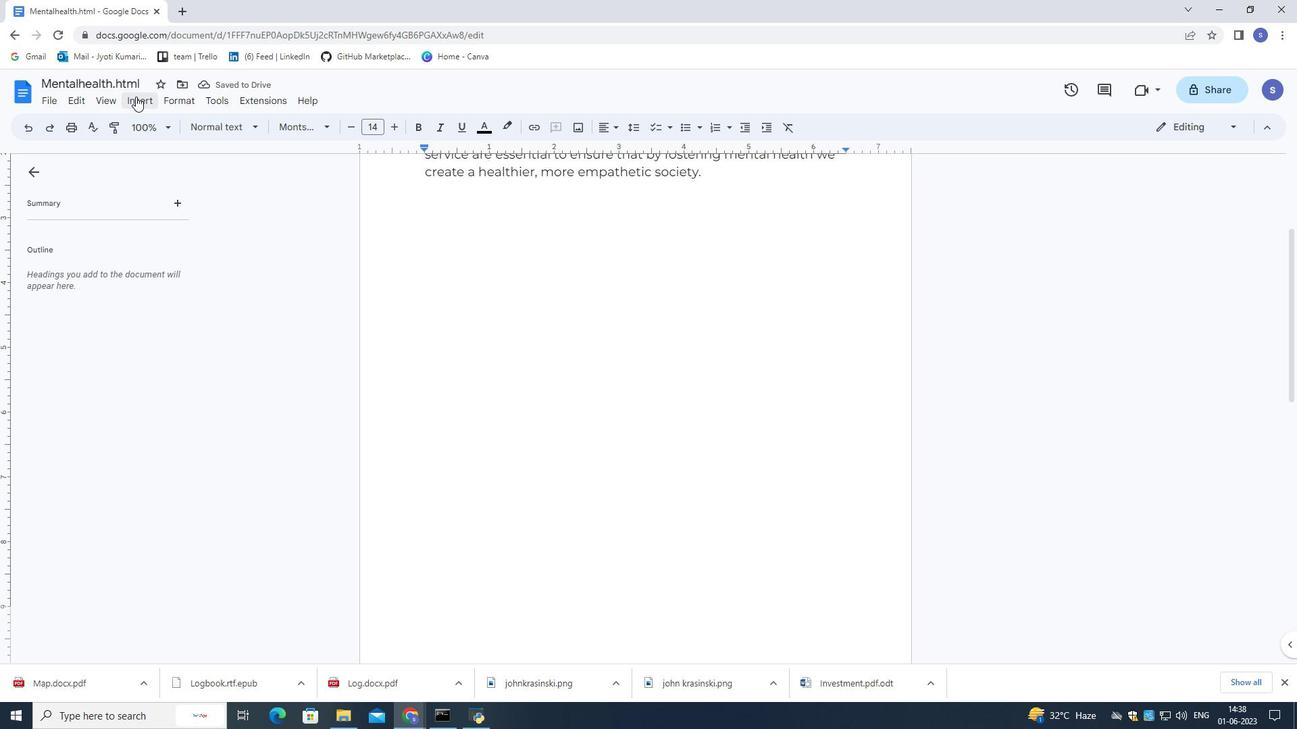 
Action: Mouse moved to (364, 262)
Screenshot: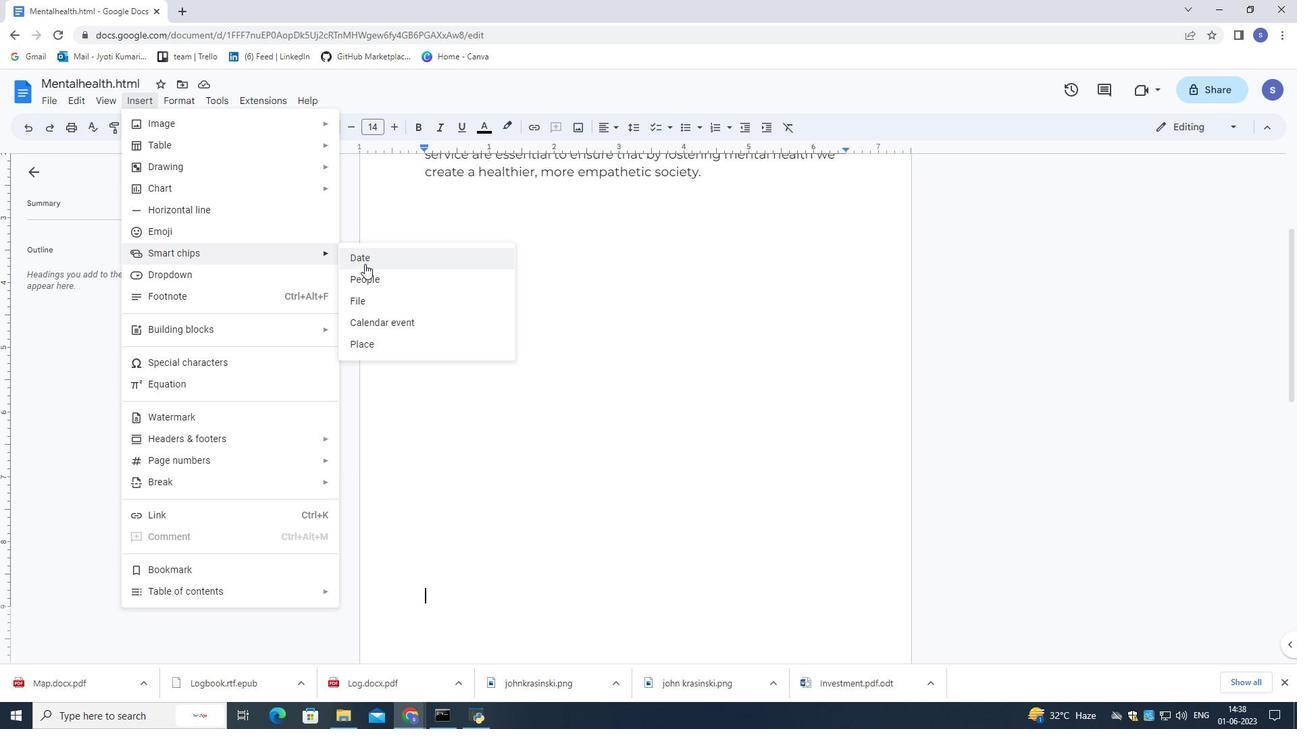 
Action: Mouse pressed left at (364, 262)
Screenshot: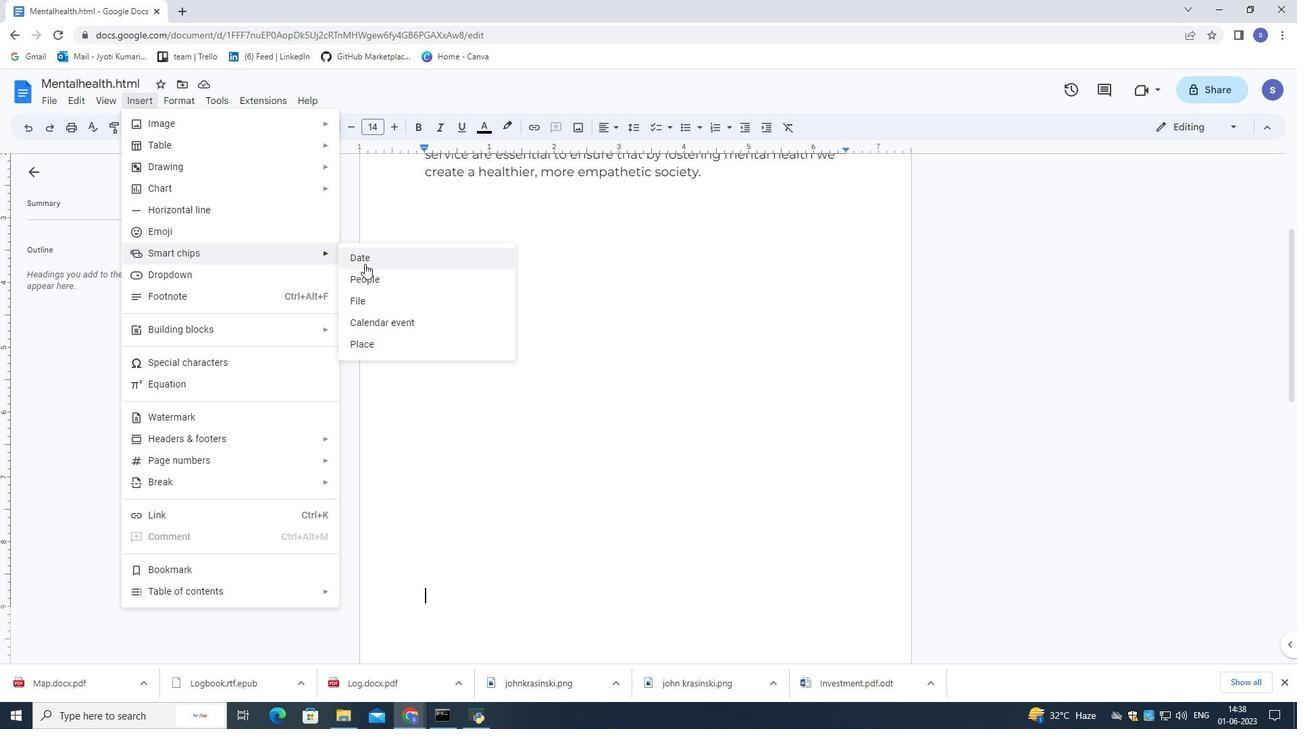 
Action: Mouse moved to (566, 586)
Screenshot: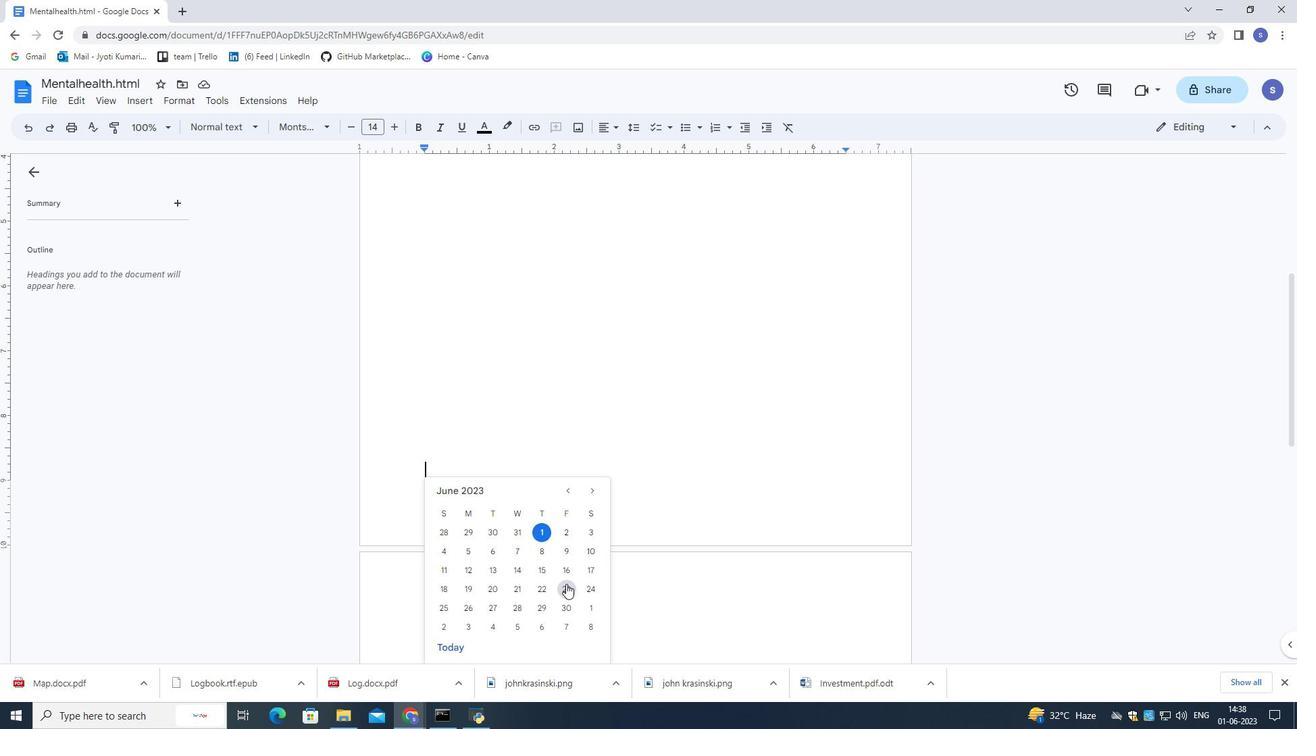 
Action: Mouse pressed left at (566, 586)
Screenshot: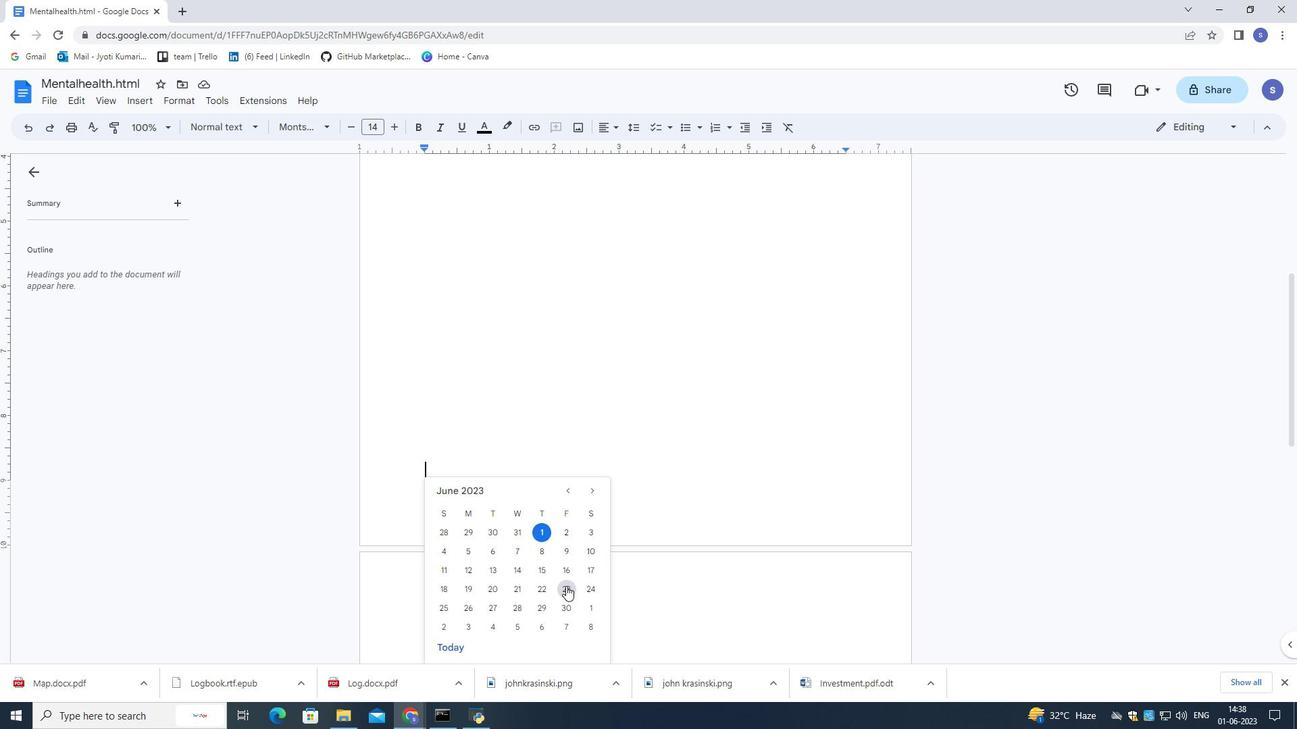 
Action: Mouse moved to (535, 583)
Screenshot: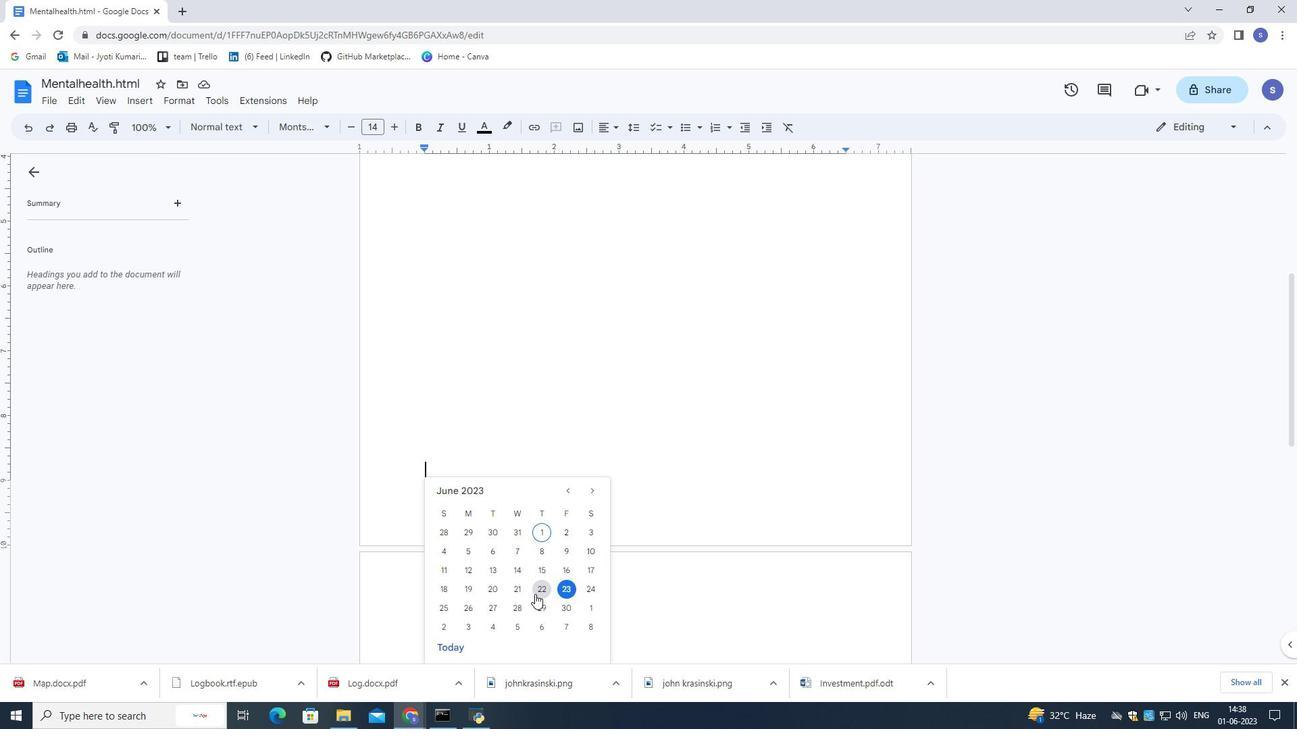 
Action: Mouse scrolled (535, 582) with delta (0, 0)
Screenshot: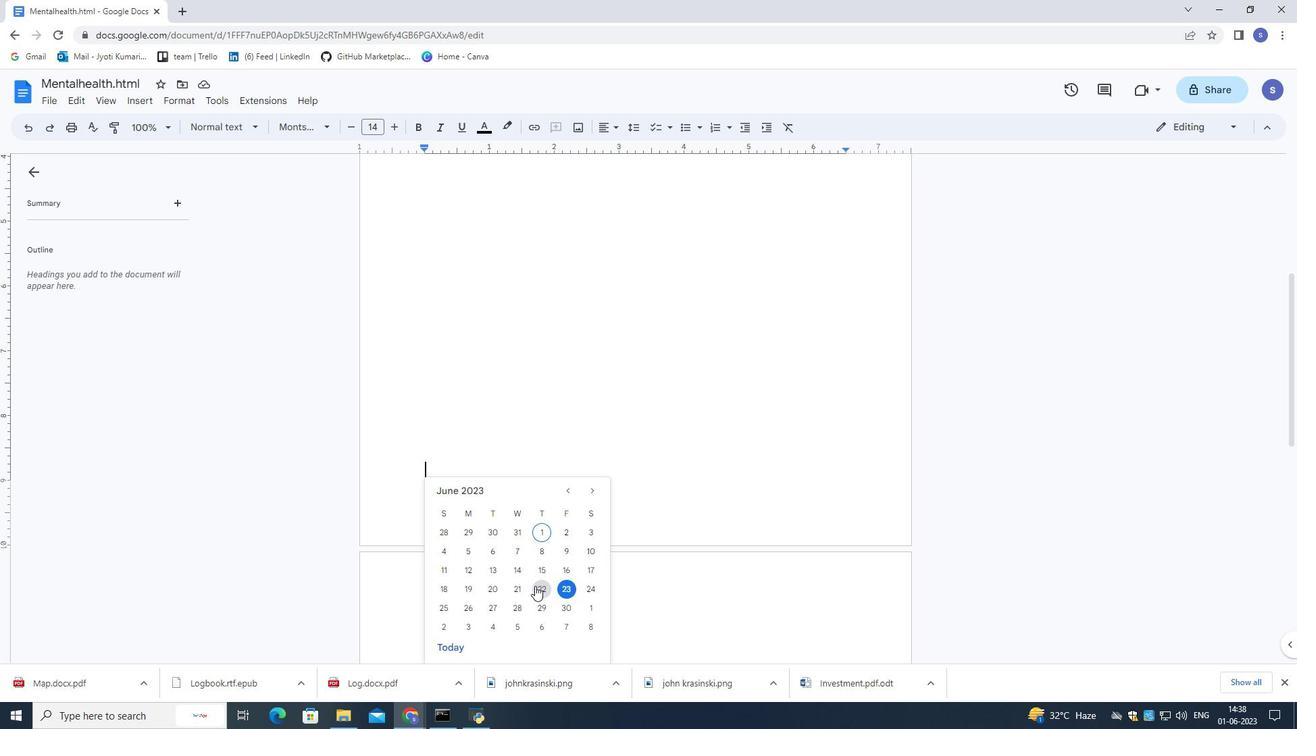 
Action: Mouse scrolled (535, 582) with delta (0, 0)
Screenshot: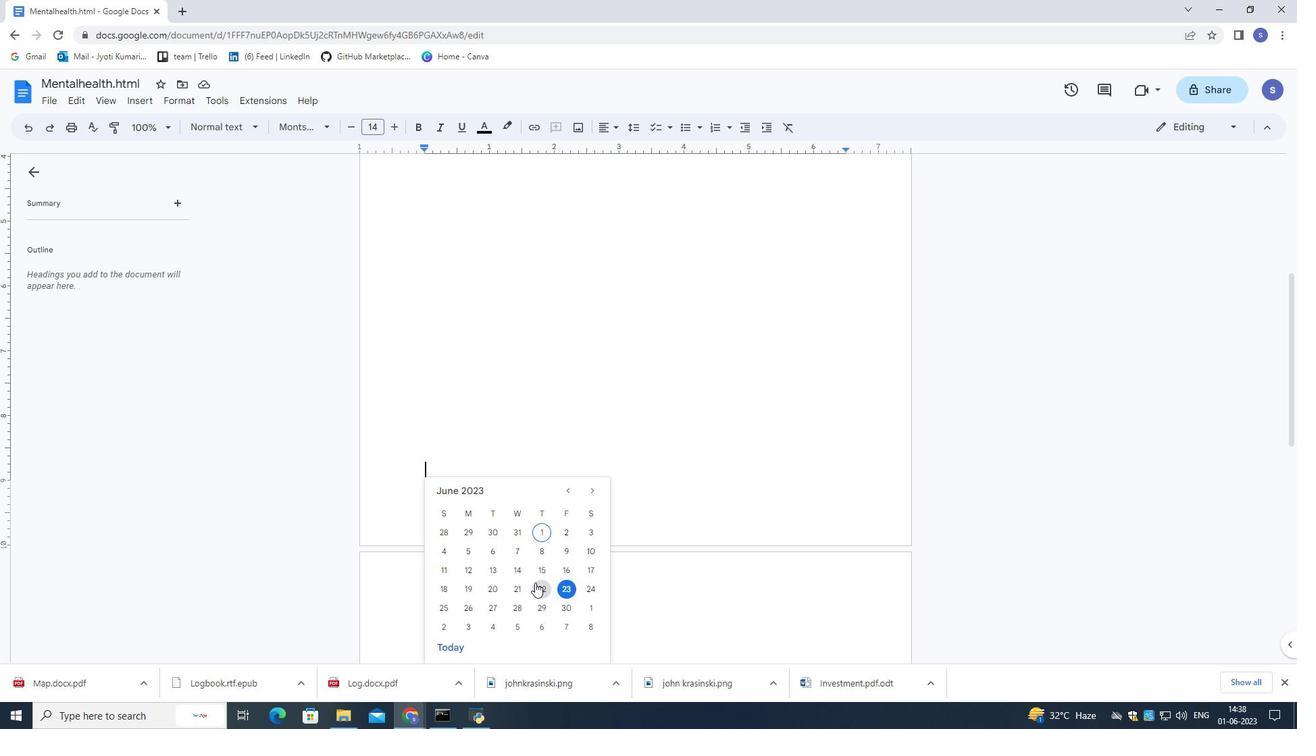 
Action: Mouse moved to (585, 555)
Screenshot: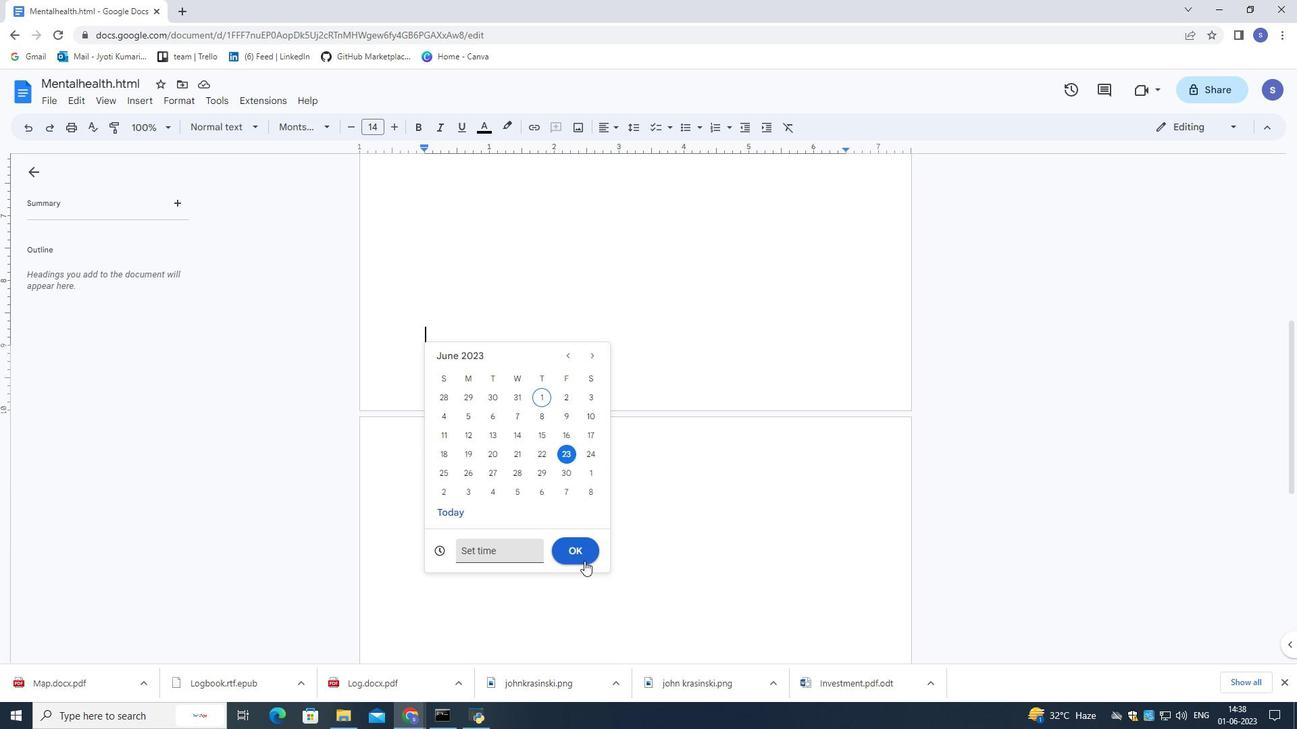 
Action: Mouse pressed left at (585, 555)
Screenshot: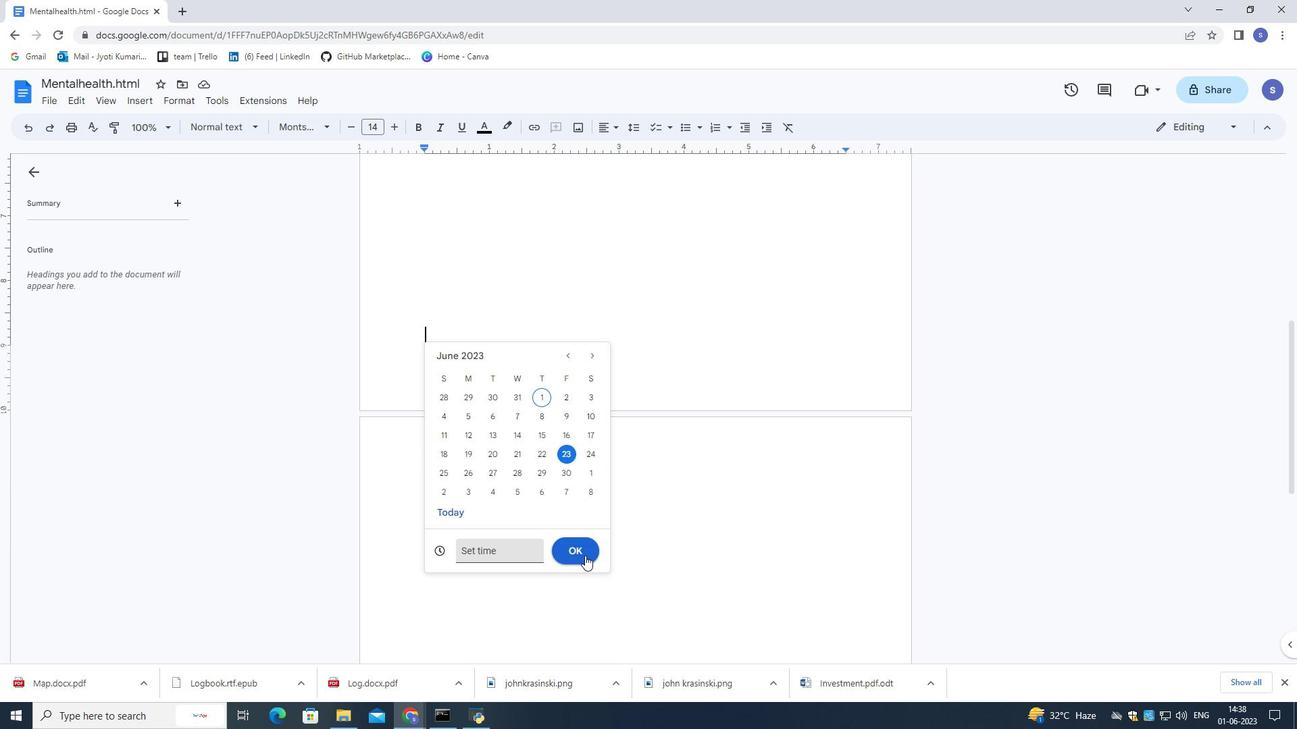 
Action: Mouse moved to (191, 96)
Screenshot: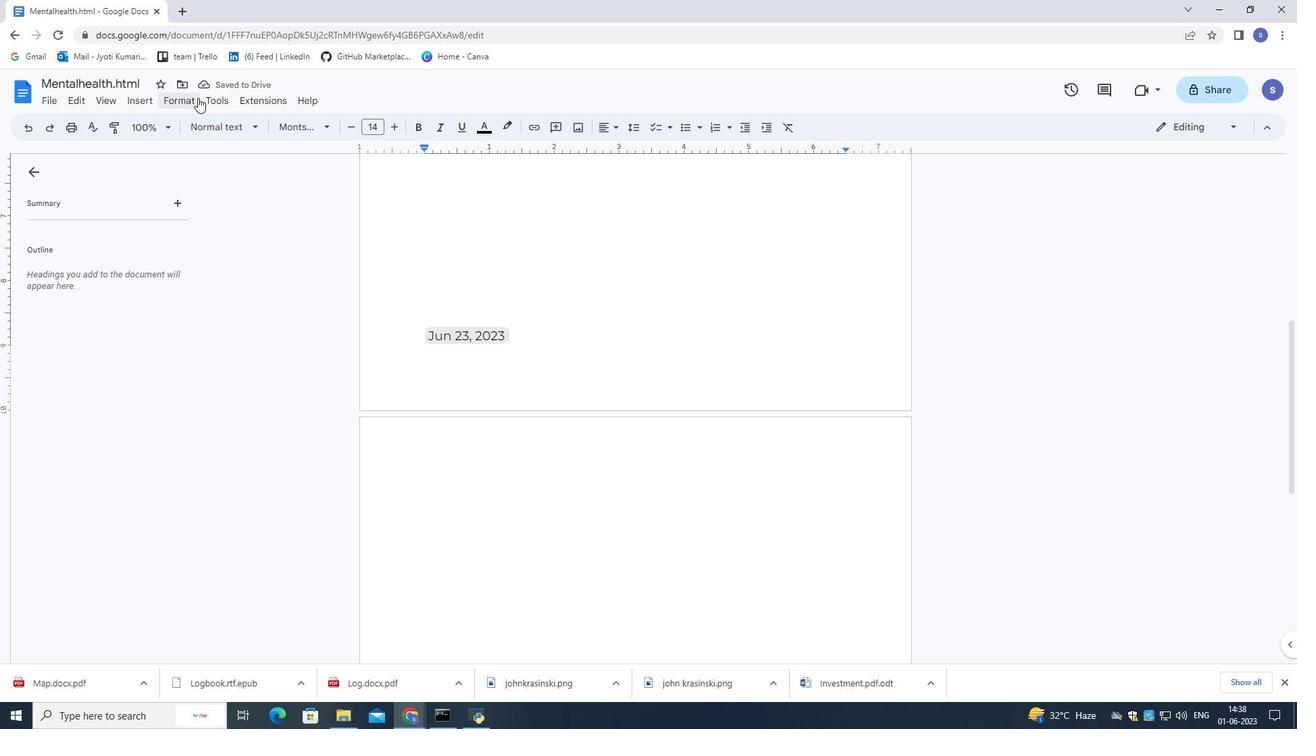 
Action: Mouse pressed left at (191, 96)
Screenshot: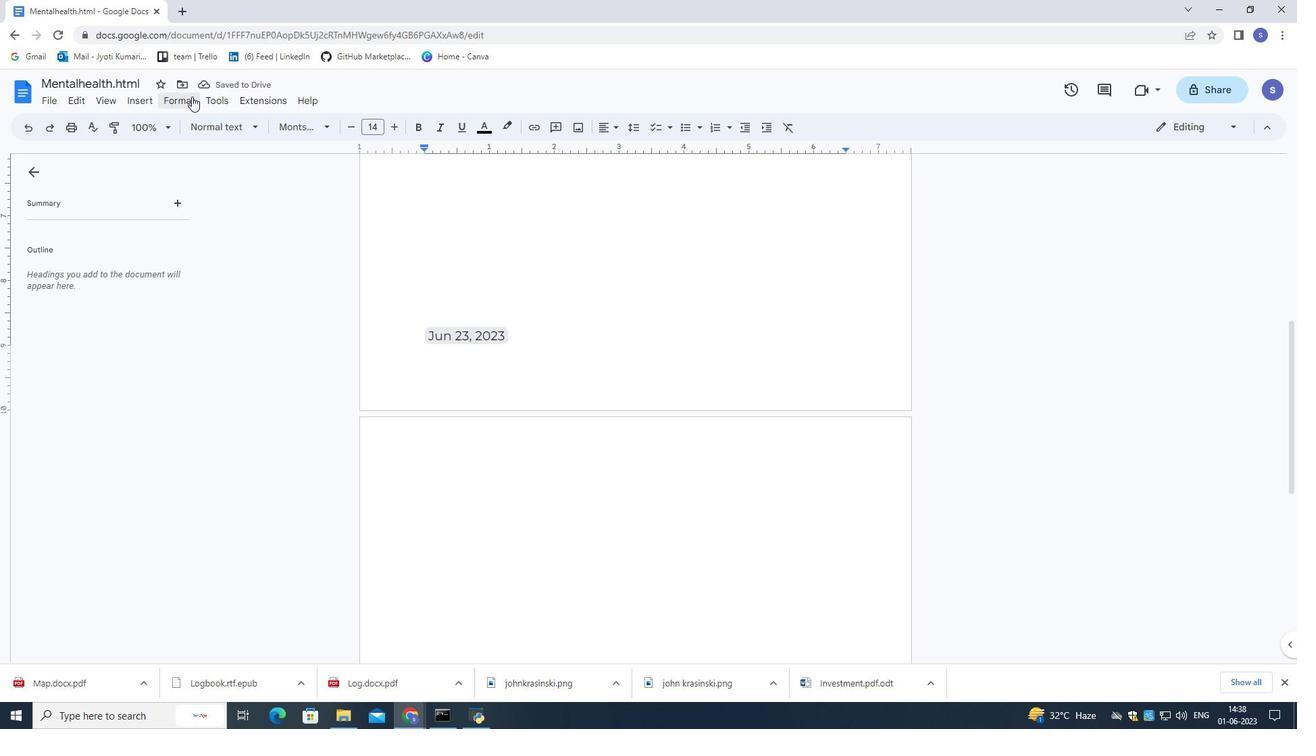 
Action: Mouse moved to (218, 298)
Screenshot: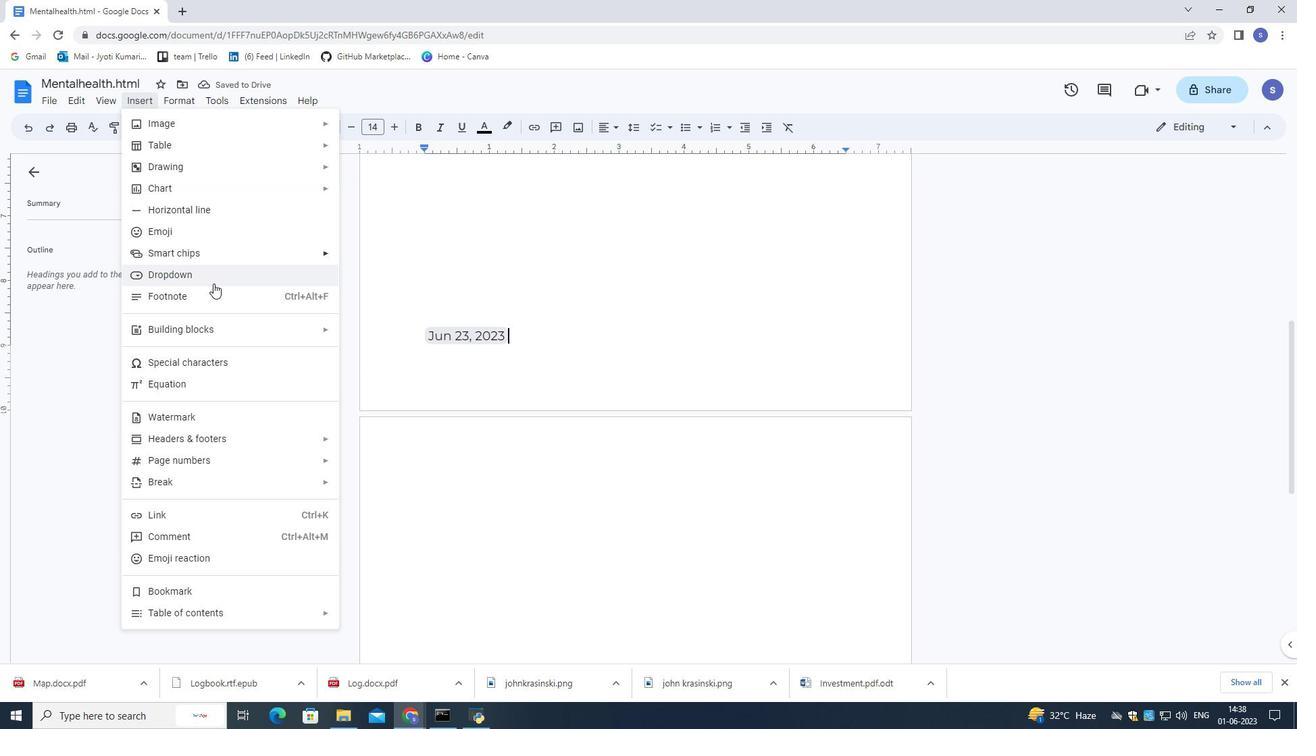 
Action: Mouse pressed left at (218, 298)
Screenshot: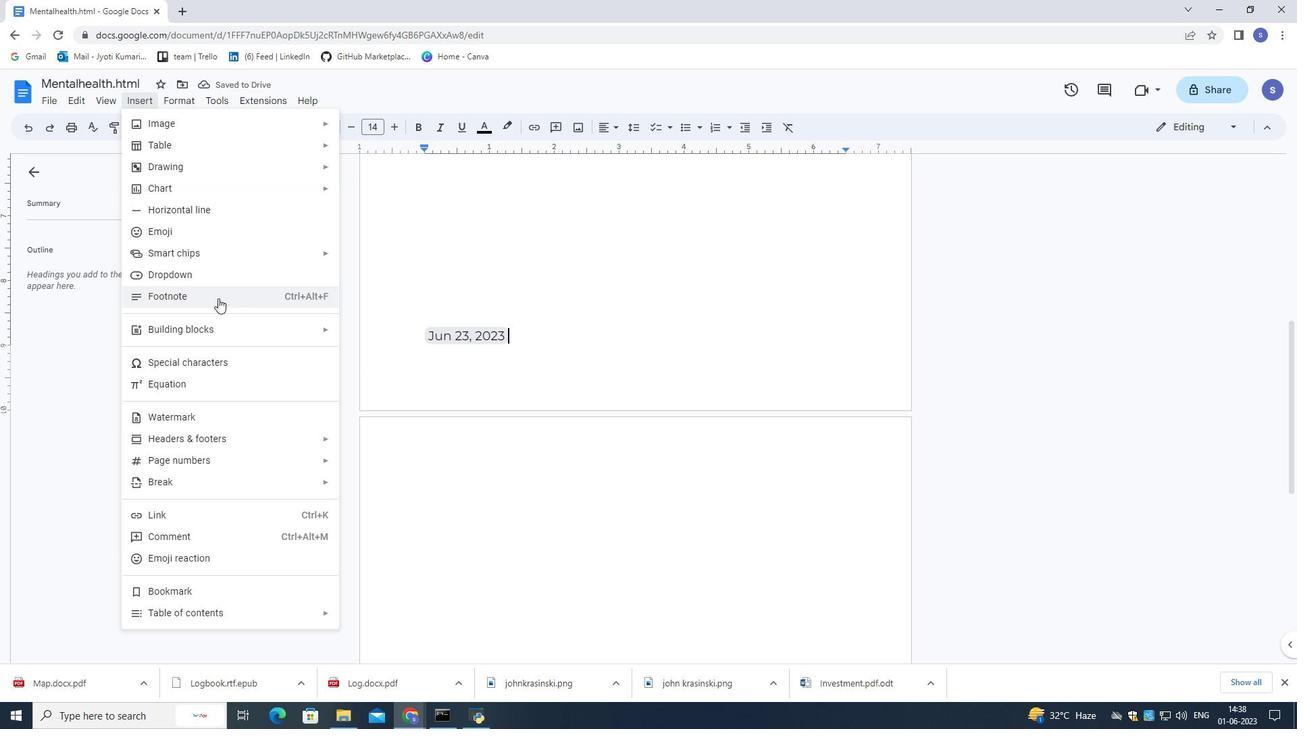 
Action: Mouse moved to (462, 363)
Screenshot: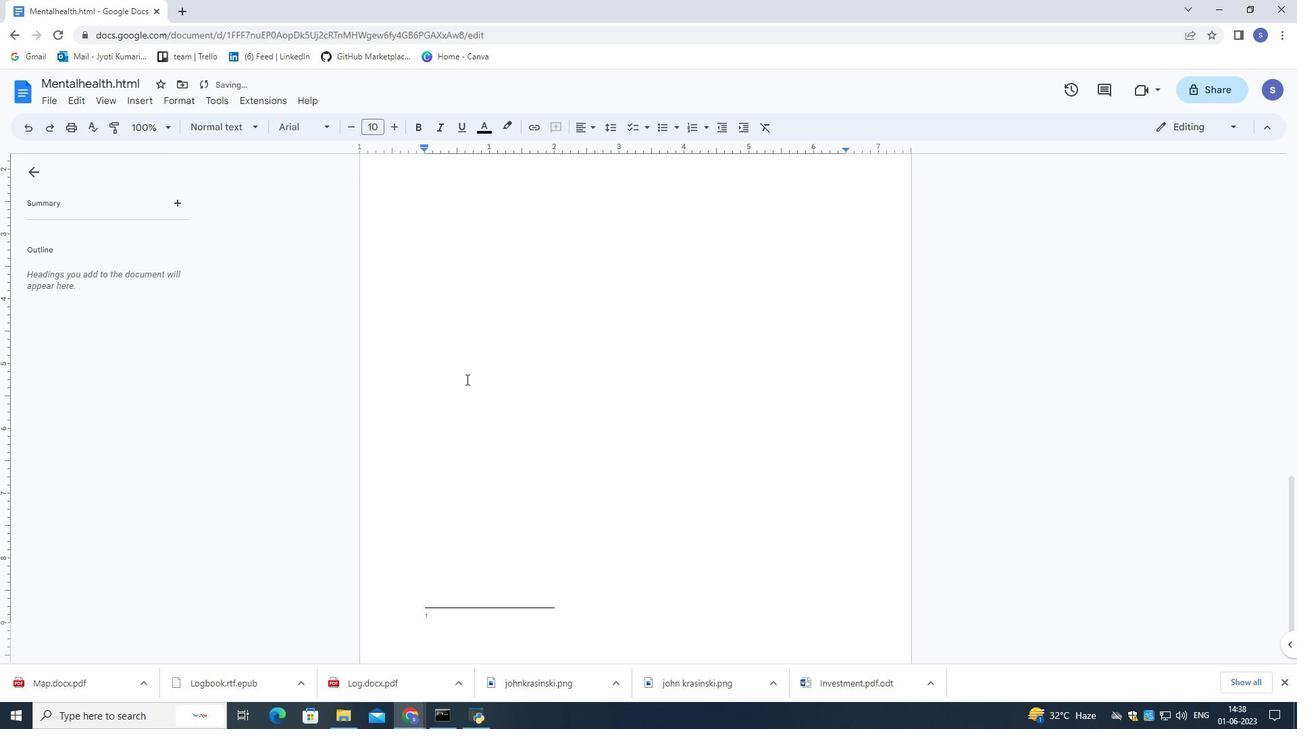 
Action: Mouse scrolled (462, 364) with delta (0, 0)
Screenshot: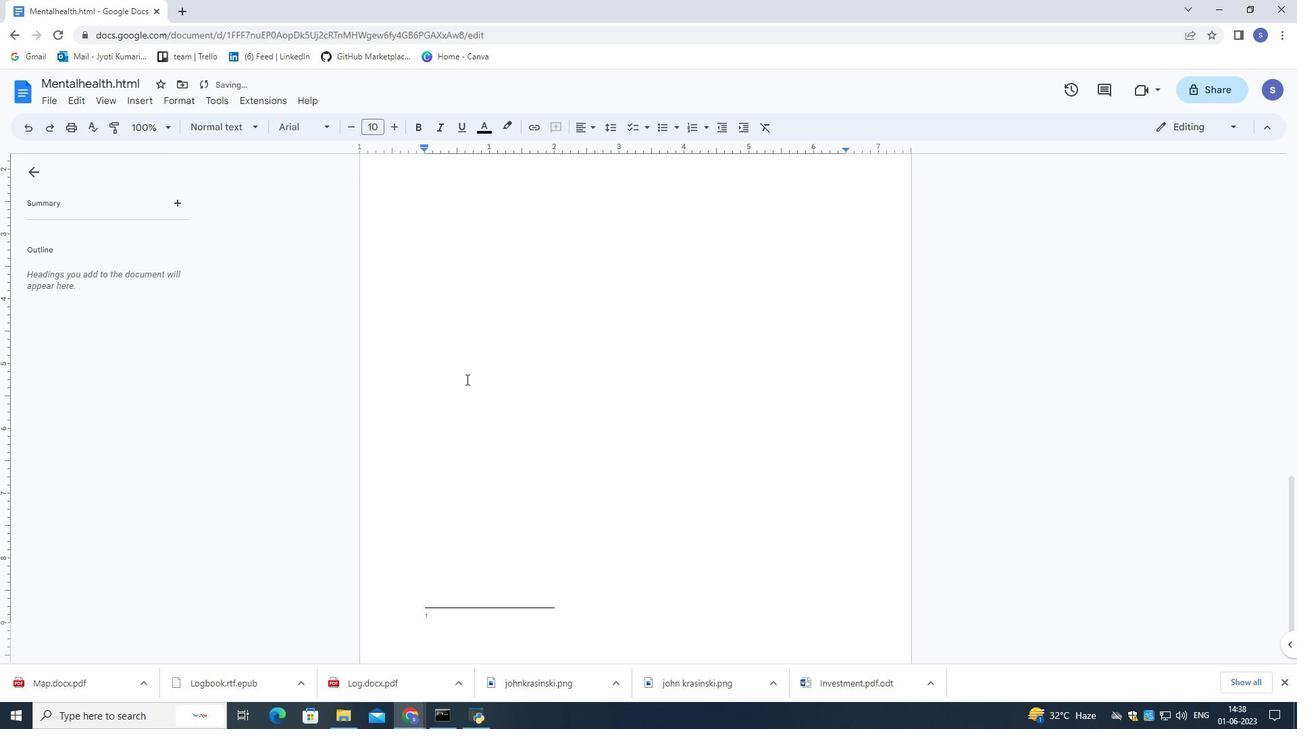 
Action: Mouse moved to (462, 362)
Screenshot: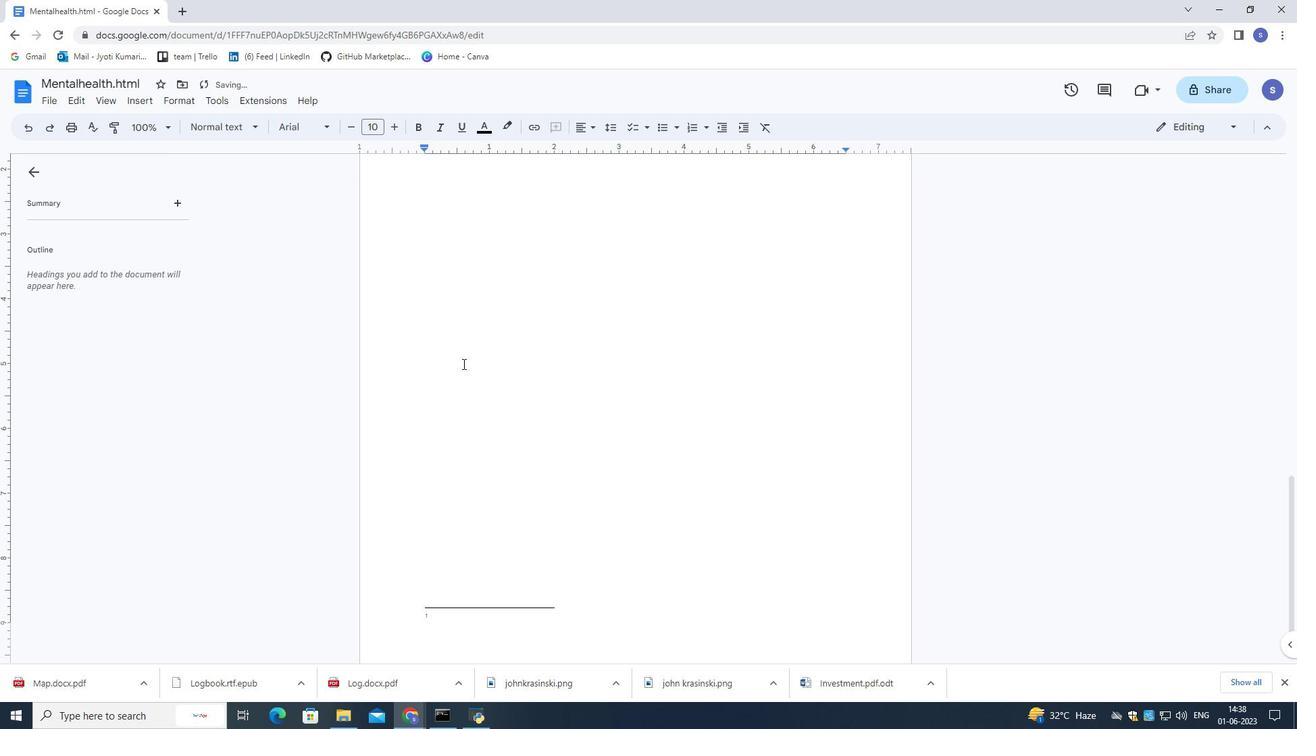 
Action: Mouse scrolled (462, 362) with delta (0, 0)
Screenshot: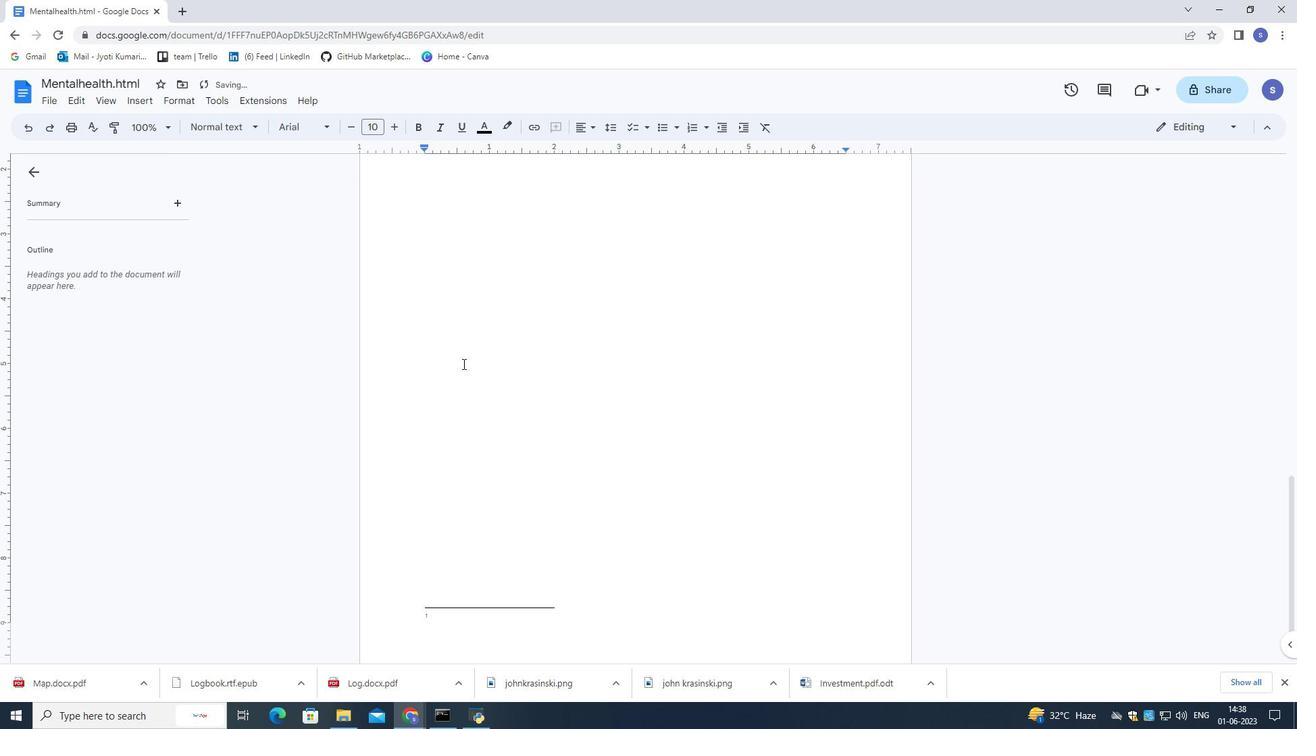 
Action: Mouse scrolled (462, 362) with delta (0, 0)
Screenshot: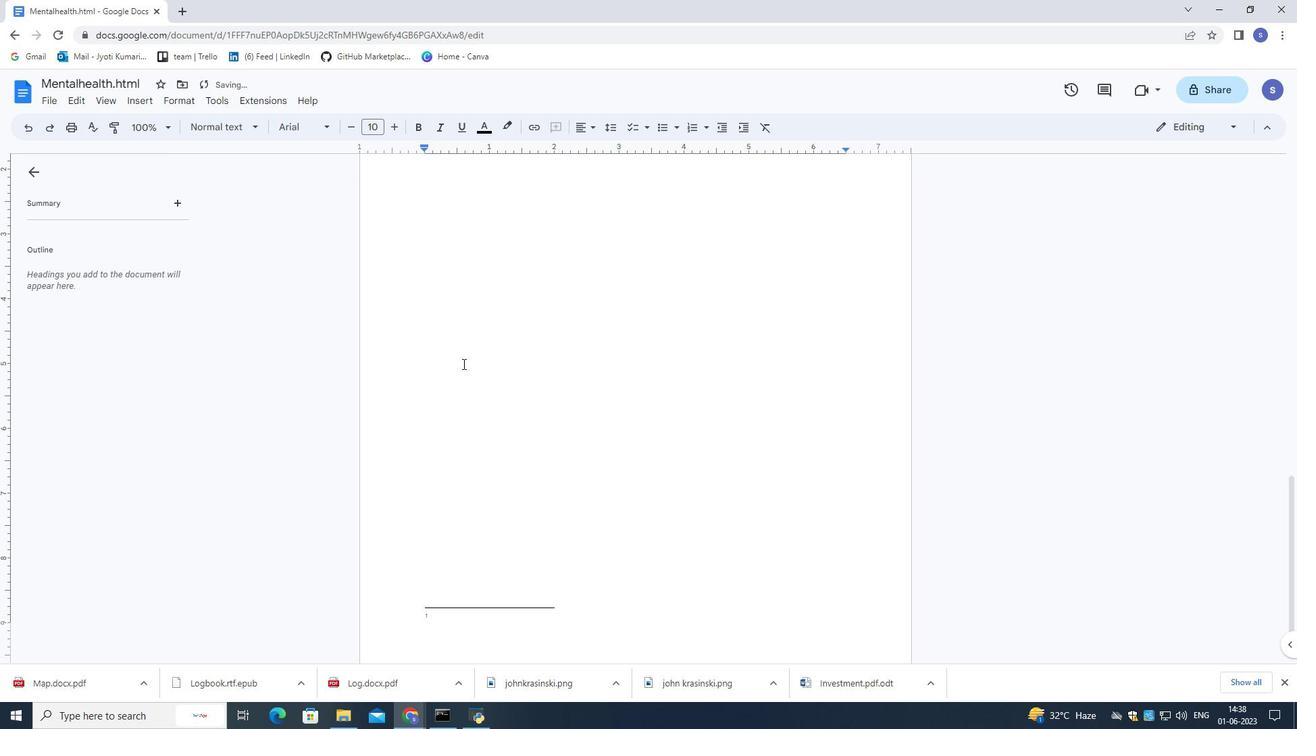 
Action: Mouse moved to (462, 355)
Screenshot: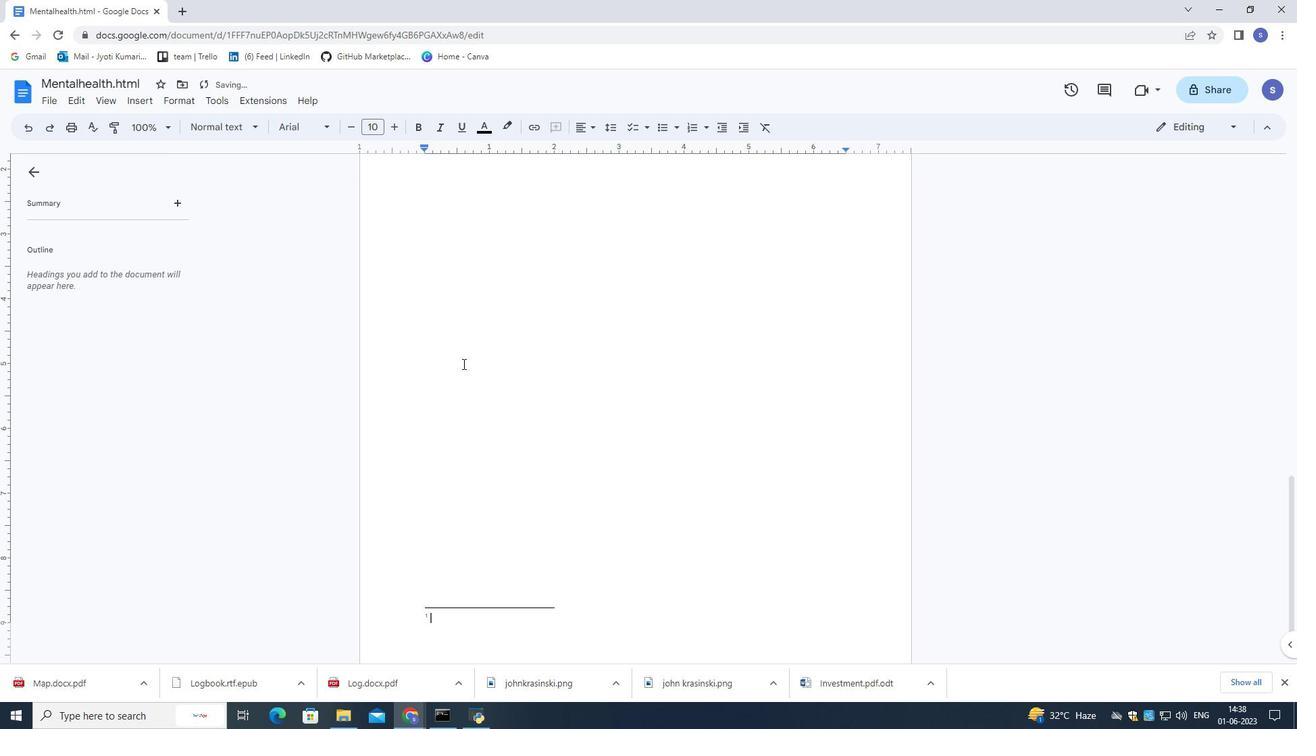 
Action: Mouse scrolled (462, 357) with delta (0, 0)
Screenshot: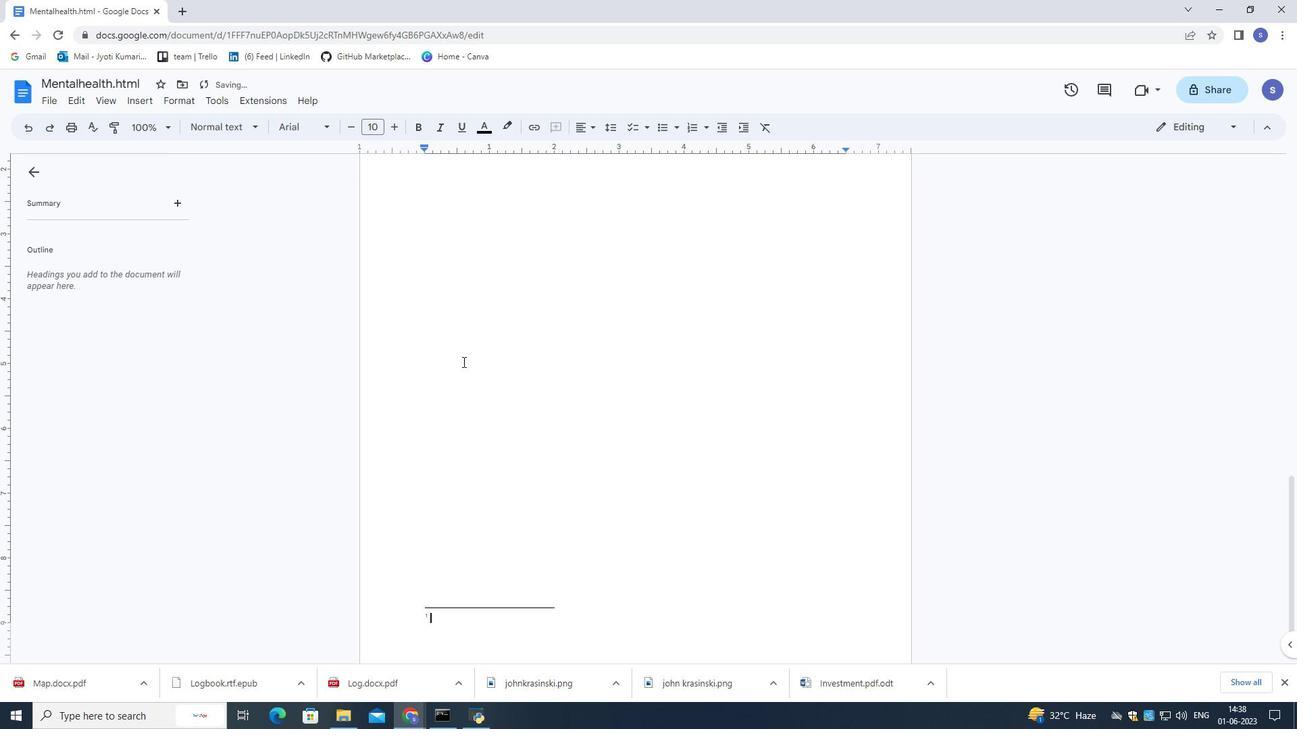 
Action: Mouse moved to (441, 326)
Screenshot: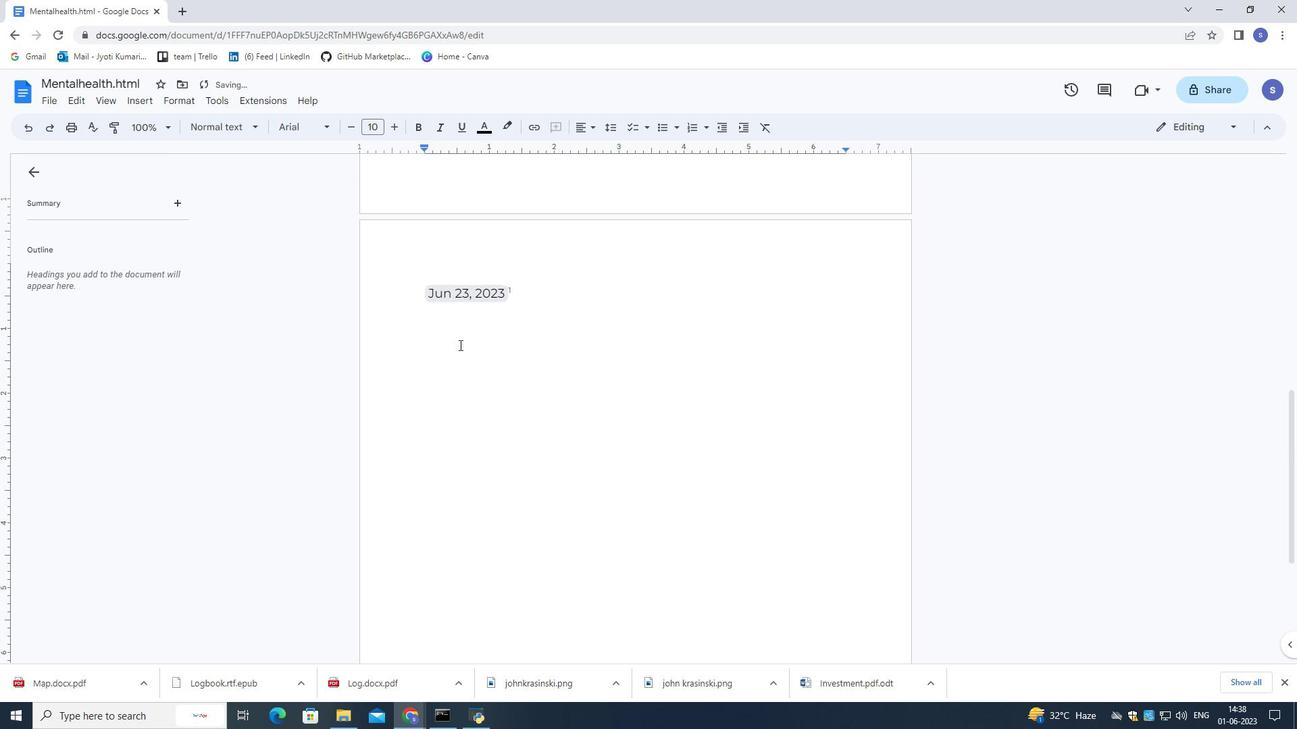 
Action: Mouse scrolled (441, 327) with delta (0, 0)
Screenshot: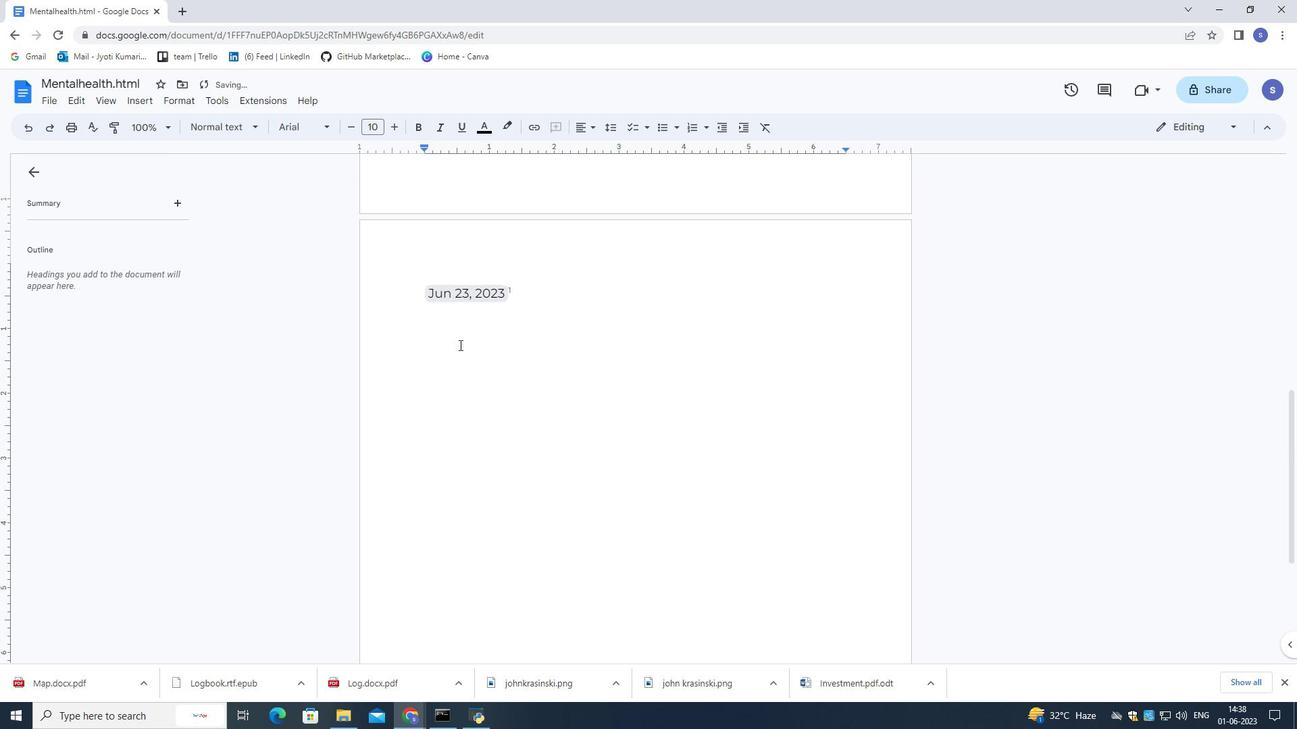 
Action: Mouse moved to (419, 377)
Screenshot: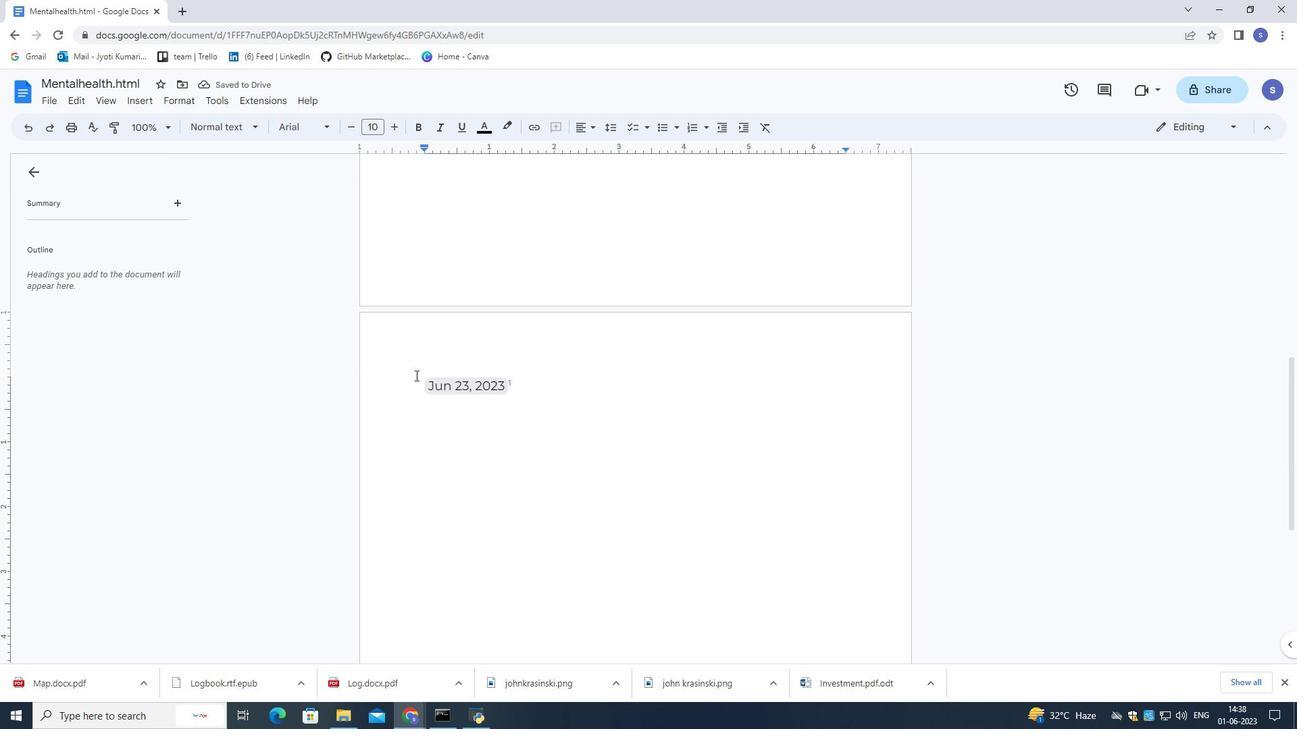 
Action: Mouse pressed left at (419, 377)
Screenshot: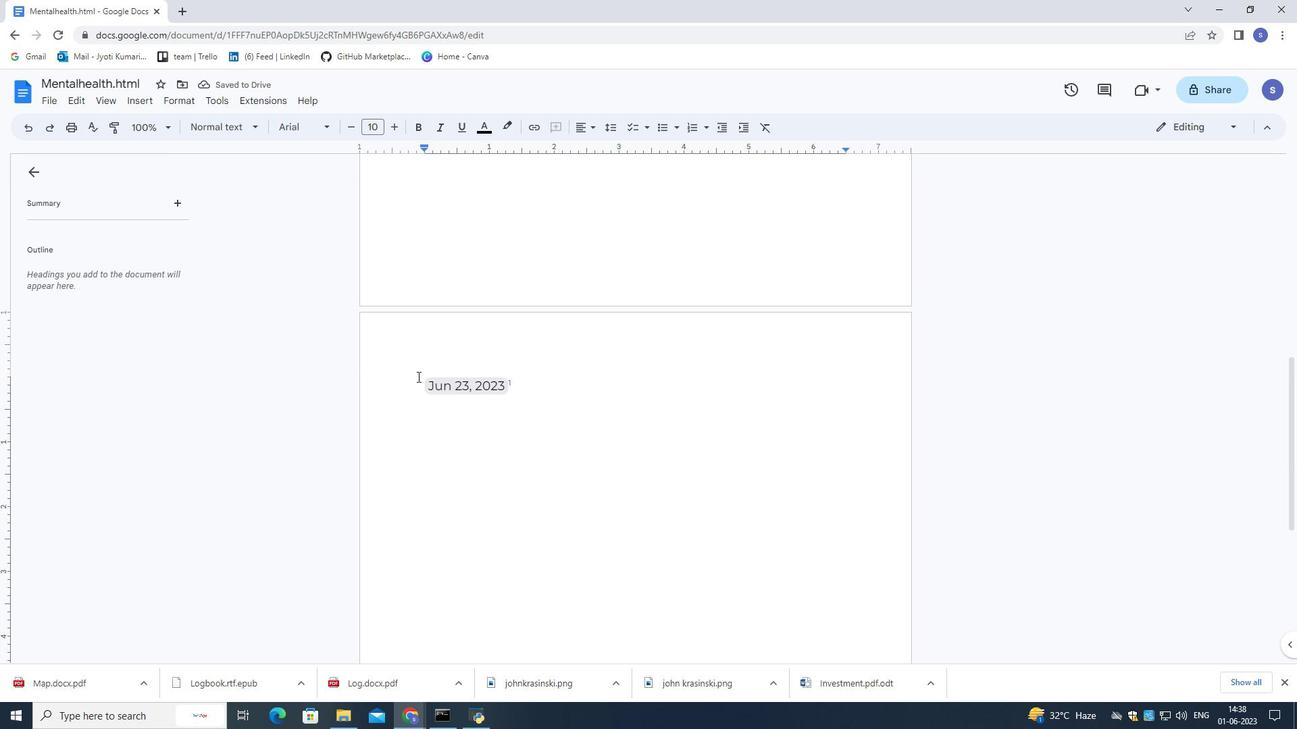 
Action: Mouse moved to (431, 385)
Screenshot: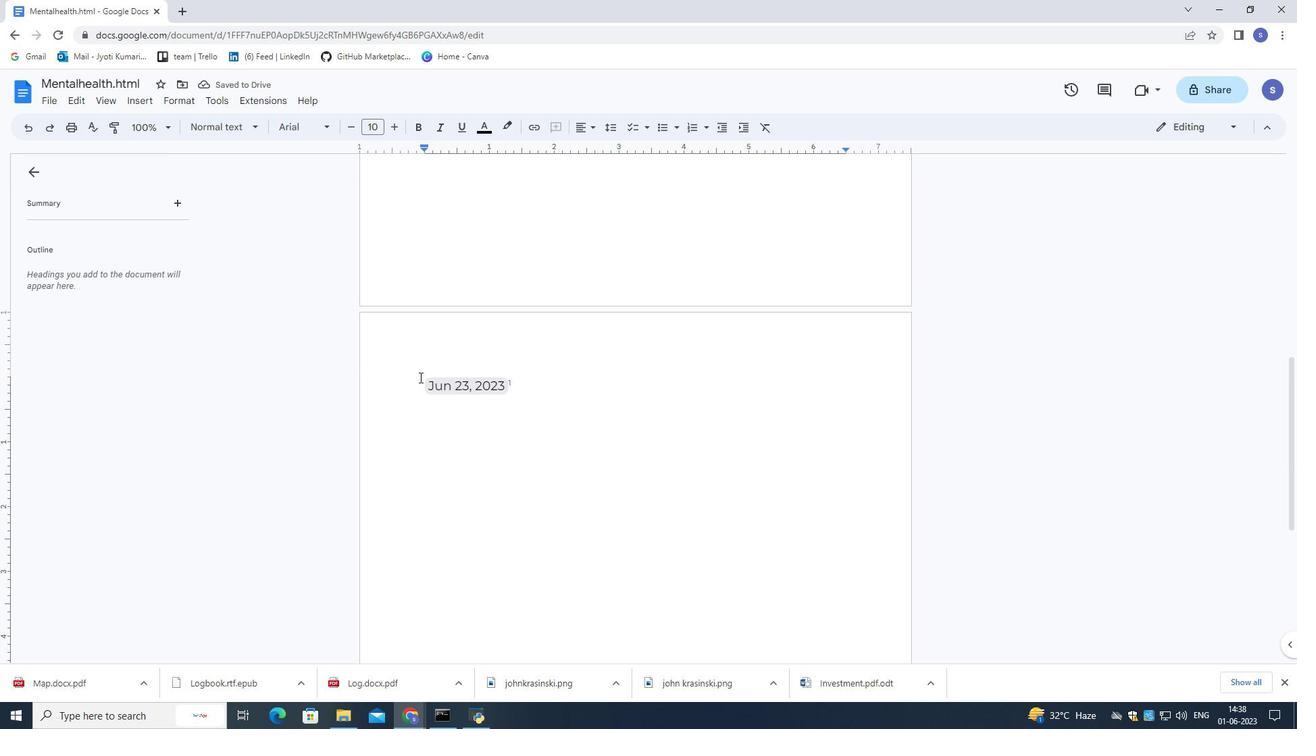 
Action: Key pressed <Key.backspace><Key.backspace>
Screenshot: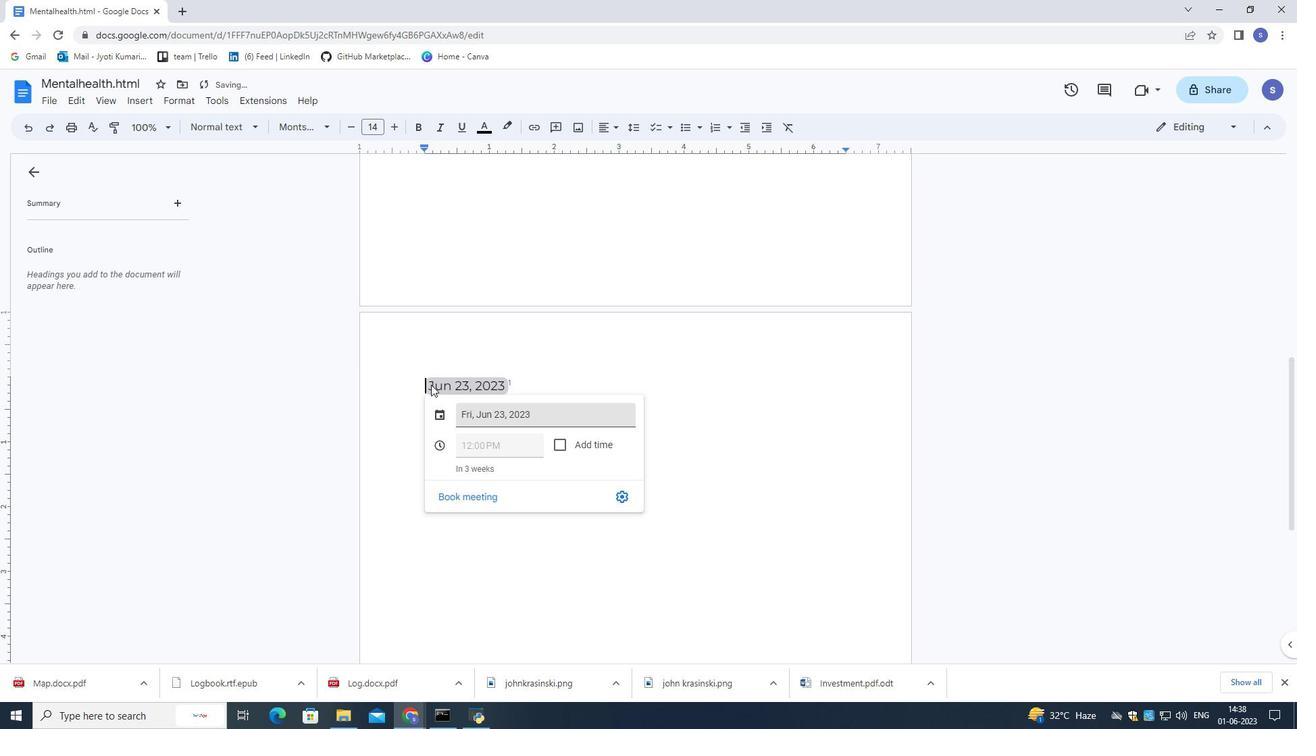 
Action: Mouse moved to (491, 239)
Screenshot: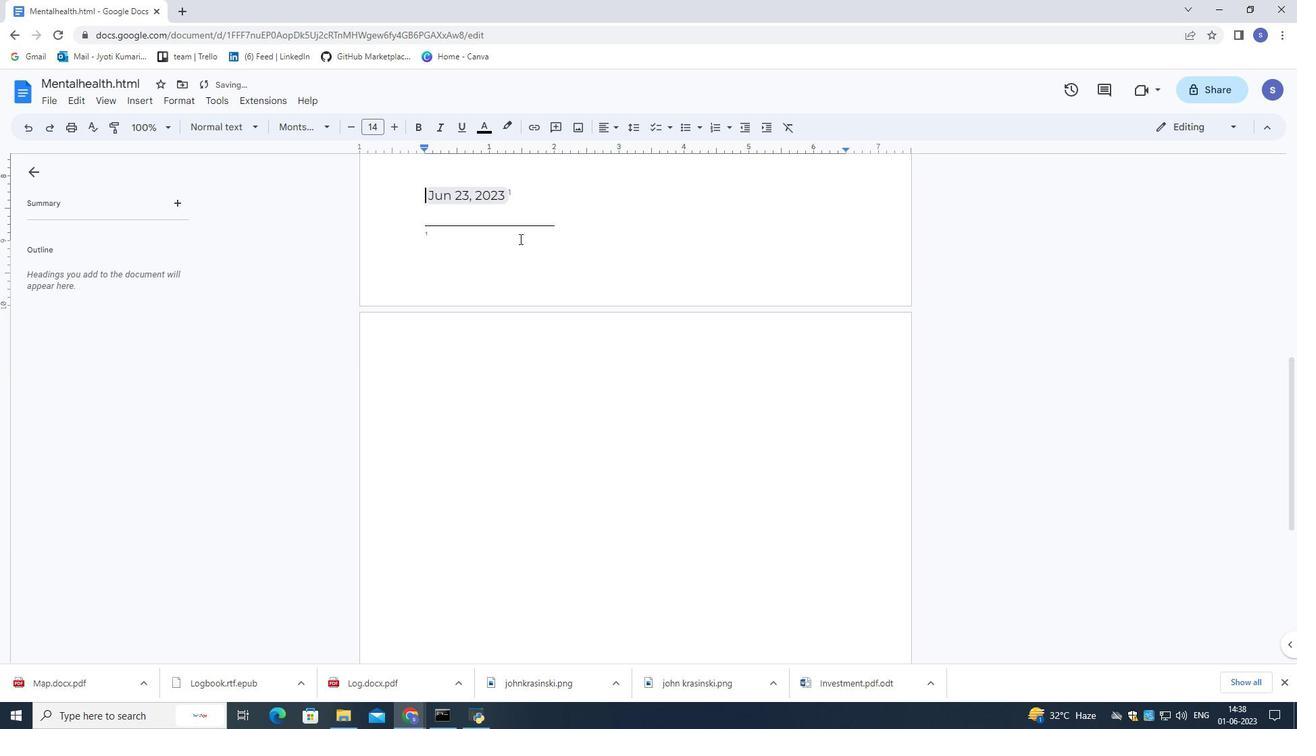 
Action: Mouse pressed left at (491, 239)
Screenshot: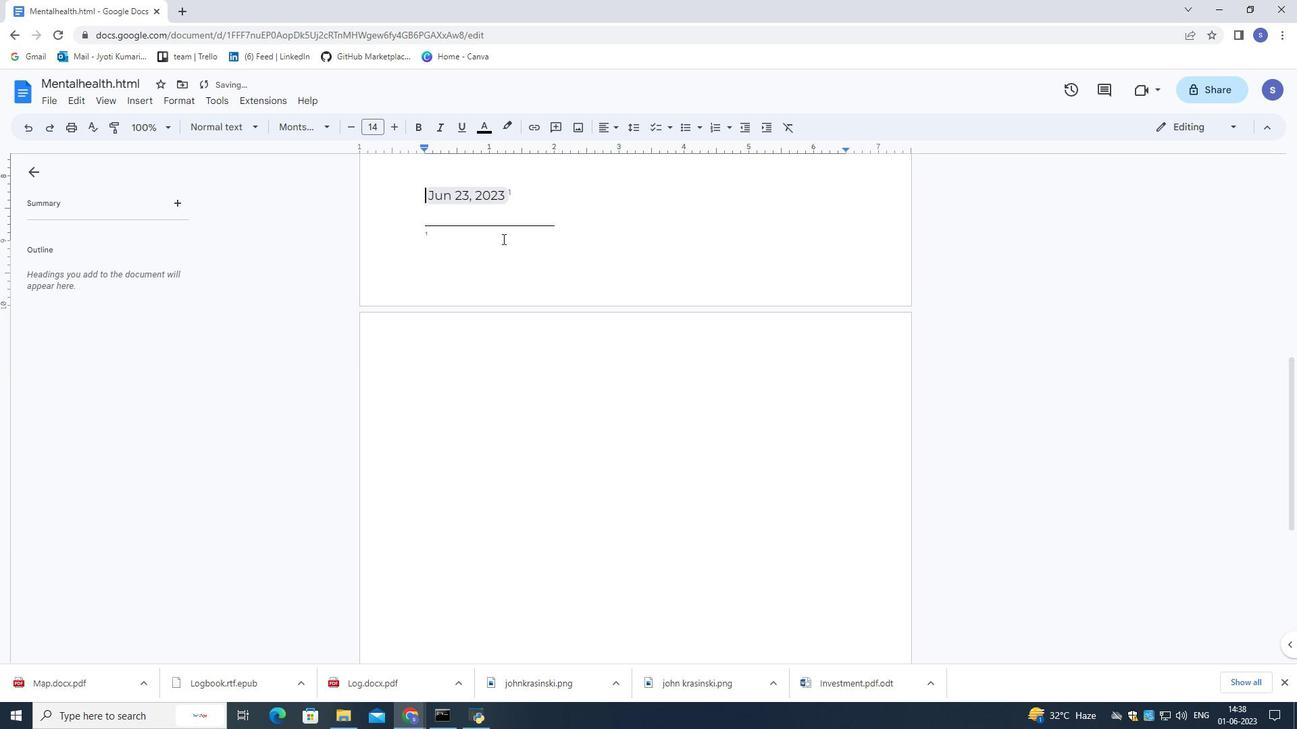 
Action: Mouse moved to (468, 237)
Screenshot: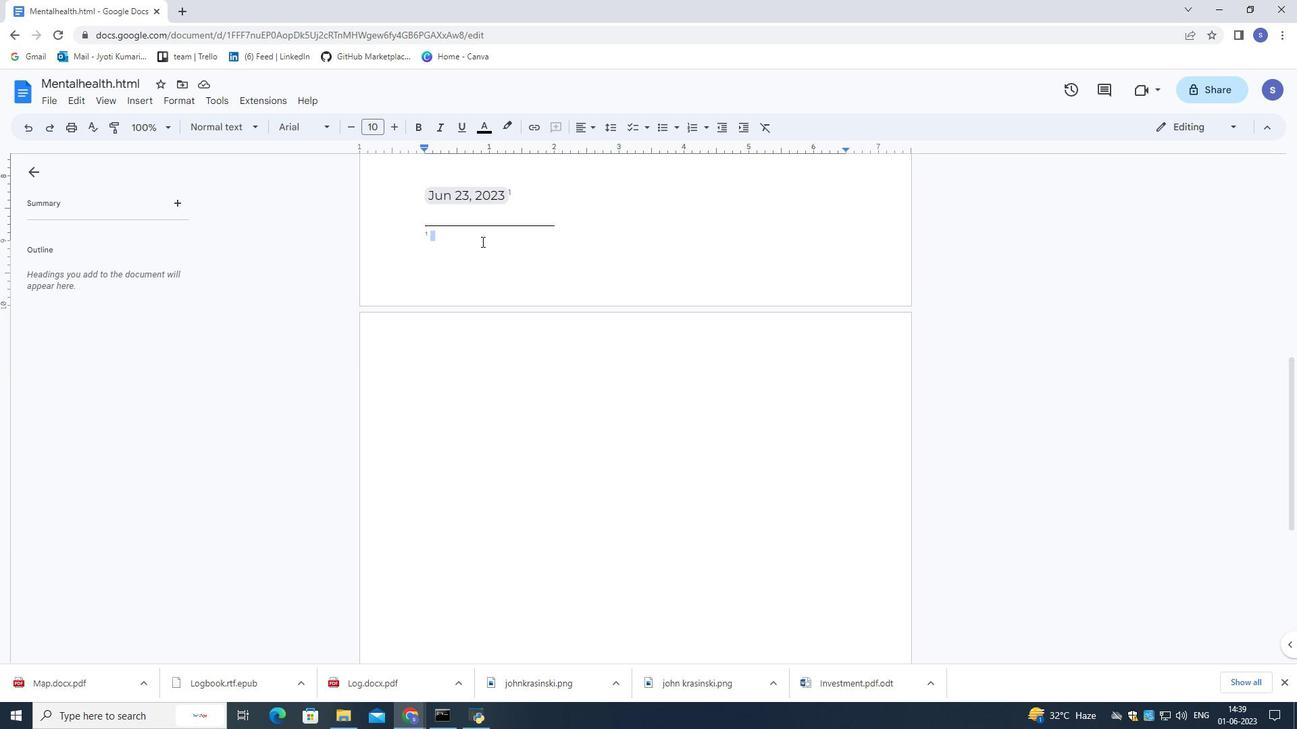 
Action: Key pressed <Key.shift>According<Key.space>to<Key.space>recent<Key.space>research<Key.space>findings.
Screenshot: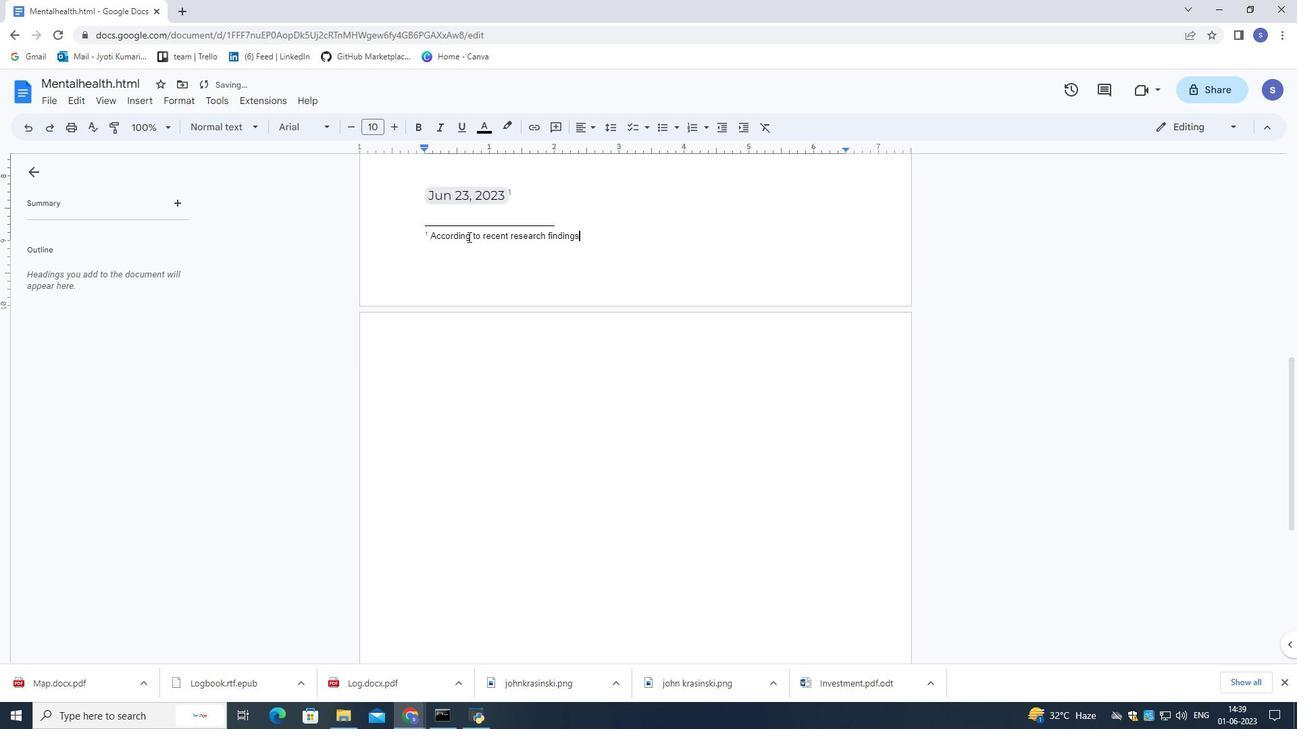 
Action: Mouse moved to (602, 237)
Screenshot: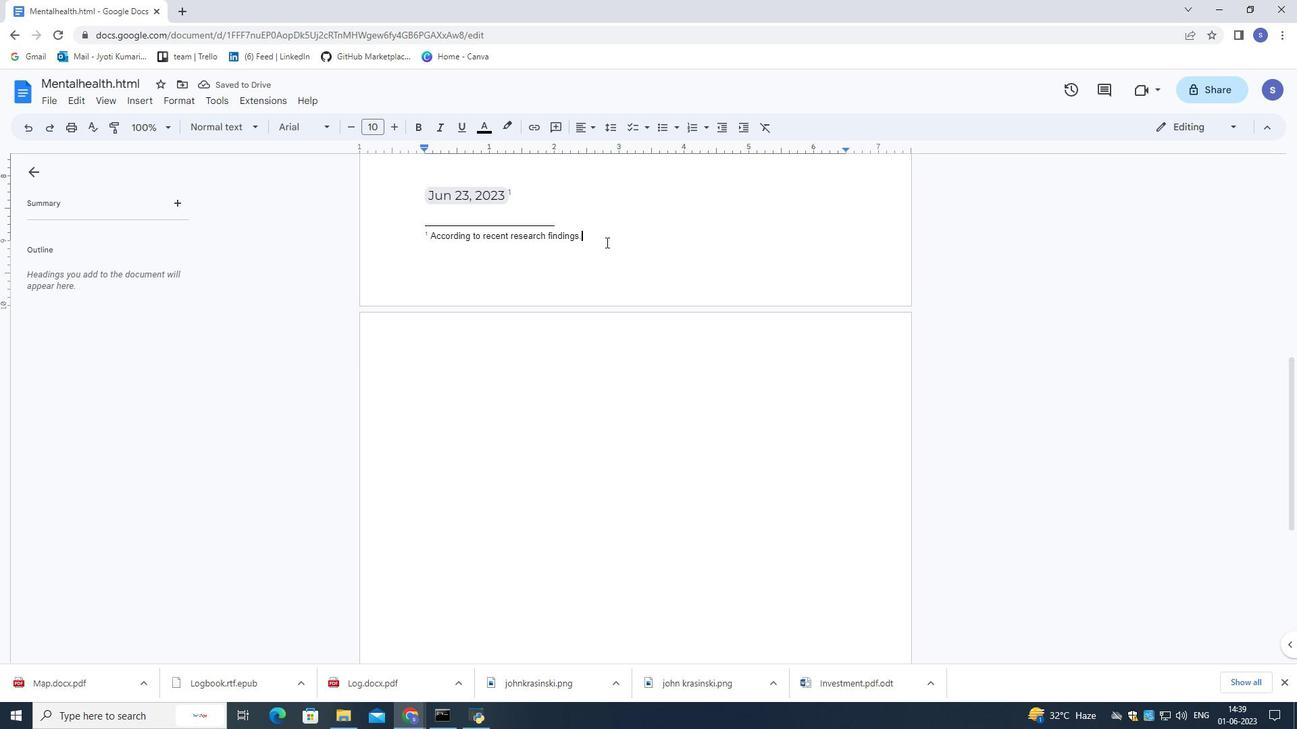 
Action: Mouse pressed left at (602, 237)
Screenshot: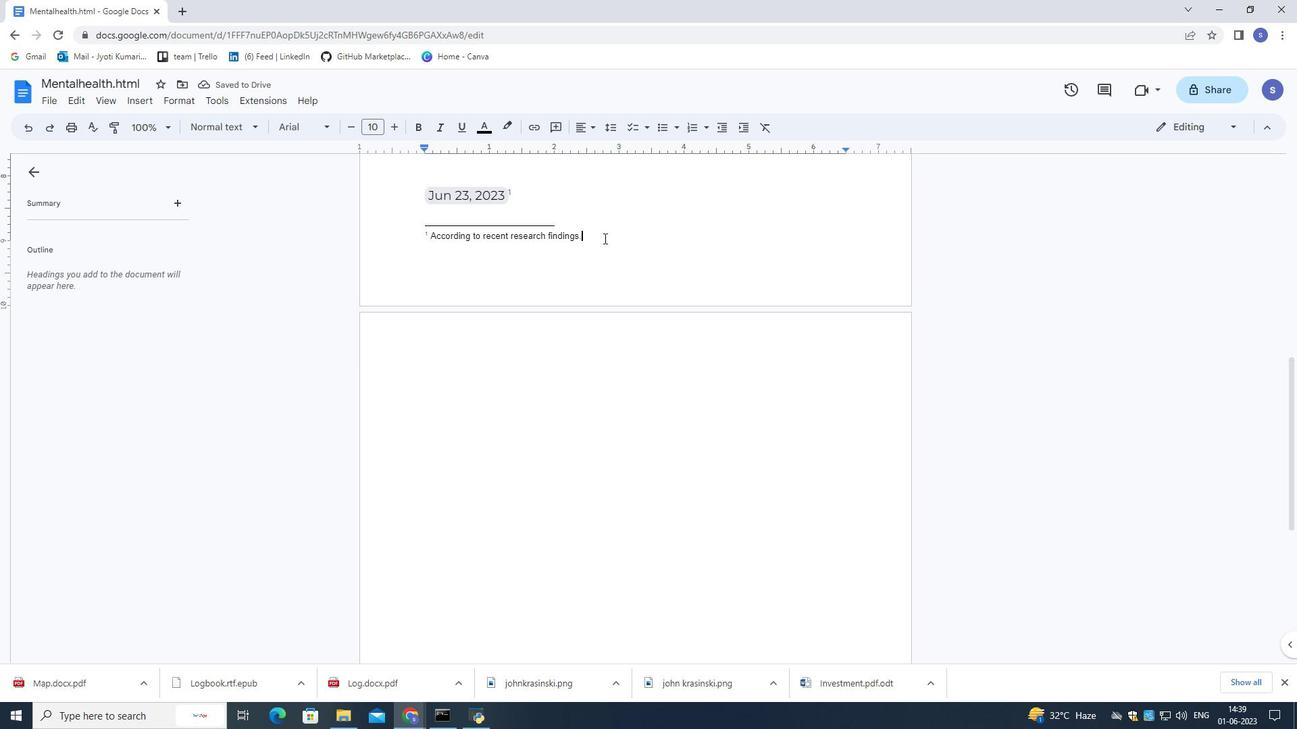 
Action: Mouse moved to (354, 129)
Screenshot: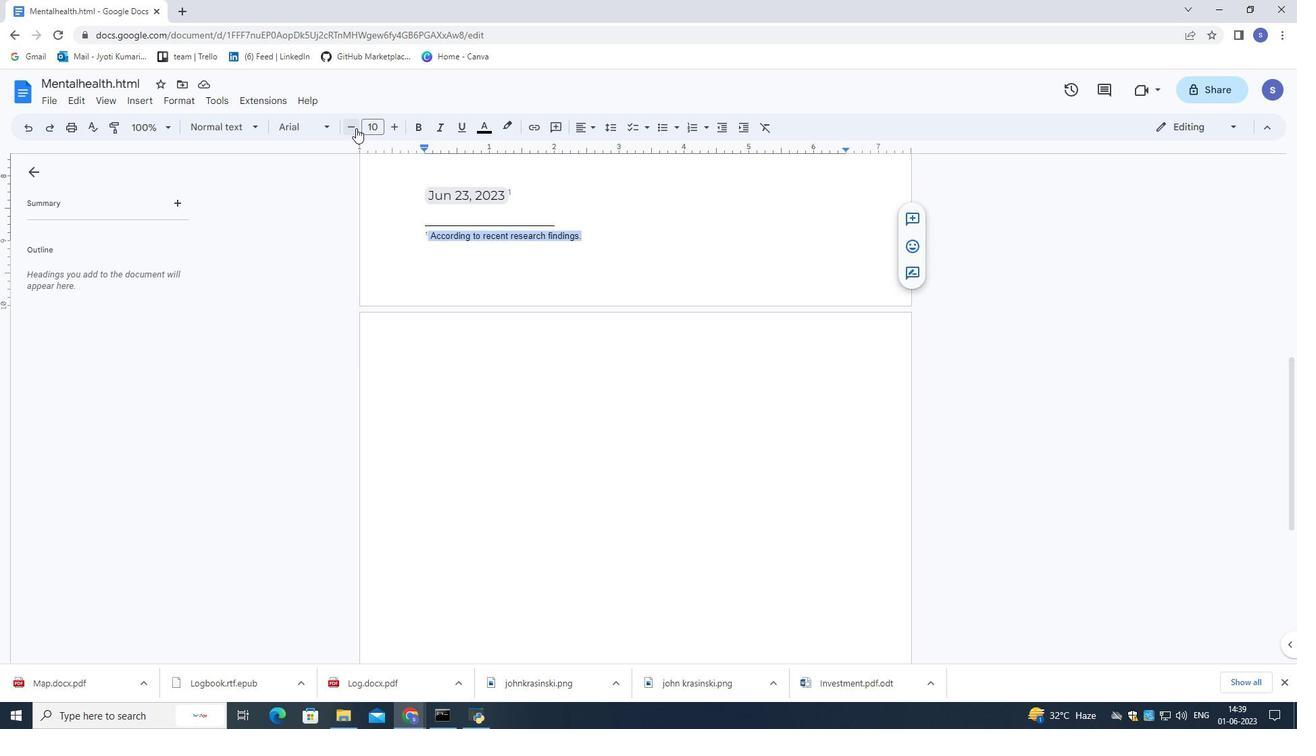 
Action: Mouse pressed left at (354, 129)
Screenshot: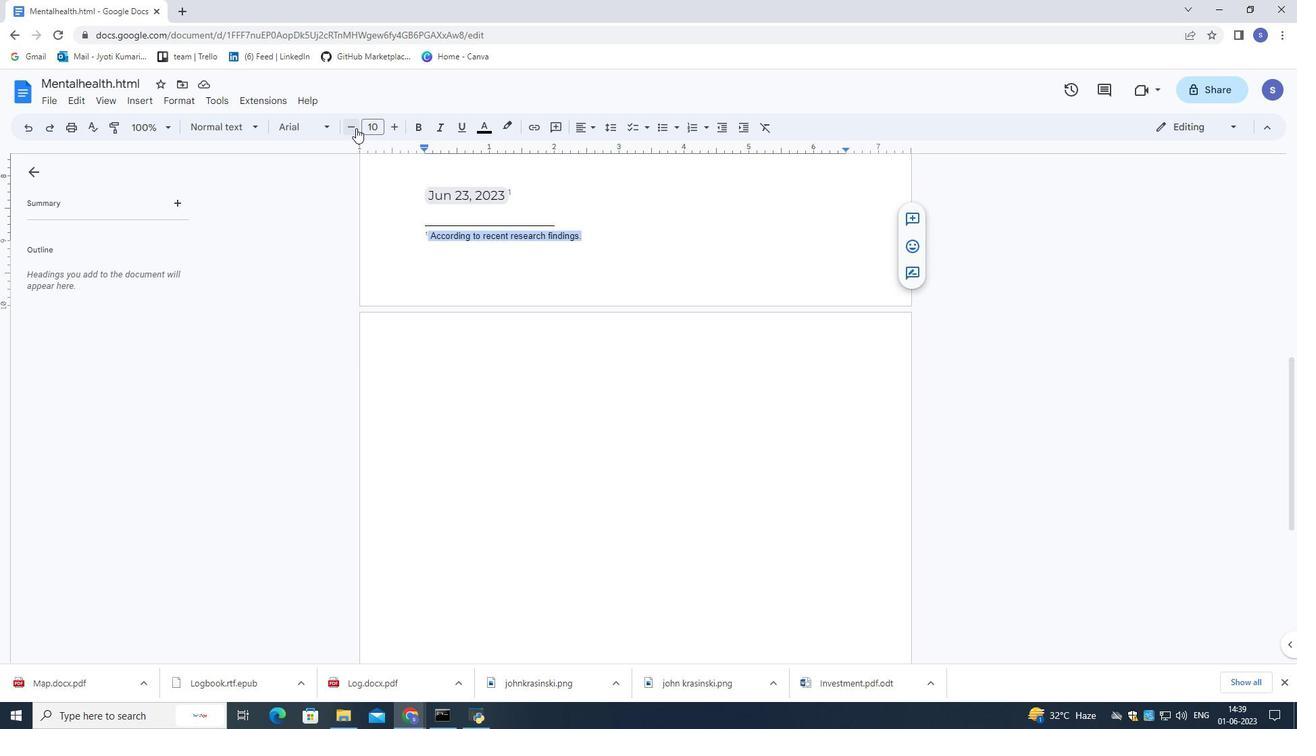 
Action: Mouse moved to (353, 129)
Screenshot: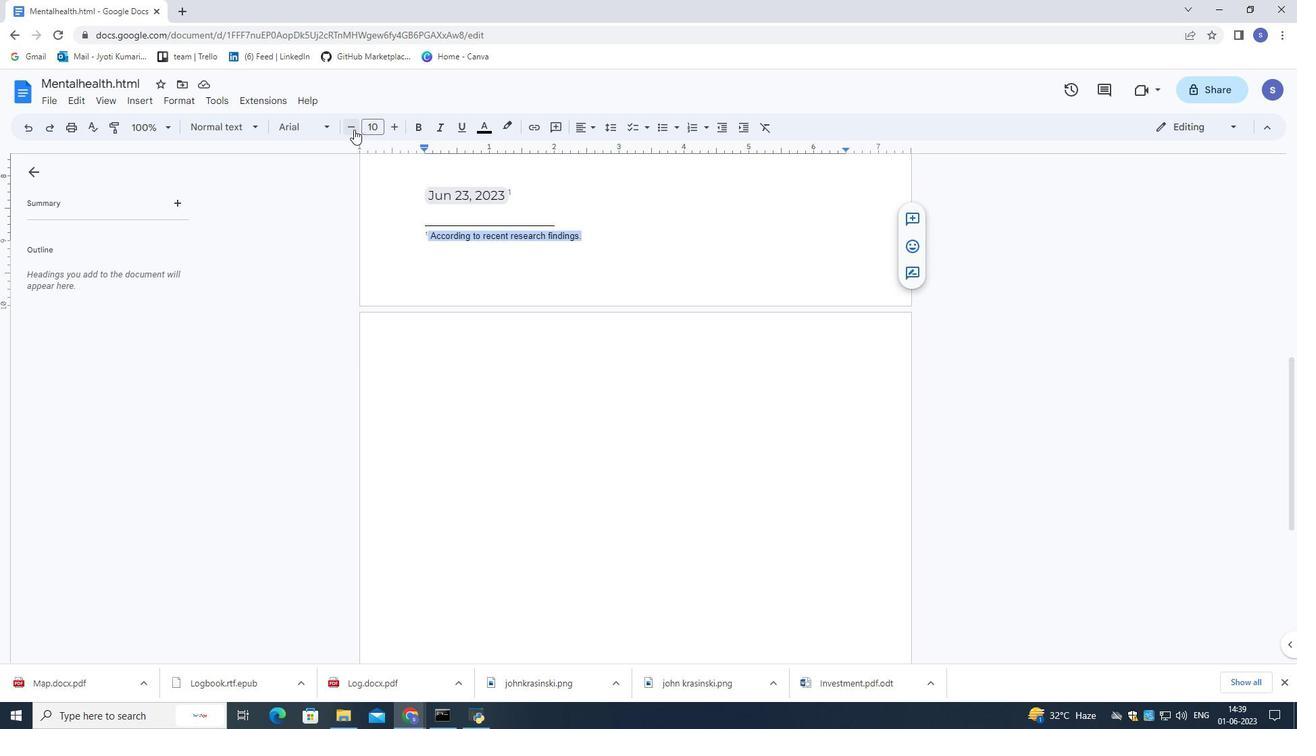 
Action: Mouse pressed left at (353, 129)
Screenshot: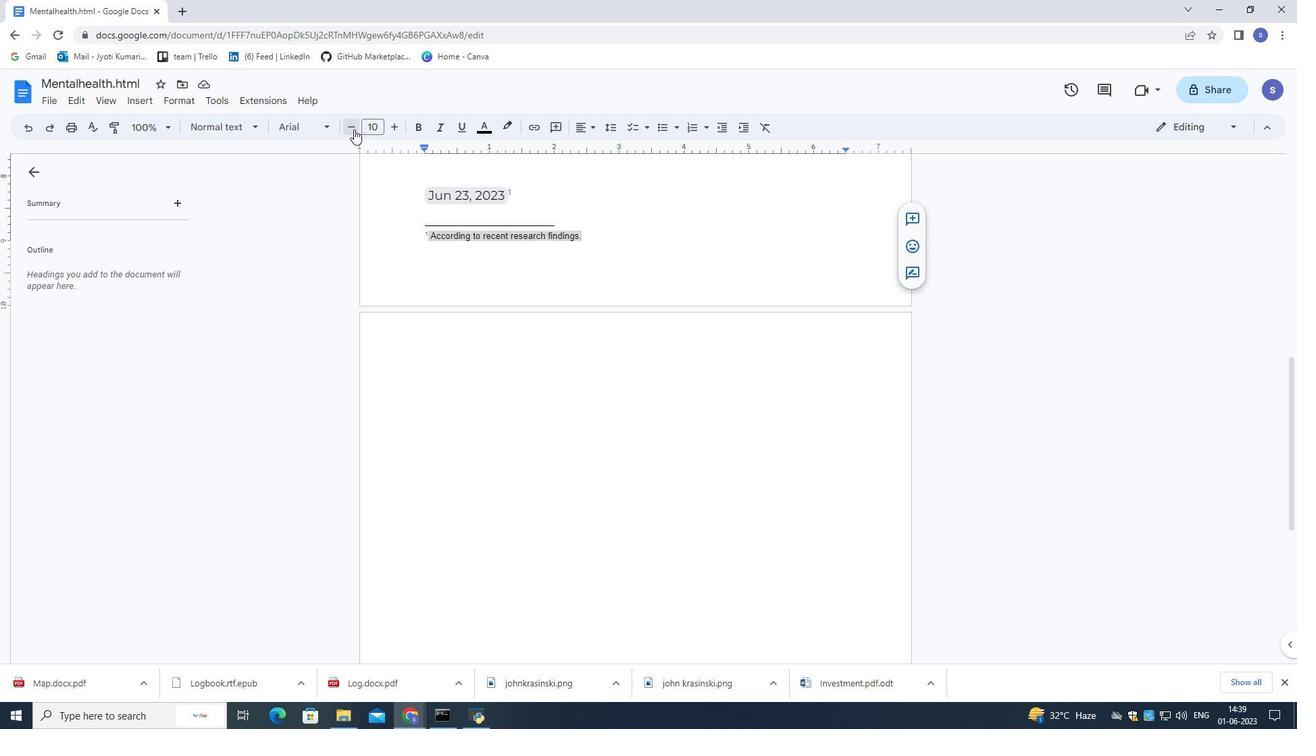 
Action: Mouse moved to (608, 388)
Screenshot: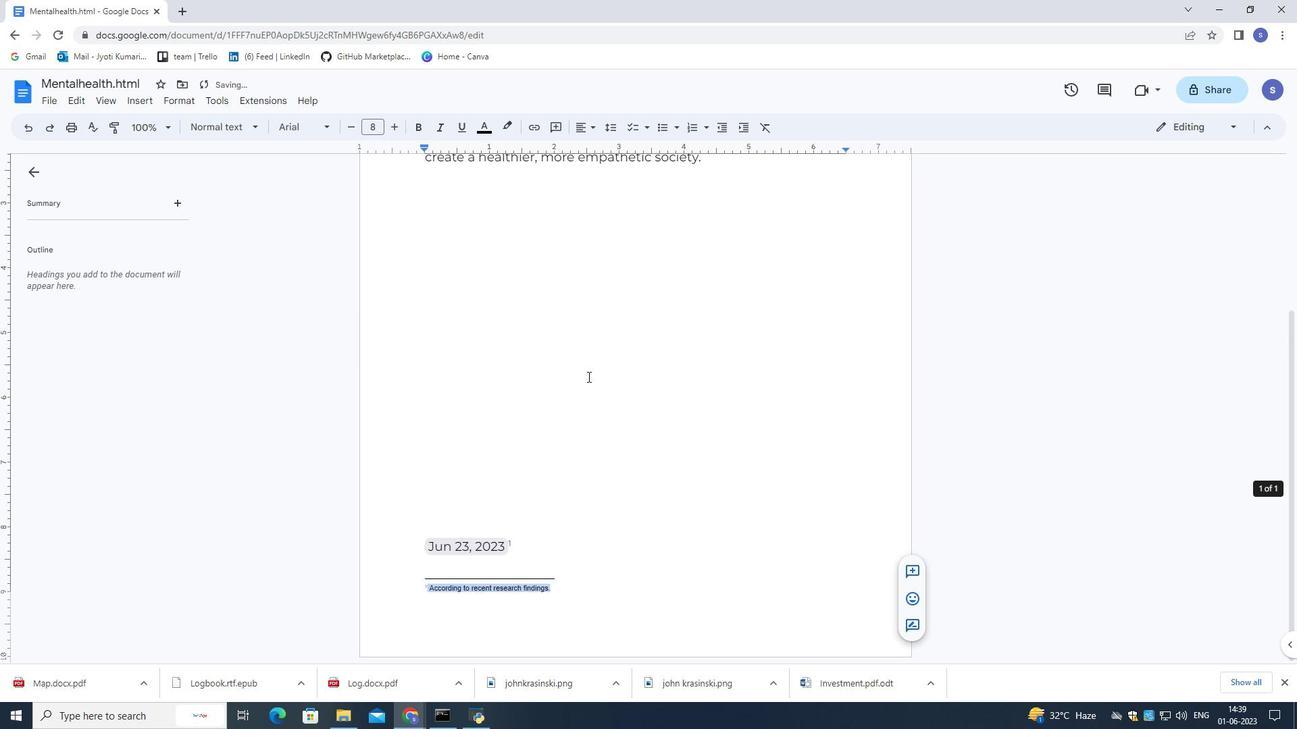 
Action: Mouse scrolled (608, 387) with delta (0, 0)
Screenshot: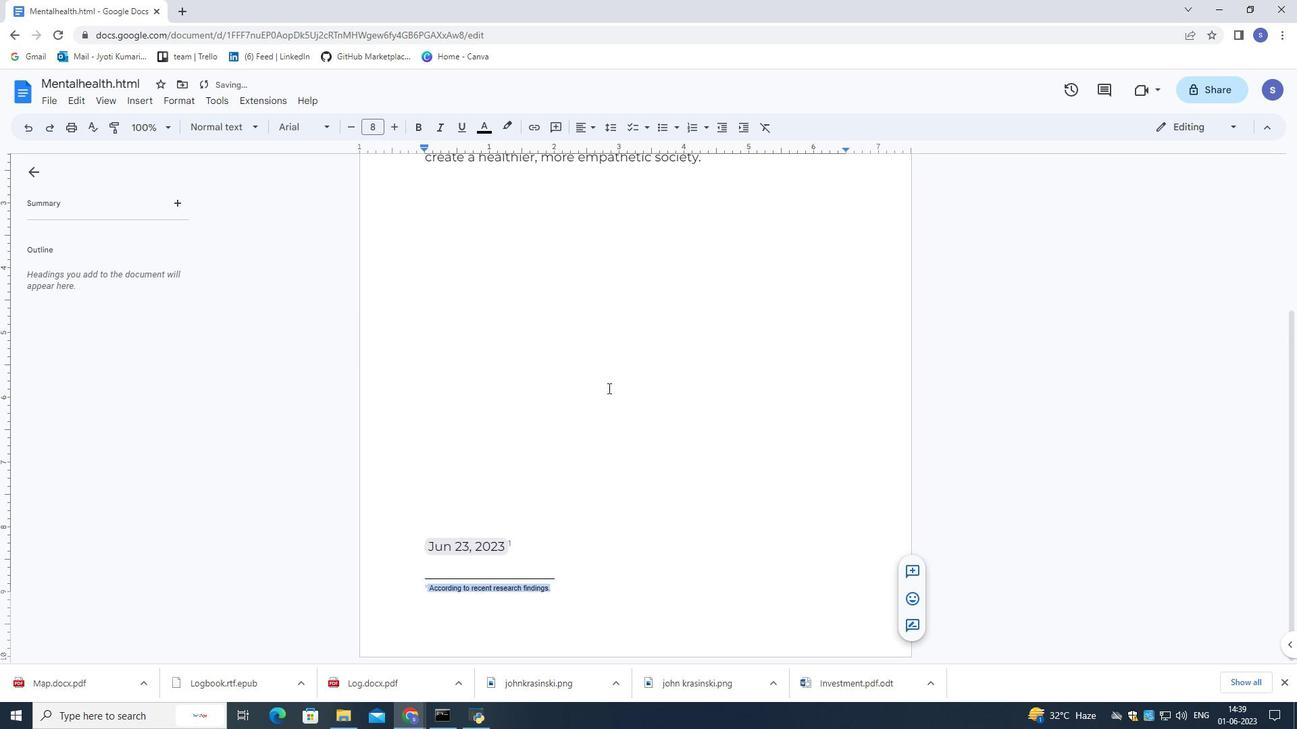 
Action: Mouse scrolled (608, 387) with delta (0, 0)
Screenshot: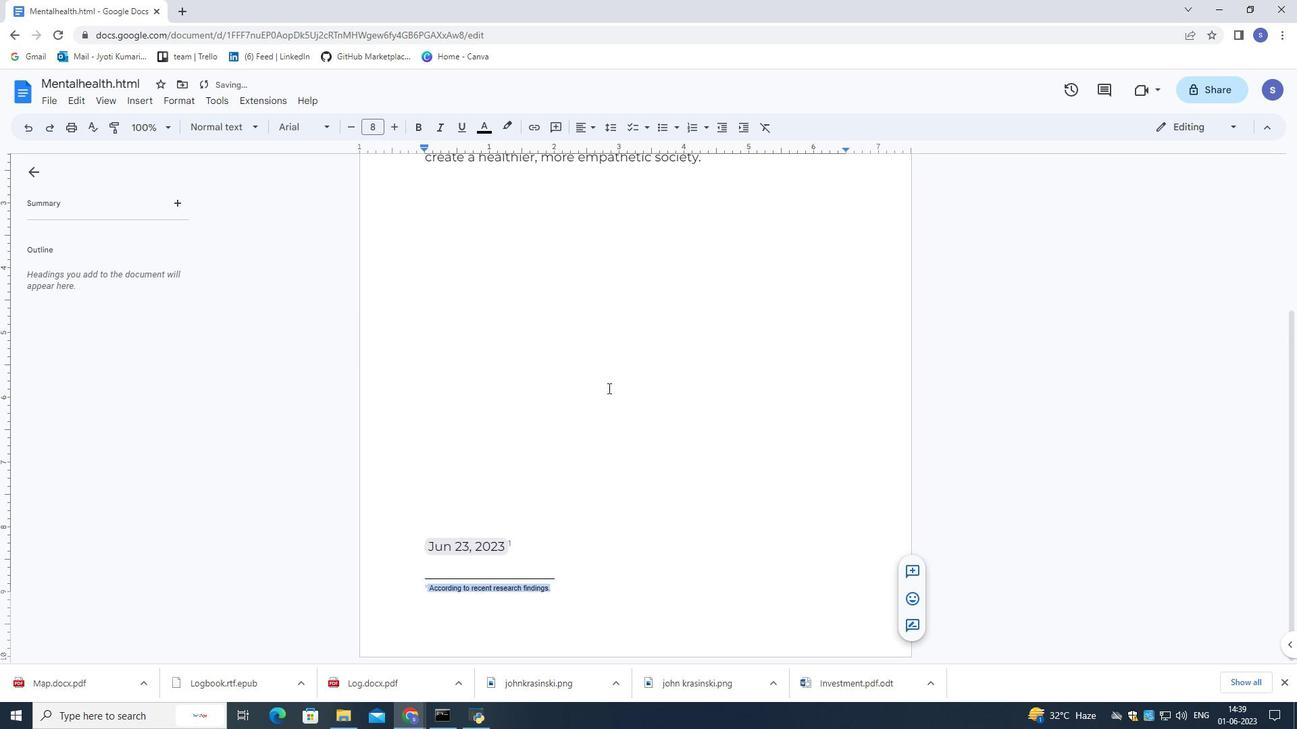 
Action: Mouse moved to (608, 388)
Screenshot: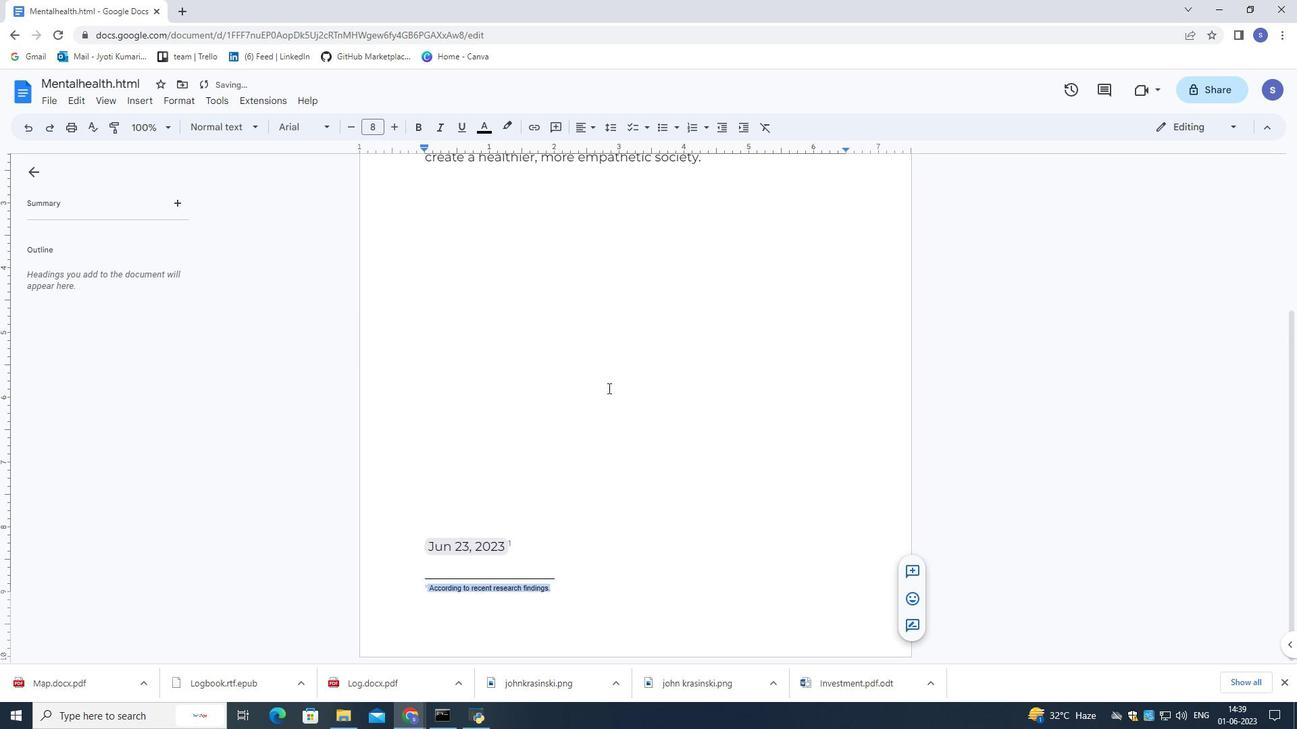 
Action: Mouse scrolled (608, 387) with delta (0, 0)
Screenshot: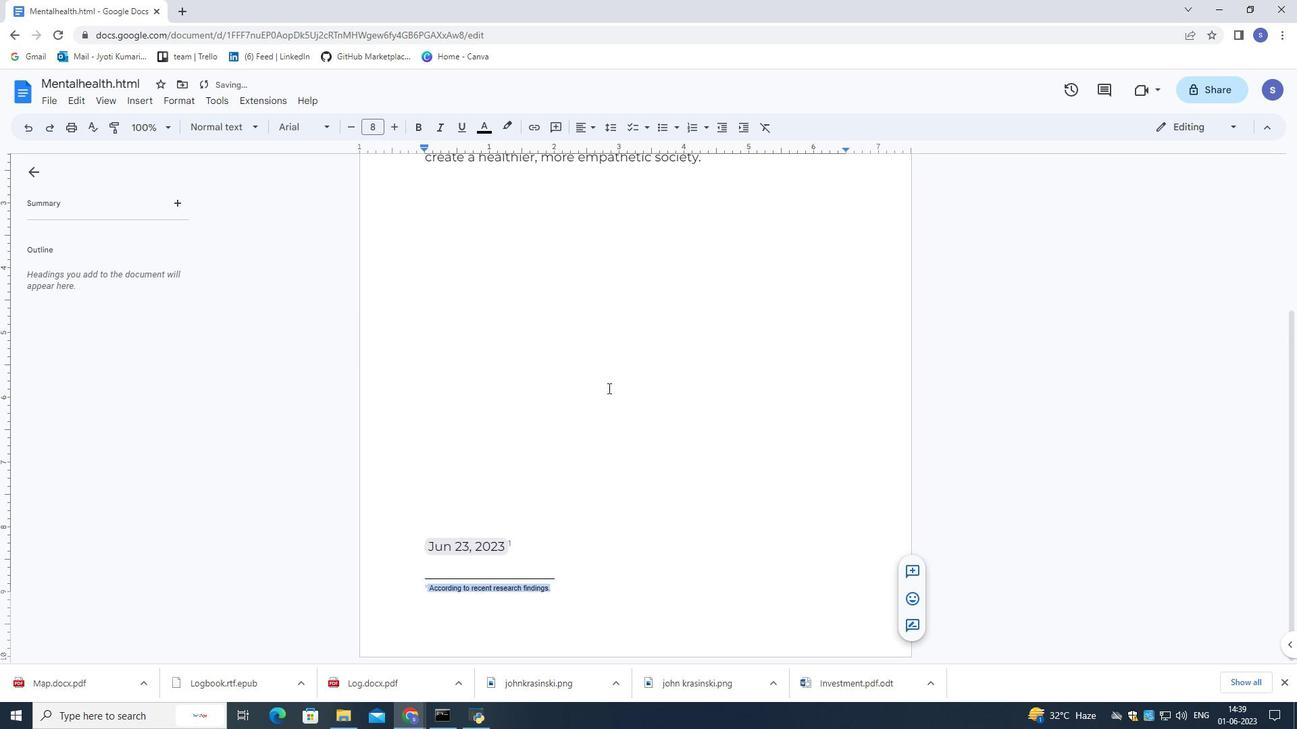 
Action: Mouse moved to (753, 511)
Screenshot: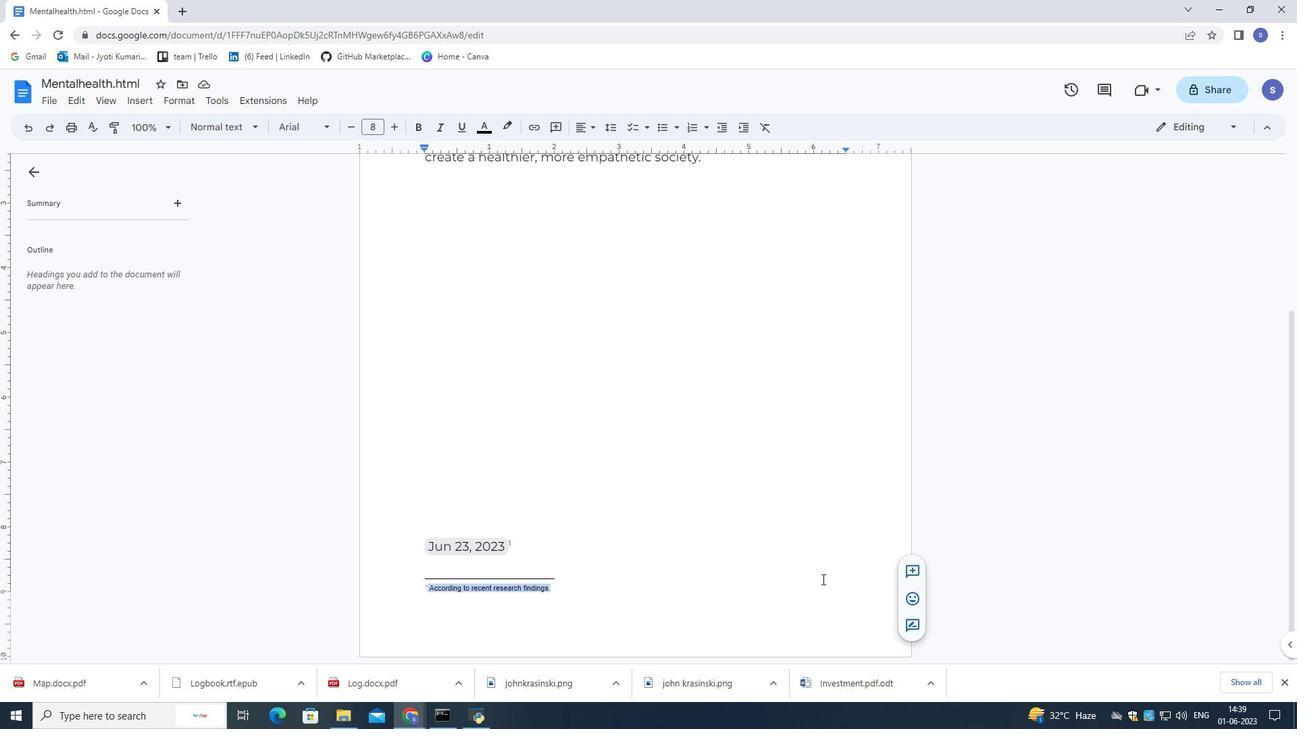 
Action: Mouse pressed left at (753, 511)
Screenshot: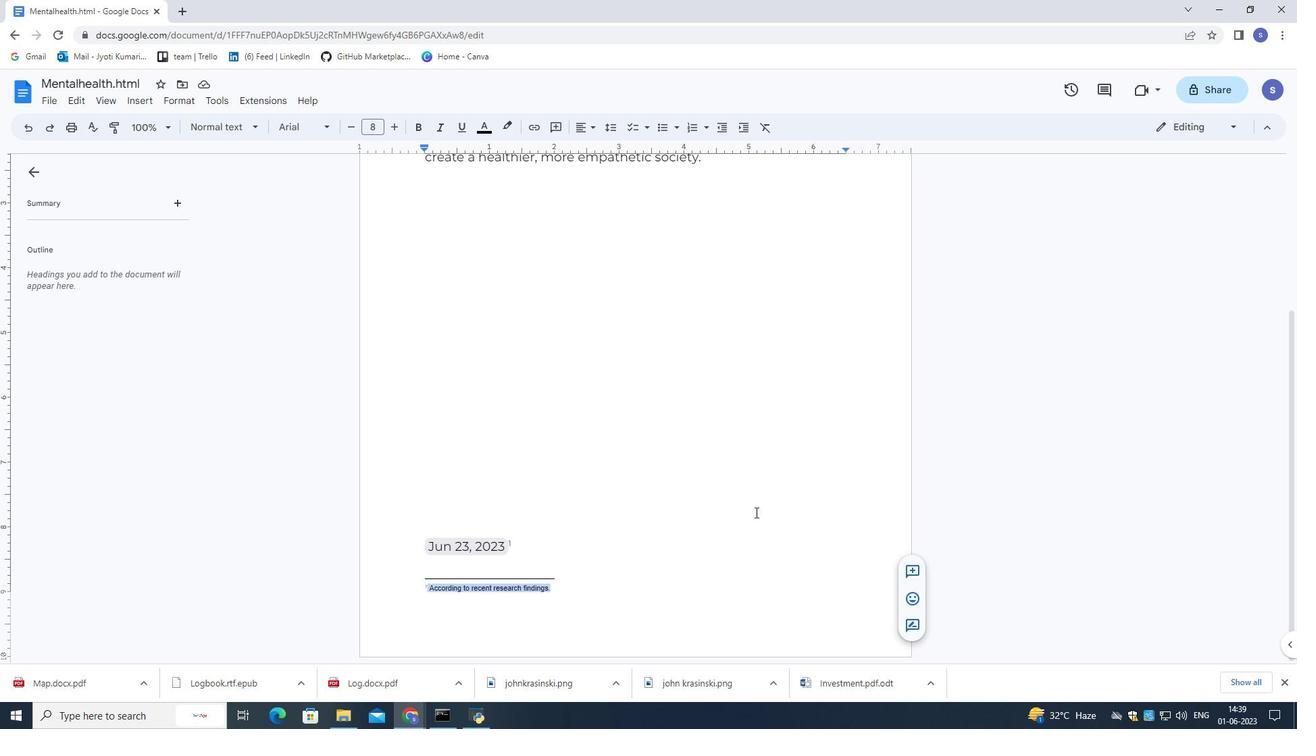
Action: Mouse moved to (749, 508)
Screenshot: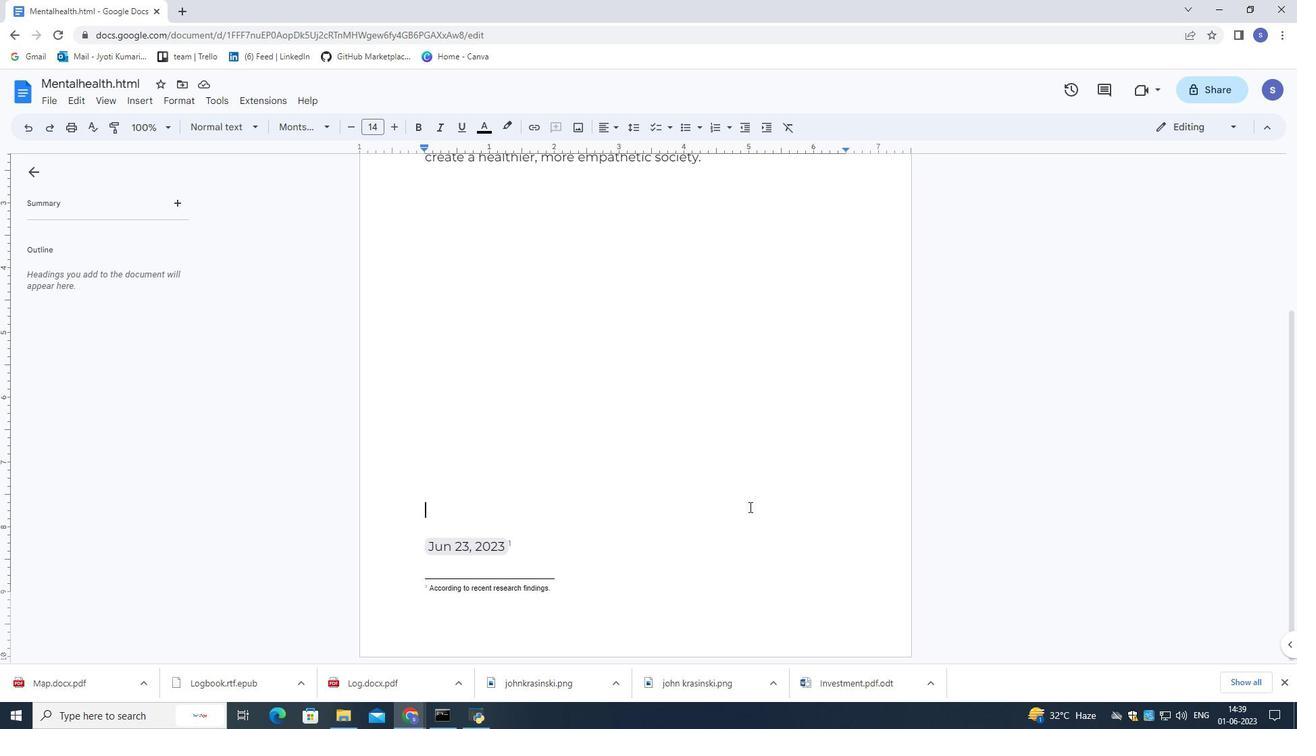 
